 Task: Add validation rule in applicant object.
Action: Mouse moved to (647, 56)
Screenshot: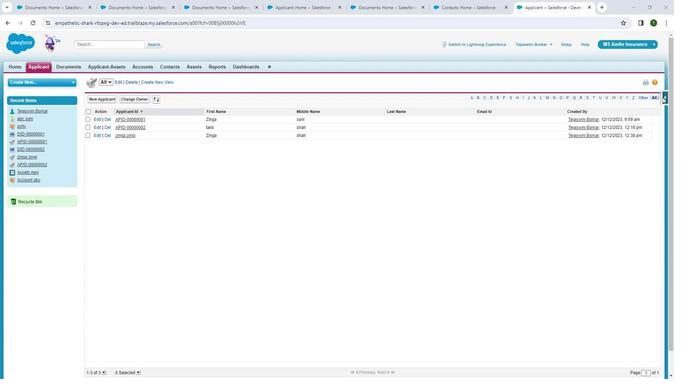 
Action: Mouse pressed left at (647, 56)
Screenshot: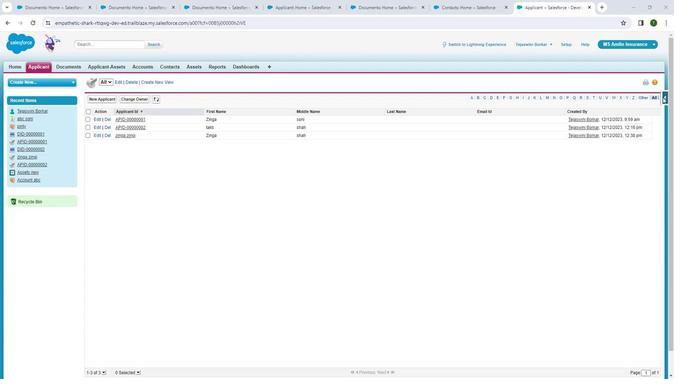 
Action: Mouse moved to (586, 75)
Screenshot: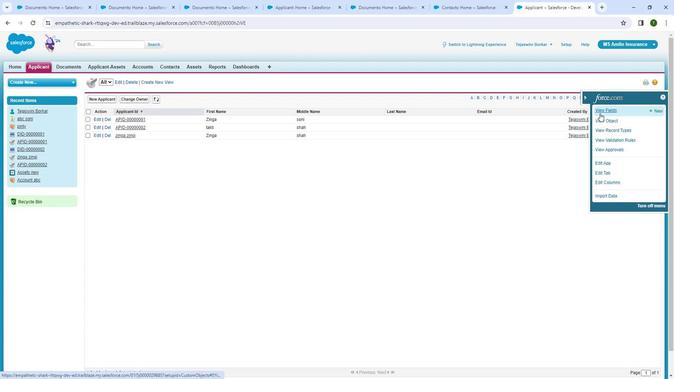 
Action: Mouse pressed left at (586, 75)
Screenshot: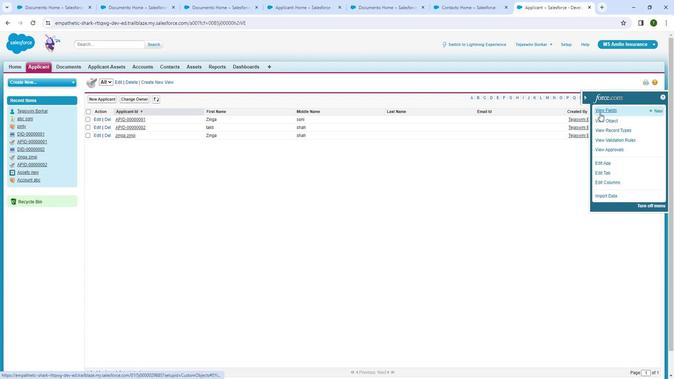 
Action: Mouse moved to (184, 216)
Screenshot: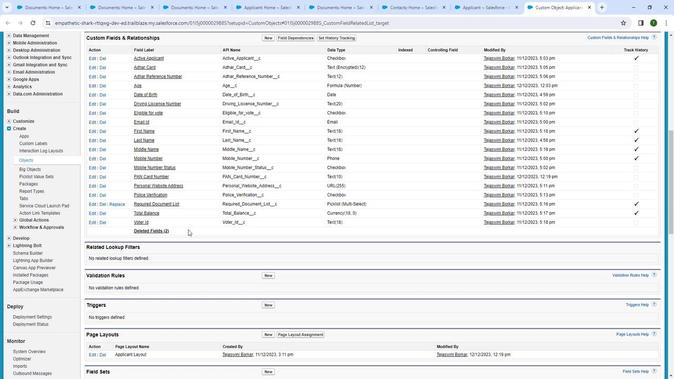 
Action: Mouse scrolled (184, 216) with delta (0, 0)
Screenshot: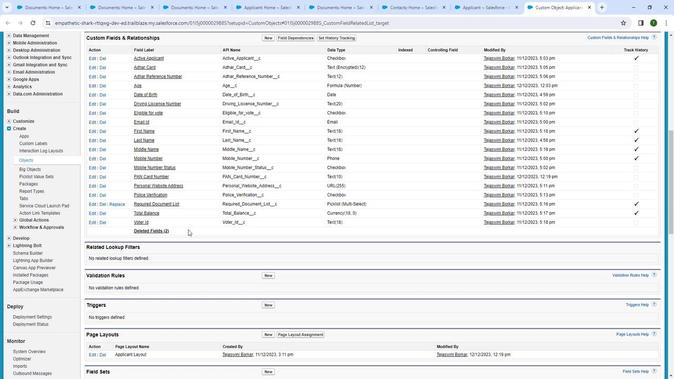 
Action: Mouse moved to (266, 230)
Screenshot: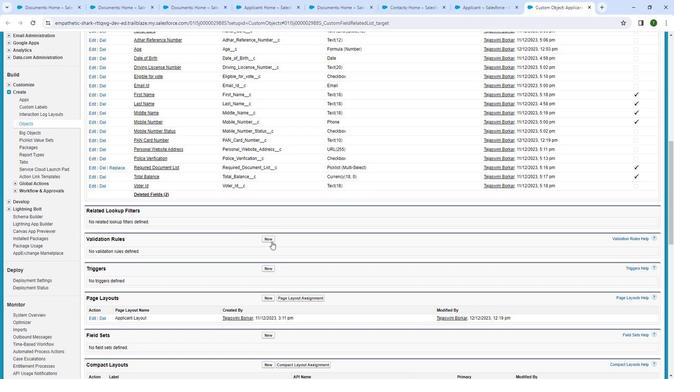 
Action: Mouse pressed left at (266, 230)
Screenshot: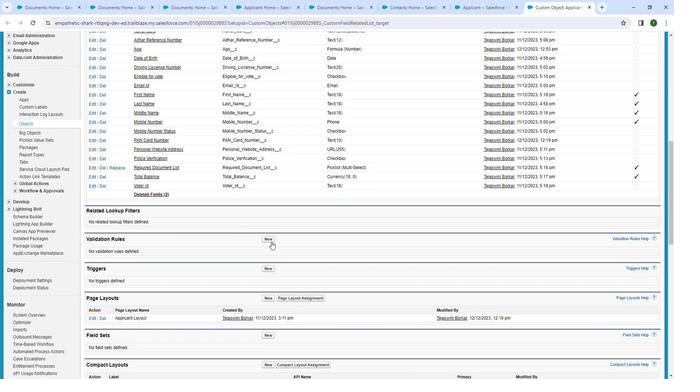 
Action: Mouse moved to (215, 153)
Screenshot: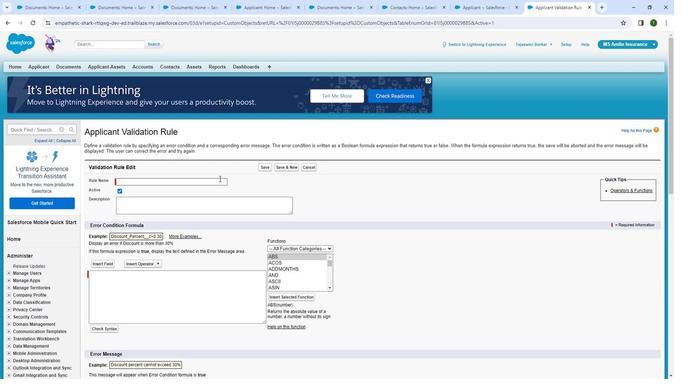 
Action: Mouse pressed left at (215, 153)
Screenshot: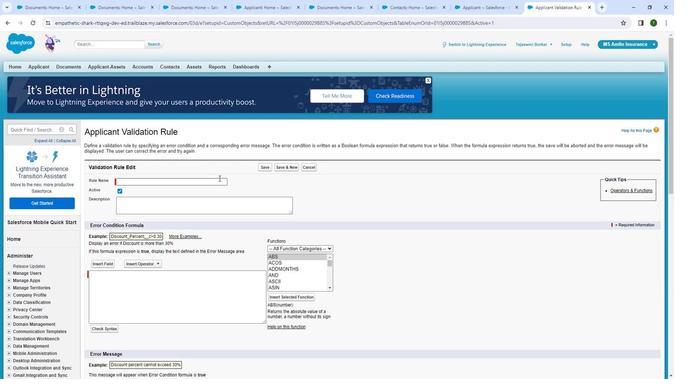 
Action: Mouse moved to (235, 145)
Screenshot: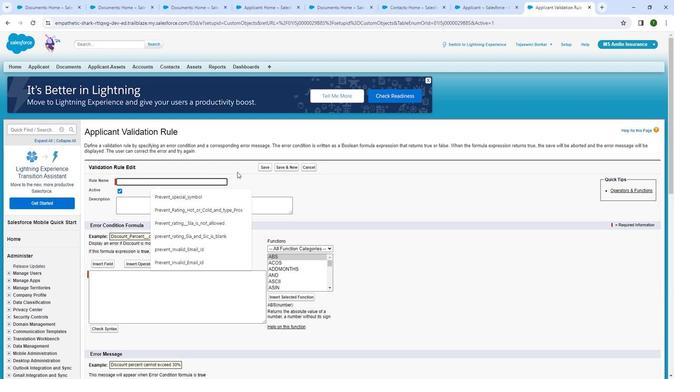 
Action: Key pressed <Key.shift>First
Screenshot: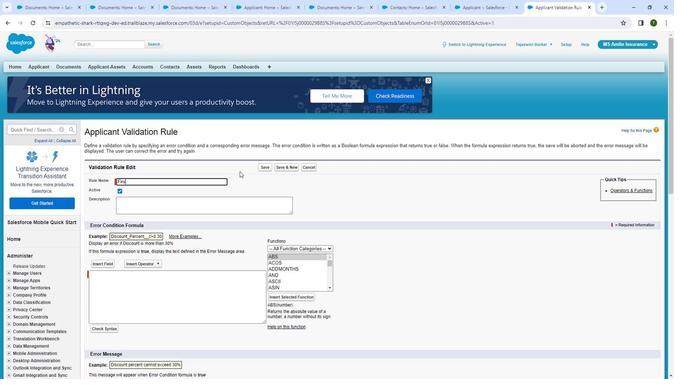 
Action: Mouse moved to (235, 145)
Screenshot: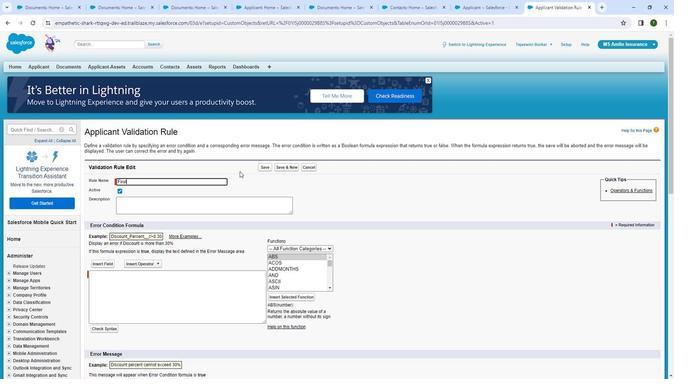 
Action: Key pressed <Key.shift>
Screenshot: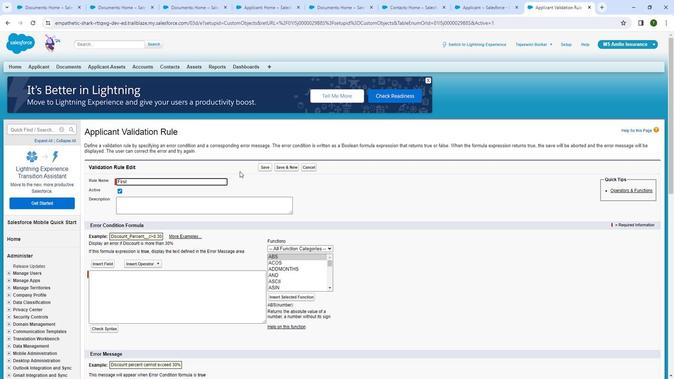 
Action: Mouse moved to (235, 146)
Screenshot: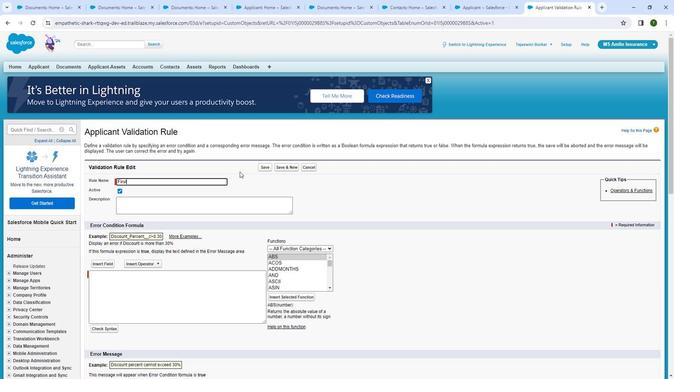 
Action: Key pressed <Key.shift><Key.shift><Key.shift><Key.shift><Key.shift><Key.shift><Key.shift><Key.shift><Key.shift><Key.shift><Key.shift><Key.shift><Key.shift><Key.shift>N
Screenshot: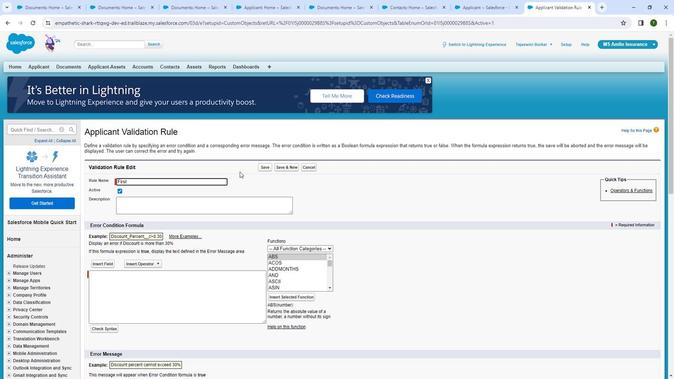 
Action: Mouse moved to (234, 150)
Screenshot: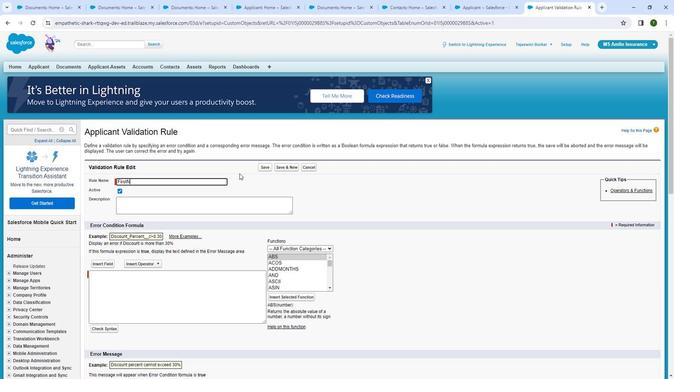 
Action: Key pressed <Key.backspace><Key.space><Key.space>n<Key.backspace><Key.backspace><Key.backspace>
Screenshot: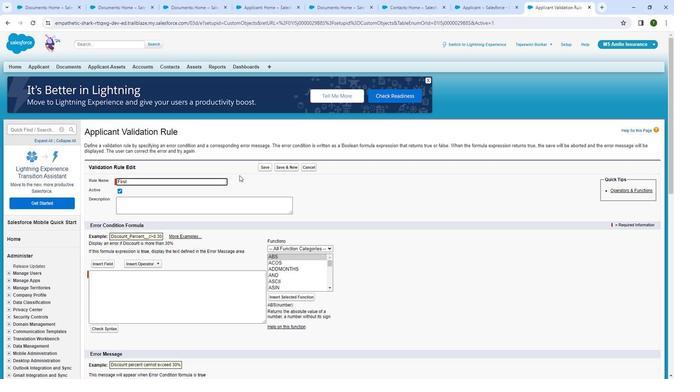 
Action: Mouse moved to (234, 150)
Screenshot: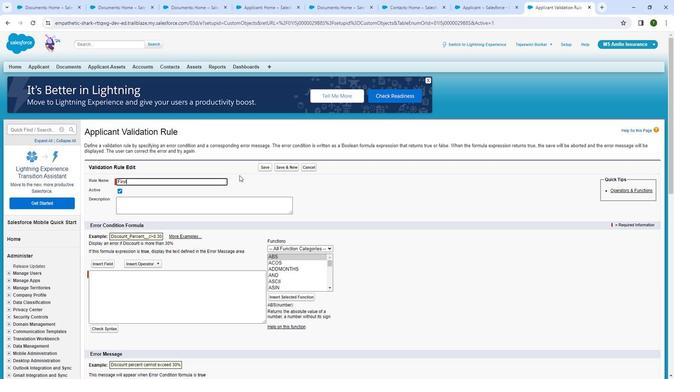
Action: Key pressed <Key.shift><Key.shift><Key.shift><Key.shift><Key.shift><Key.shift><Key.shift><Key.shift><Key.shift><Key.shift><Key.shift><Key.shift><Key.shift><Key.shift><Key.shift><Key.shift><Key.shift><Key.shift><Key.shift><Key.shift><Key.shift><Key.shift><Key.shift><Key.shift><Key.shift><Key.shift><Key.shift><Key.shift><Key.shift><Key.shift><Key.shift><Key.shift><Key.shift><Key.shift><Key.shift><Key.shift><Key.shift><Key.shift><Key.shift><Key.shift><Key.shift><Key.shift>Name<Key.space>a
Screenshot: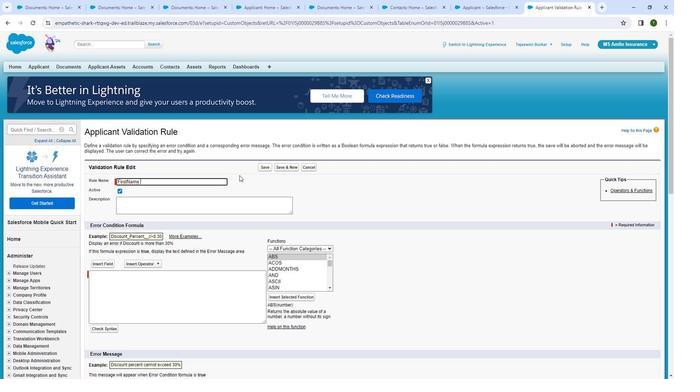 
Action: Mouse moved to (238, 144)
Screenshot: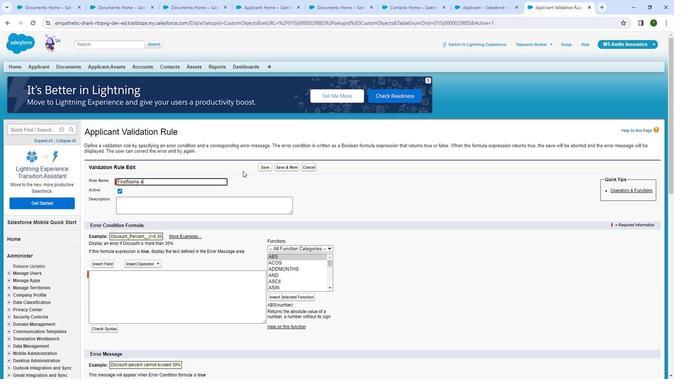 
Action: Key pressed nd<Key.space>
Screenshot: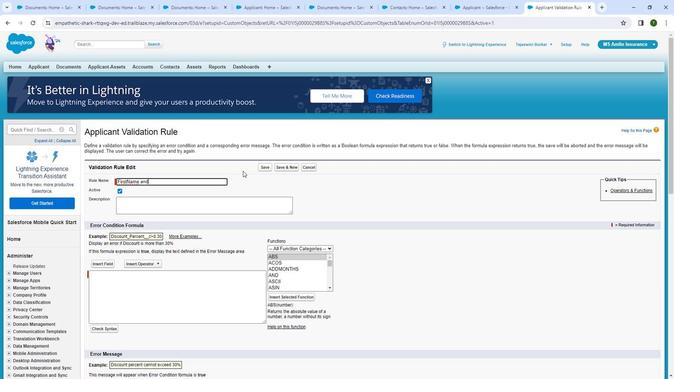 
Action: Mouse moved to (240, 140)
Screenshot: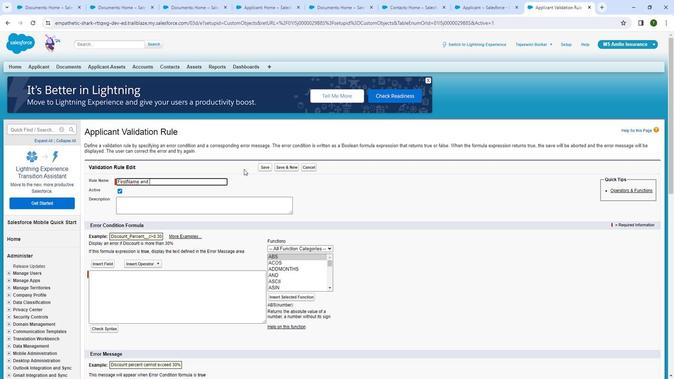 
Action: Key pressed <Key.shift_r>
Screenshot: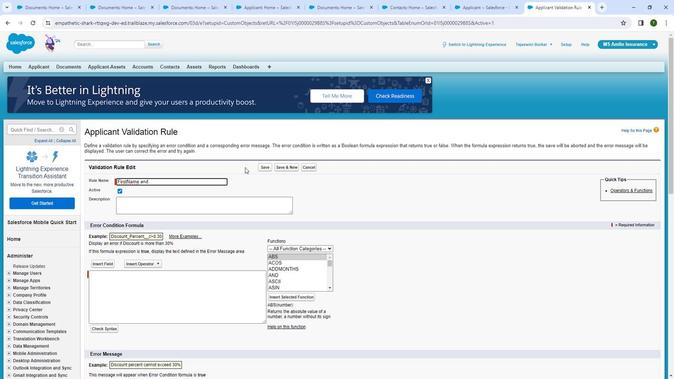 
Action: Mouse moved to (241, 139)
Screenshot: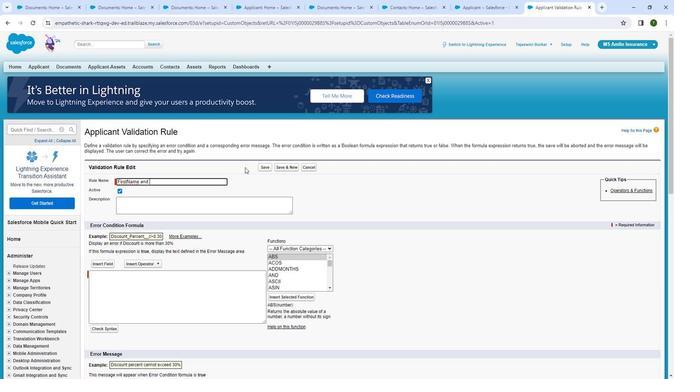 
Action: Key pressed <Key.shift_r><Key.shift_r><Key.shift_r><Key.shift_r><Key.shift_r><Key.shift_r><Key.shift_r><Key.shift_r><Key.shift_r><Key.shift_r><Key.shift_r><Key.shift_r><Key.shift_r><Key.shift_r><Key.shift_r><Key.shift_r><Key.shift_r><Key.shift_r><Key.shift_r><Key.shift_r><Key.shift_r><Key.shift_r><Key.shift_r>
Screenshot: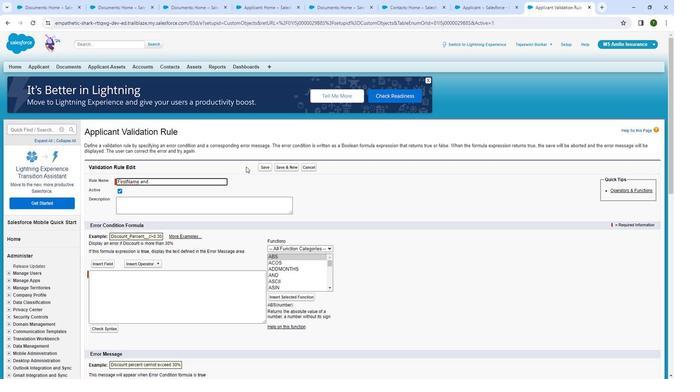 
Action: Mouse moved to (241, 139)
Screenshot: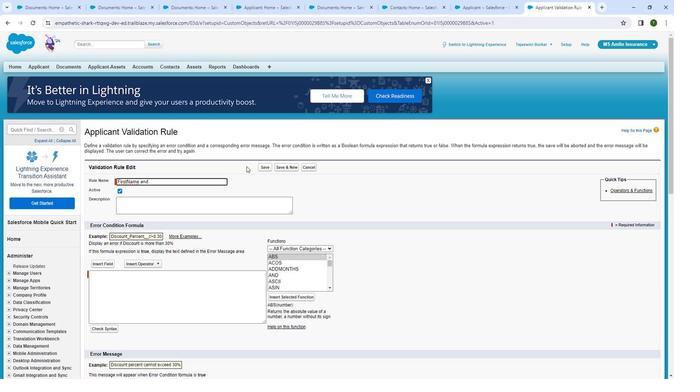 
Action: Key pressed <Key.shift_r>
Screenshot: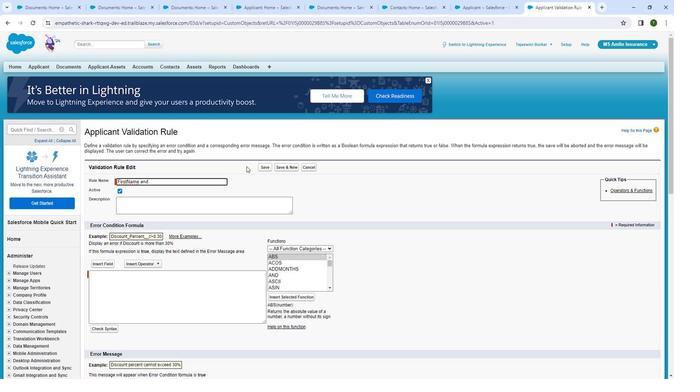 
Action: Mouse moved to (241, 139)
Screenshot: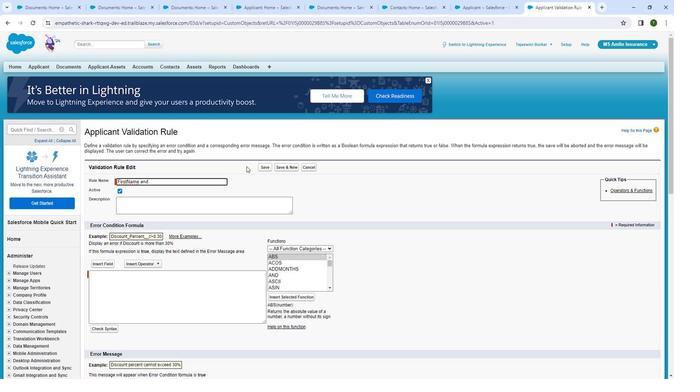 
Action: Key pressed <Key.shift_r>
Screenshot: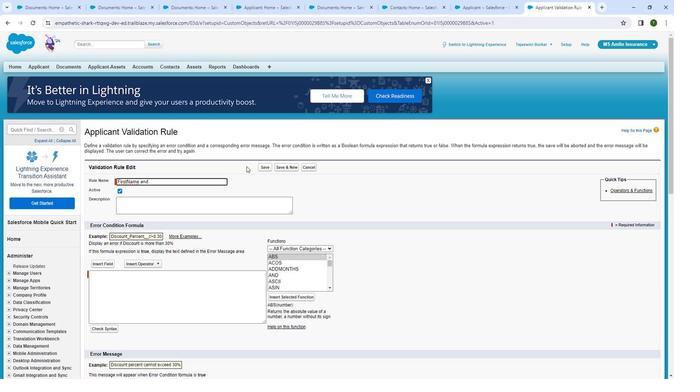 
Action: Mouse moved to (241, 139)
Screenshot: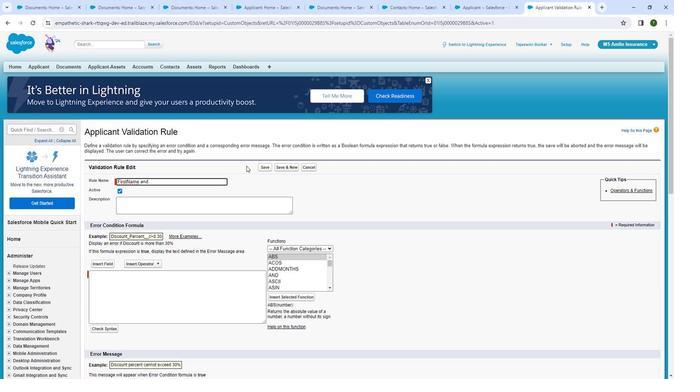 
Action: Key pressed <Key.shift_r><Key.shift_r><Key.shift_r><Key.shift_r>La
Screenshot: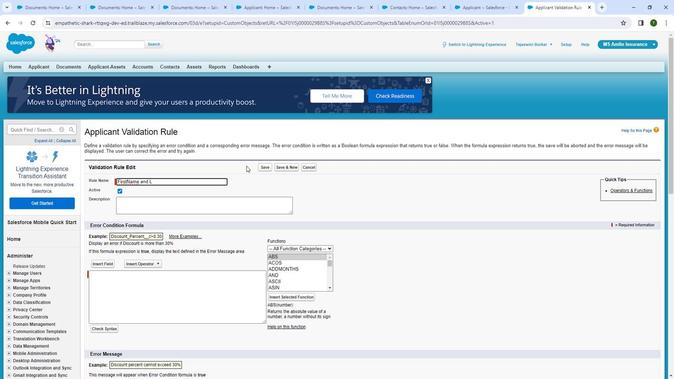 
Action: Mouse moved to (241, 138)
Screenshot: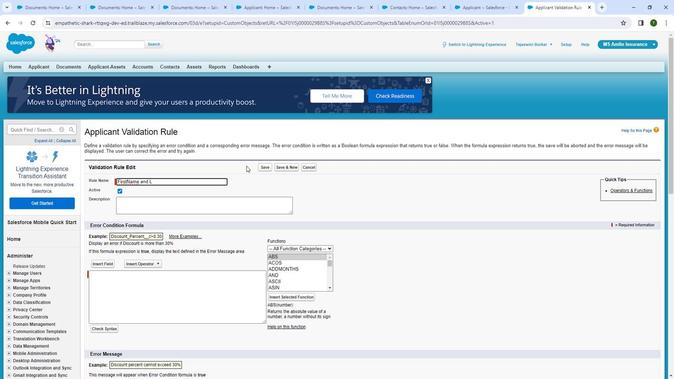 
Action: Key pressed s
Screenshot: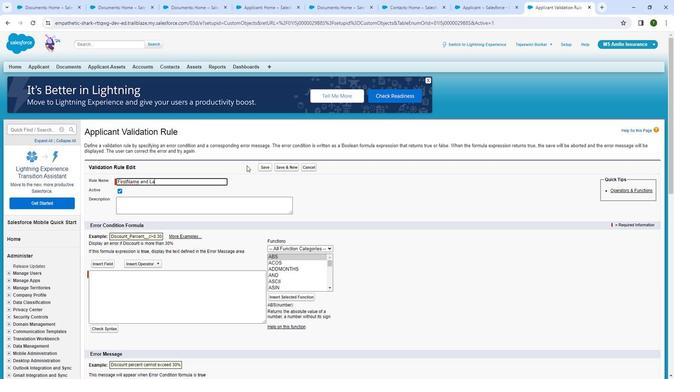 
Action: Mouse moved to (243, 137)
Screenshot: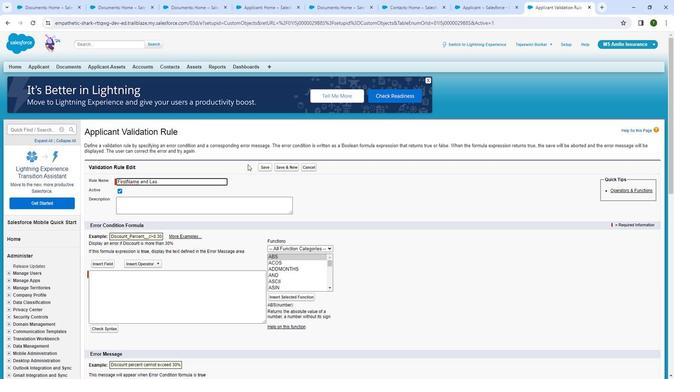 
Action: Key pressed t<Key.shift><Key.shift><Key.shift><Key.shift>N
Screenshot: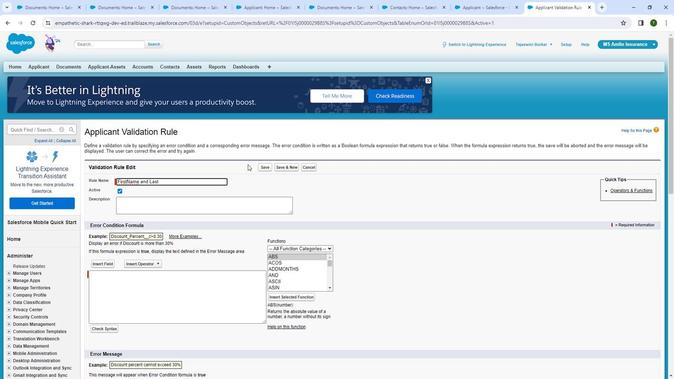 
Action: Mouse moved to (242, 137)
Screenshot: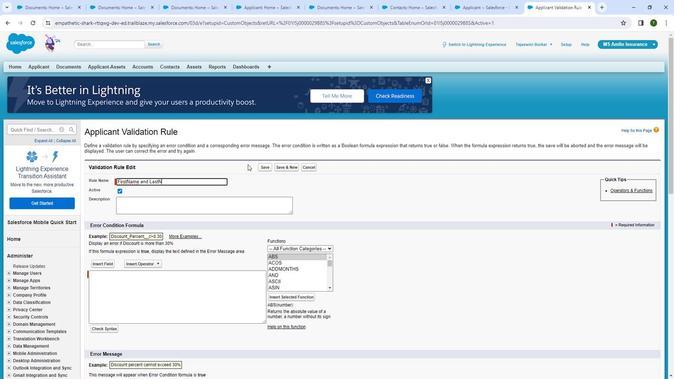 
Action: Key pressed ame
Screenshot: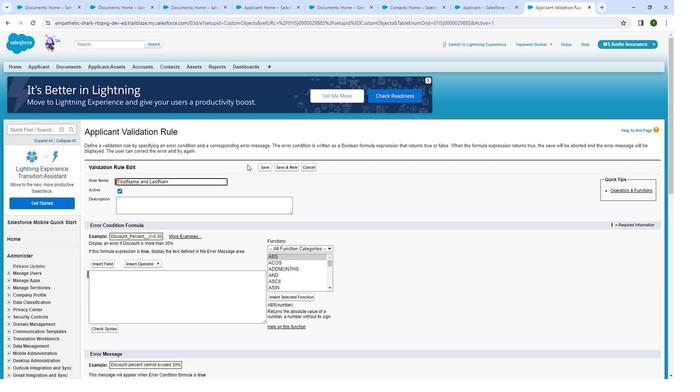 
Action: Mouse moved to (305, 134)
Screenshot: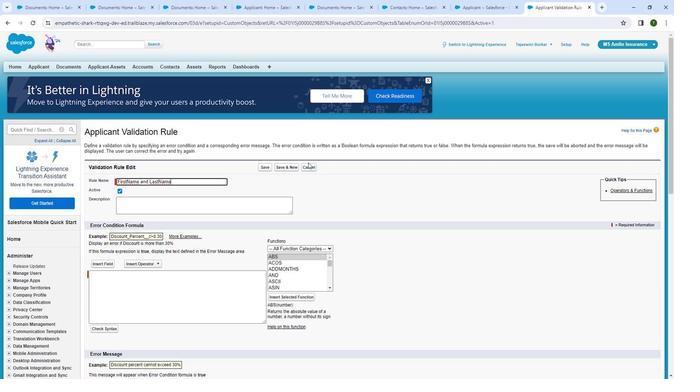 
Action: Key pressed <Key.space>
Screenshot: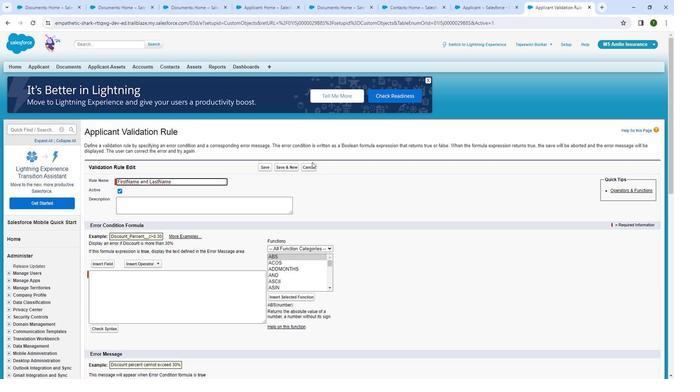 
Action: Mouse moved to (312, 134)
Screenshot: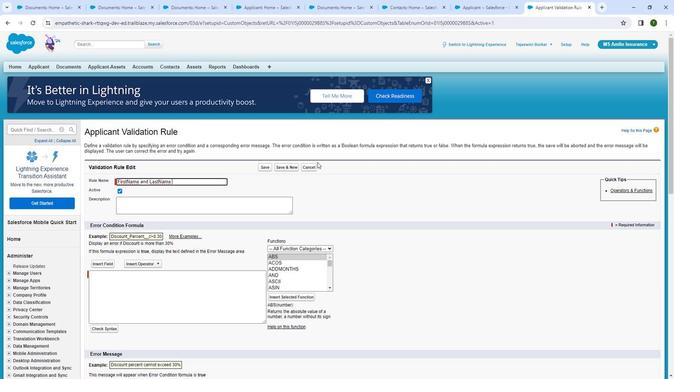 
Action: Key pressed s
Screenshot: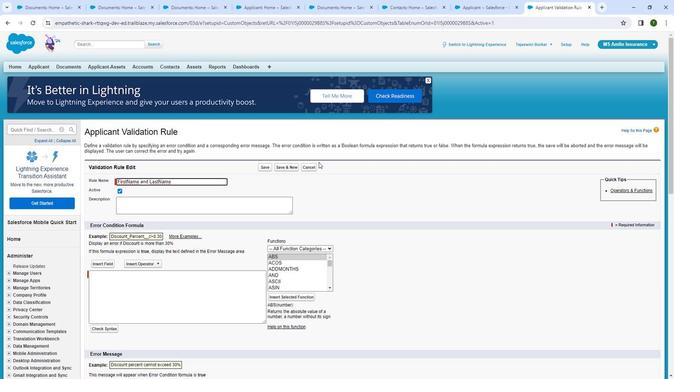 
Action: Mouse moved to (321, 134)
Screenshot: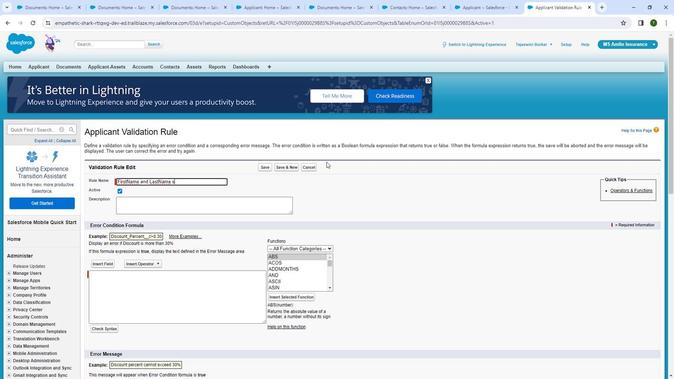 
Action: Key pressed h
Screenshot: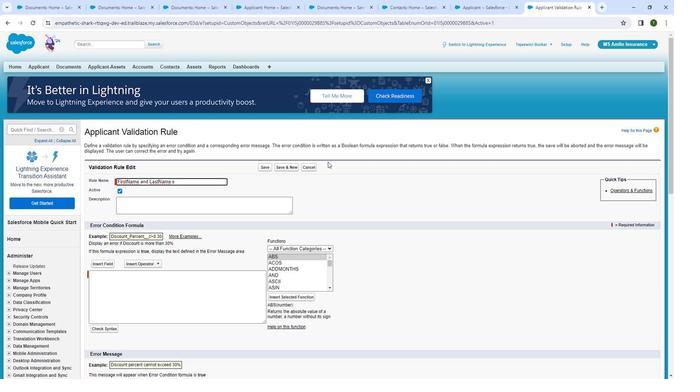 
Action: Mouse moved to (328, 133)
Screenshot: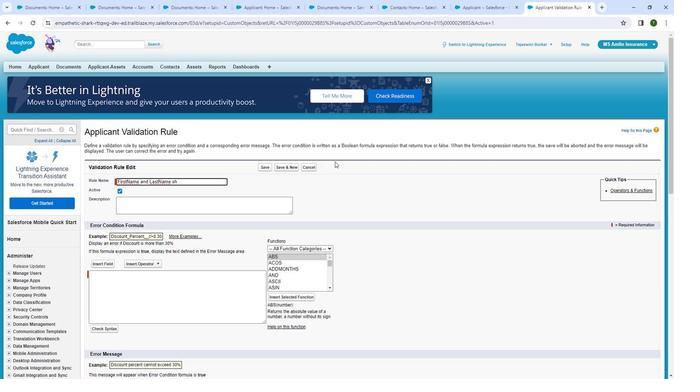 
Action: Key pressed oul
Screenshot: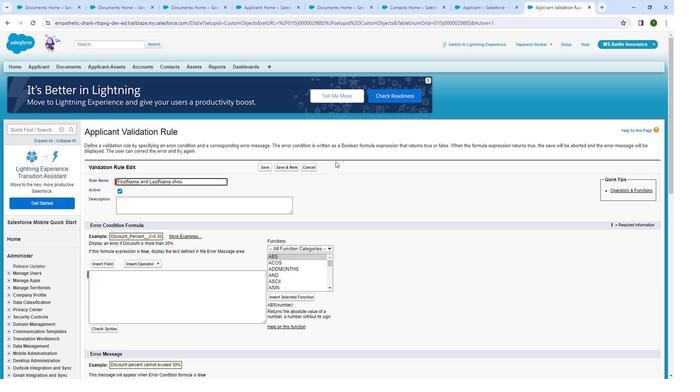 
Action: Mouse moved to (332, 131)
Screenshot: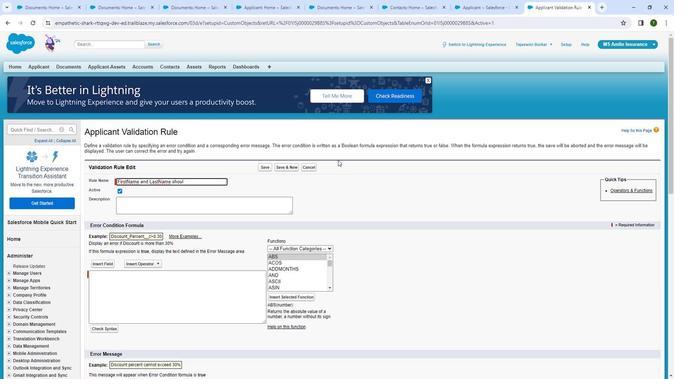 
Action: Key pressed d
Screenshot: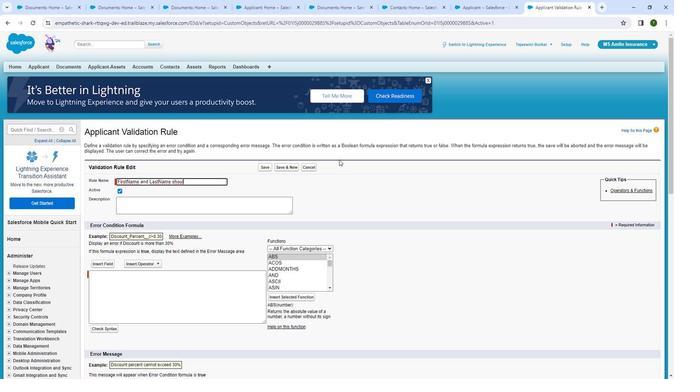 
Action: Mouse moved to (332, 130)
Screenshot: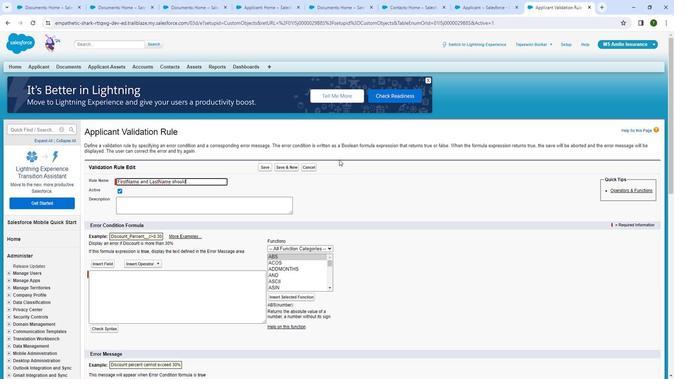 
Action: Key pressed <Key.space>
Screenshot: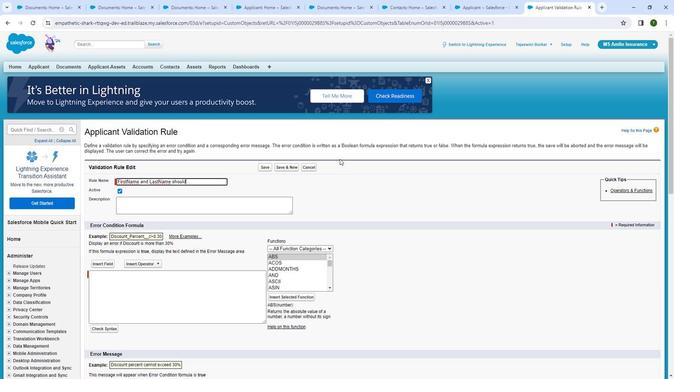 
Action: Mouse moved to (347, 127)
Screenshot: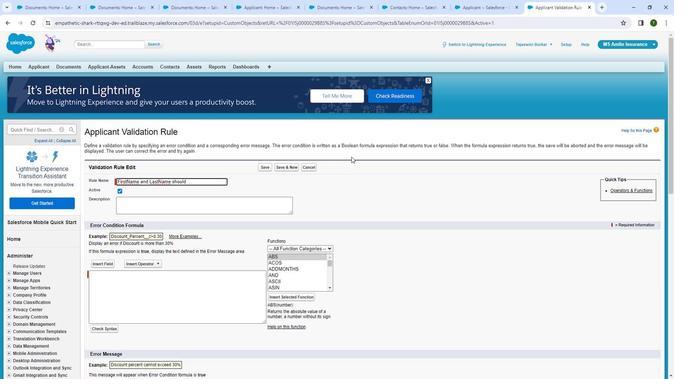 
Action: Key pressed n
Screenshot: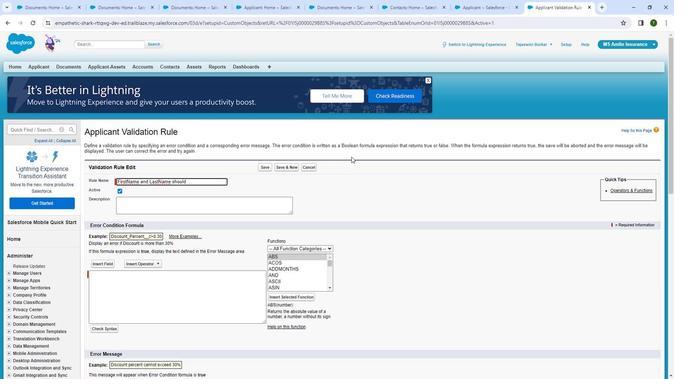 
Action: Mouse moved to (373, 123)
Screenshot: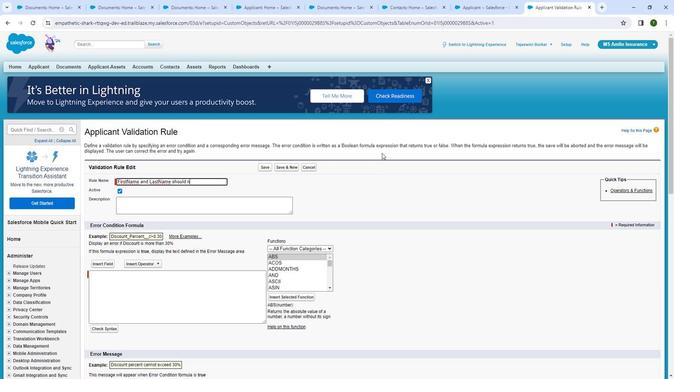
Action: Key pressed o
Screenshot: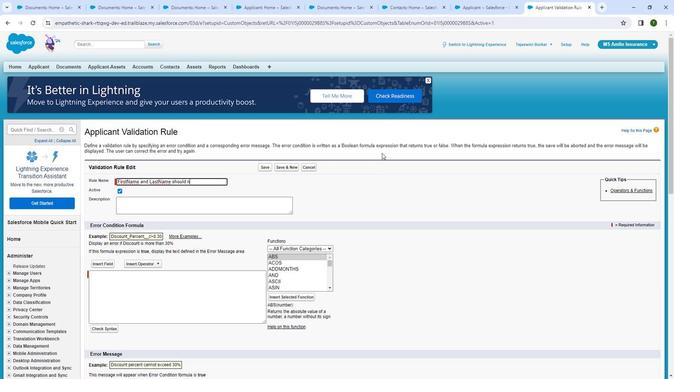
Action: Mouse moved to (383, 123)
Screenshot: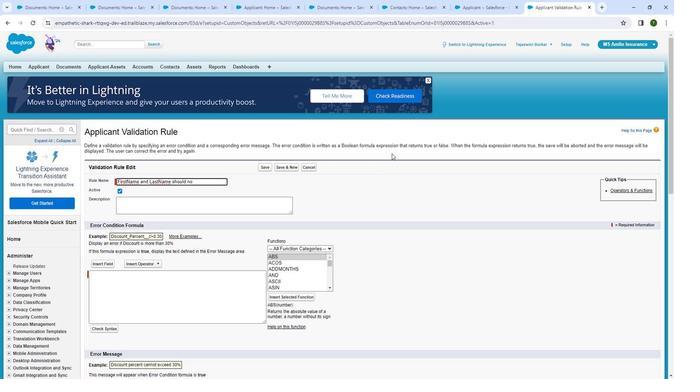 
Action: Key pressed t<Key.space>same
Screenshot: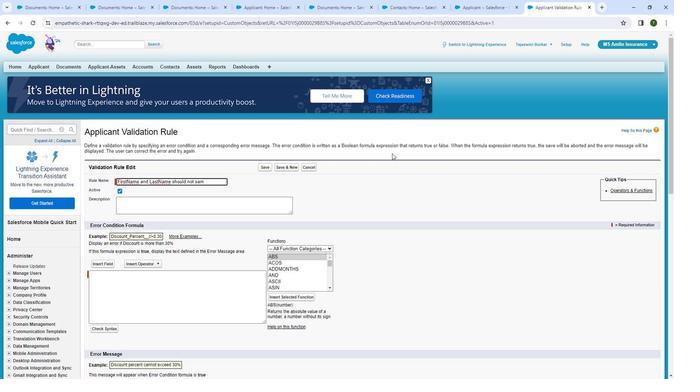 
Action: Mouse moved to (185, 195)
Screenshot: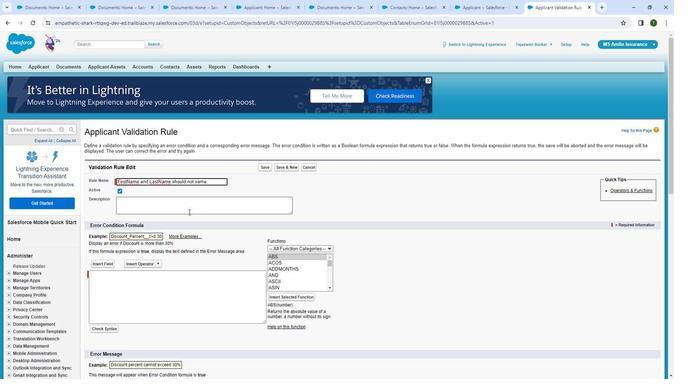 
Action: Mouse scrolled (185, 195) with delta (0, 0)
Screenshot: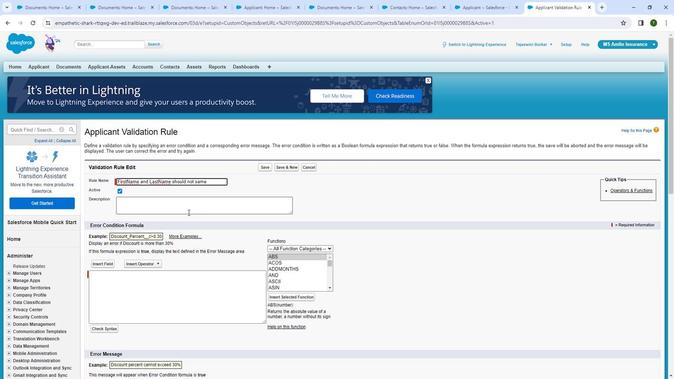
Action: Mouse moved to (130, 237)
Screenshot: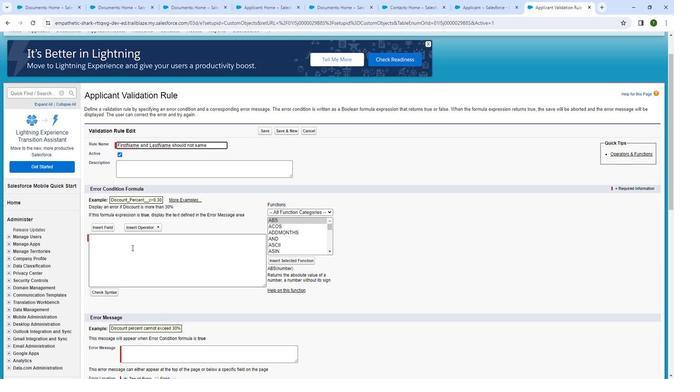 
Action: Mouse pressed left at (130, 237)
Screenshot: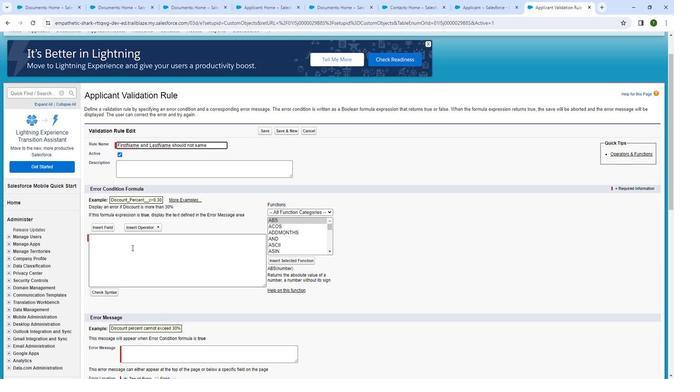 
Action: Mouse moved to (282, 219)
Screenshot: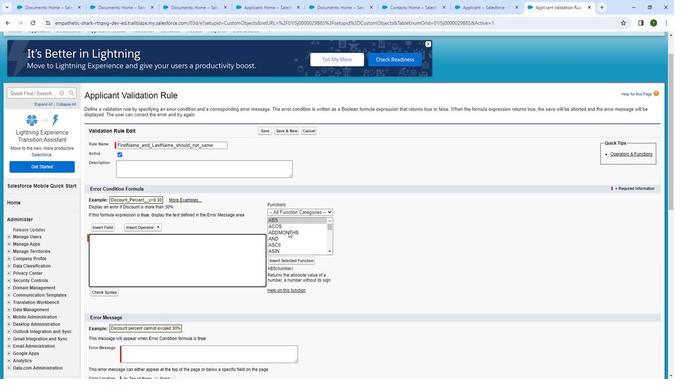 
Action: Mouse scrolled (282, 218) with delta (0, 0)
Screenshot: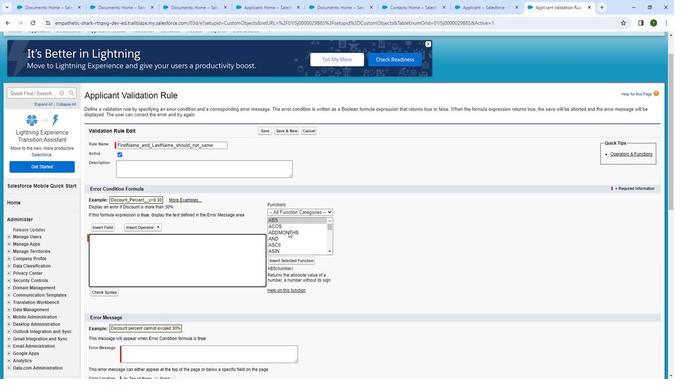 
Action: Mouse moved to (281, 222)
Screenshot: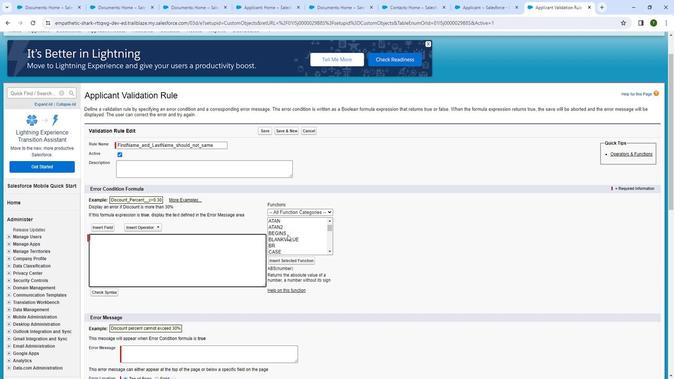 
Action: Mouse scrolled (281, 221) with delta (0, 0)
Screenshot: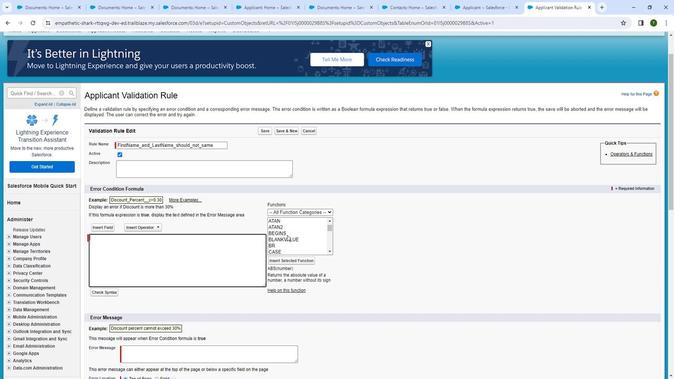 
Action: Mouse scrolled (281, 221) with delta (0, 0)
Screenshot: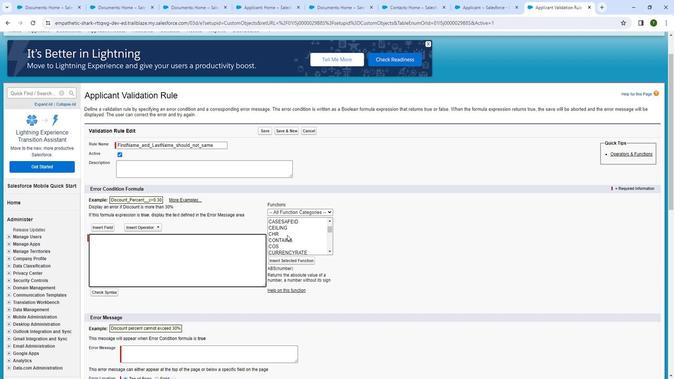 
Action: Mouse moved to (281, 223)
Screenshot: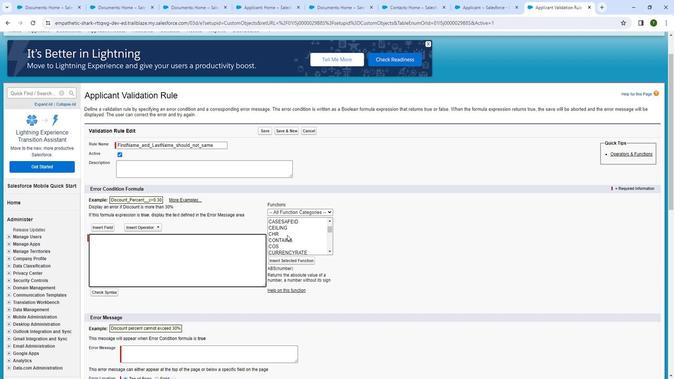 
Action: Mouse scrolled (281, 222) with delta (0, 0)
Screenshot: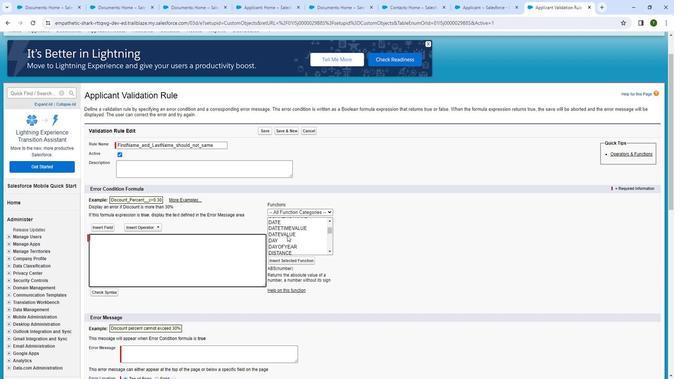 
Action: Mouse moved to (283, 219)
Screenshot: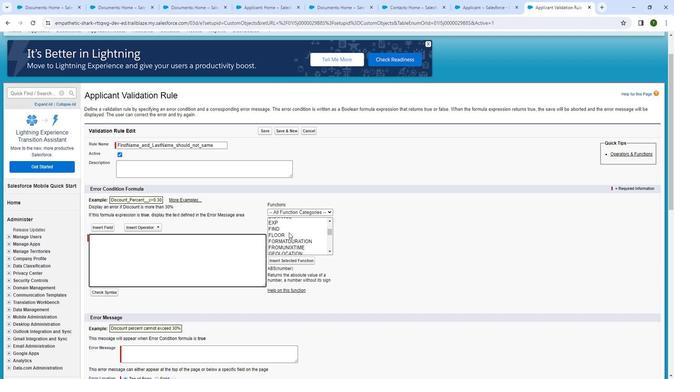 
Action: Mouse scrolled (283, 219) with delta (0, 0)
Screenshot: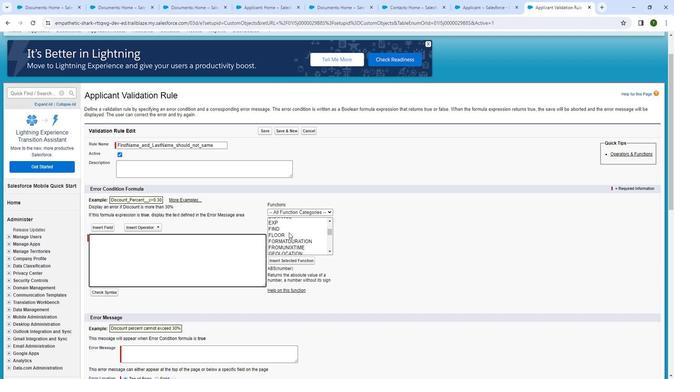 
Action: Mouse moved to (282, 220)
Screenshot: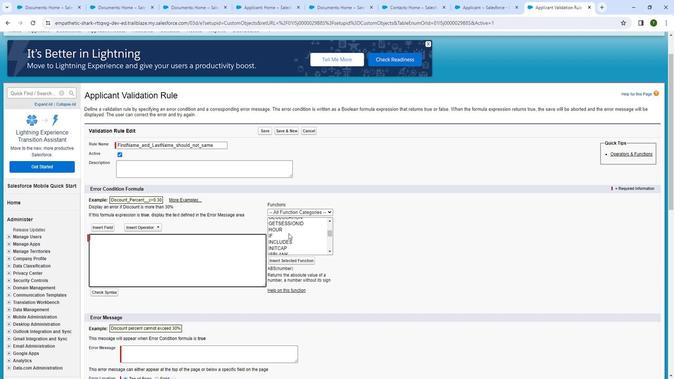 
Action: Mouse scrolled (282, 220) with delta (0, 0)
Screenshot: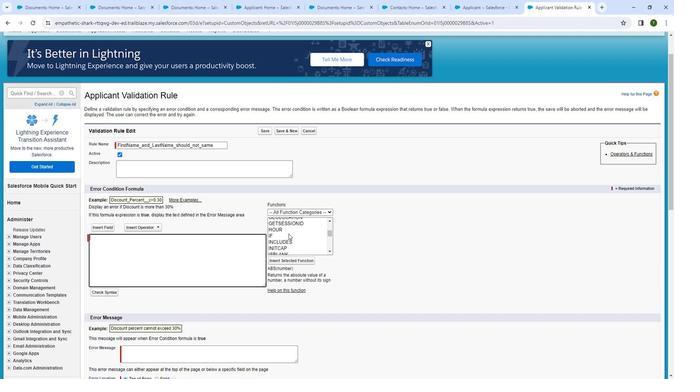 
Action: Mouse moved to (284, 221)
Screenshot: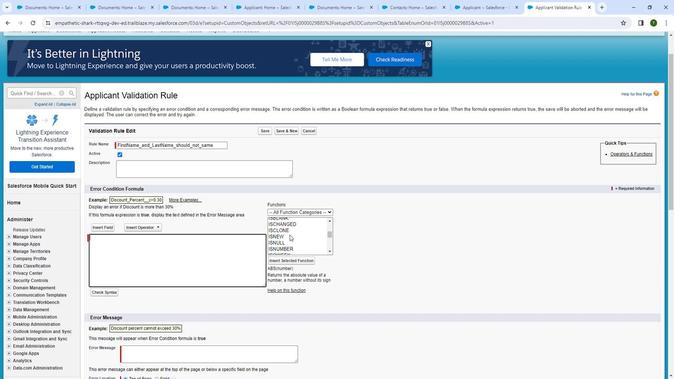 
Action: Mouse scrolled (284, 221) with delta (0, 0)
Screenshot: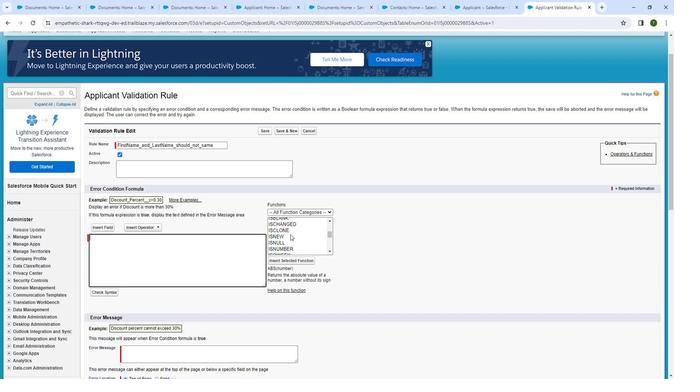 
Action: Mouse moved to (286, 220)
Screenshot: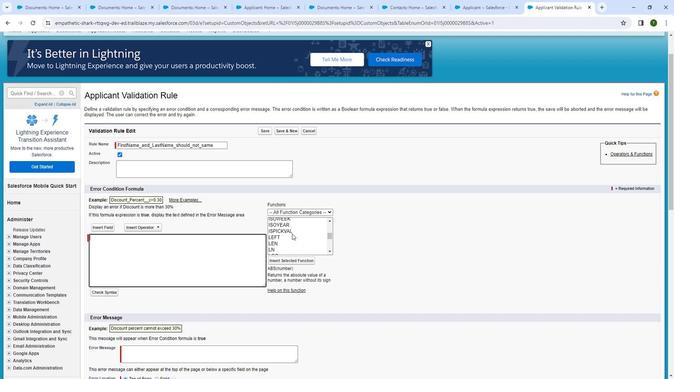 
Action: Mouse scrolled (286, 219) with delta (0, 0)
Screenshot: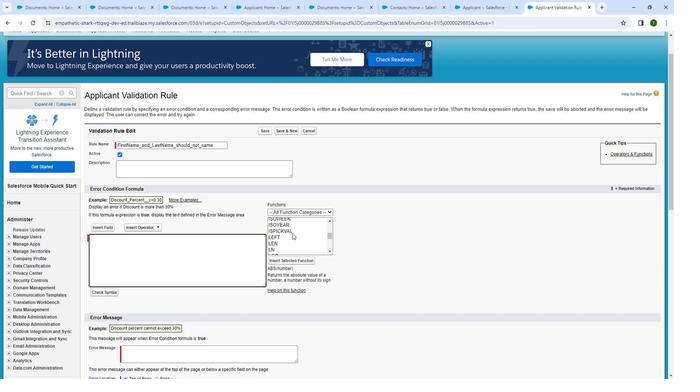 
Action: Mouse moved to (286, 219)
Screenshot: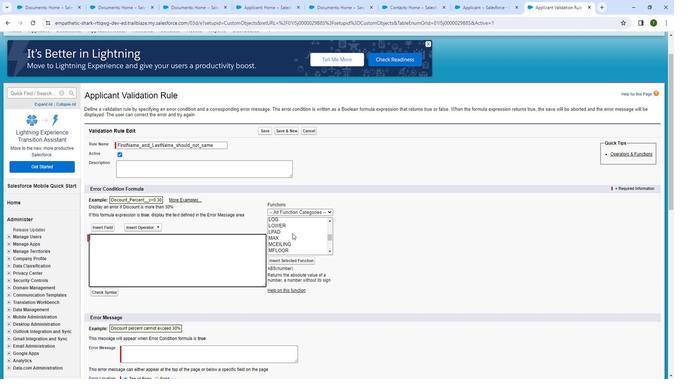 
Action: Mouse scrolled (286, 219) with delta (0, 0)
Screenshot: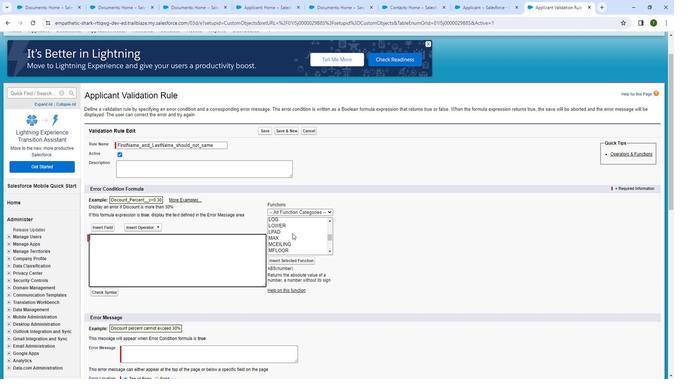 
Action: Mouse scrolled (286, 219) with delta (0, 0)
Screenshot: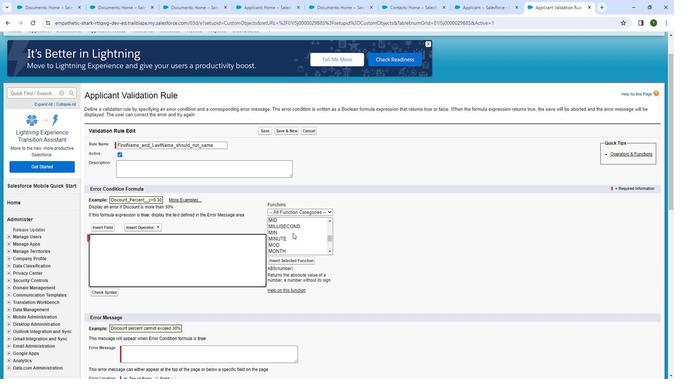 
Action: Mouse moved to (286, 221)
Screenshot: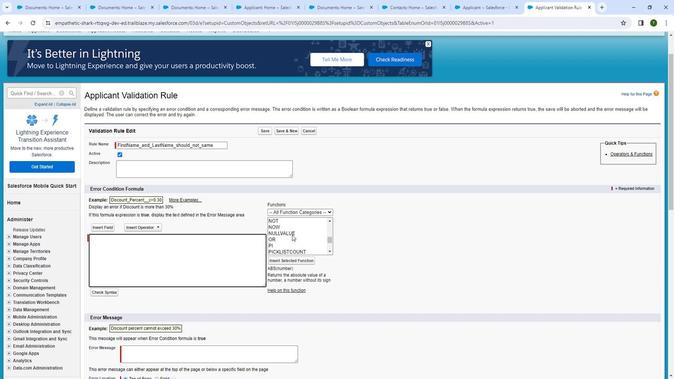 
Action: Mouse scrolled (286, 221) with delta (0, 0)
Screenshot: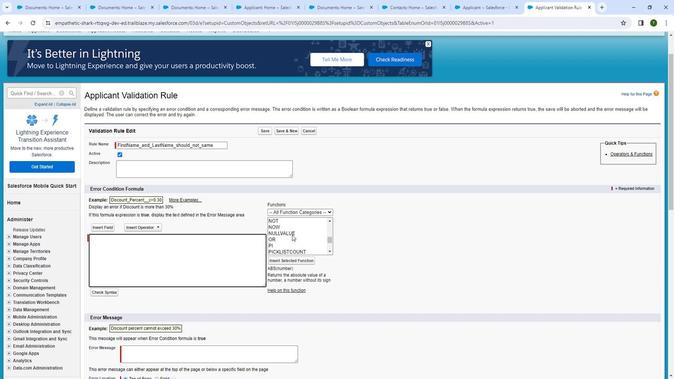 
Action: Mouse moved to (286, 222)
Screenshot: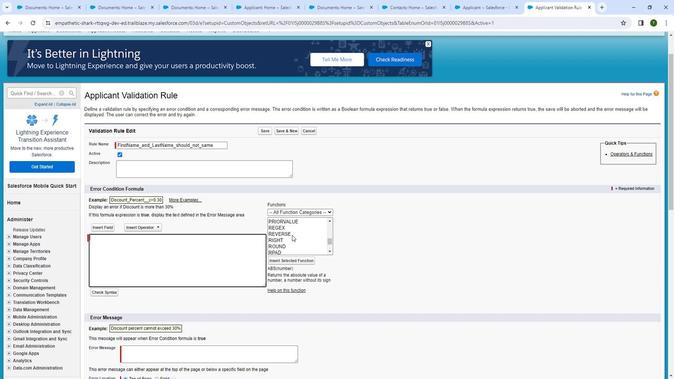 
Action: Mouse scrolled (286, 221) with delta (0, 0)
Screenshot: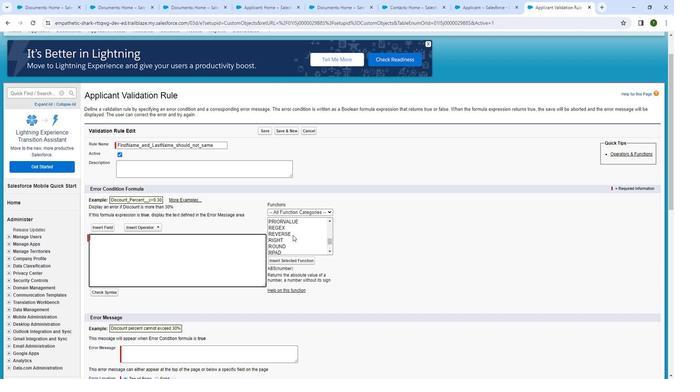 
Action: Mouse scrolled (286, 221) with delta (0, 0)
Screenshot: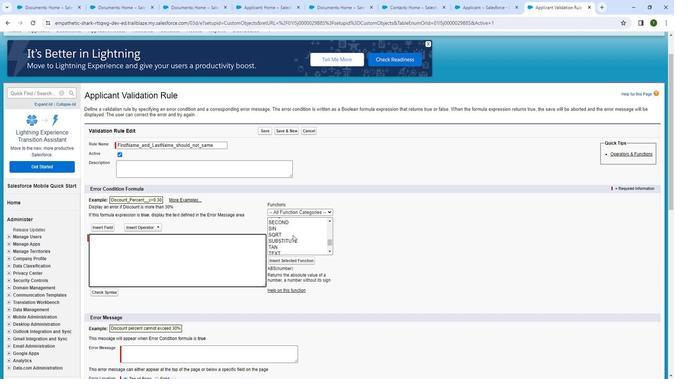 
Action: Mouse scrolled (286, 221) with delta (0, 0)
Screenshot: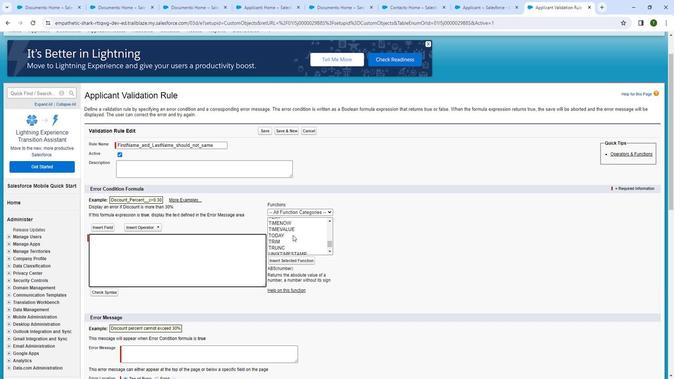 
Action: Mouse moved to (286, 222)
Screenshot: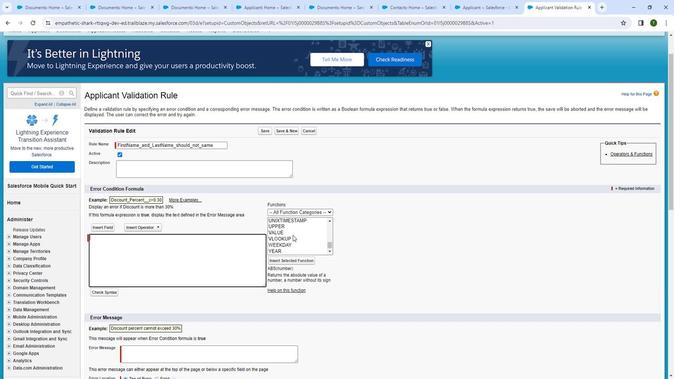 
Action: Mouse scrolled (286, 221) with delta (0, 0)
Screenshot: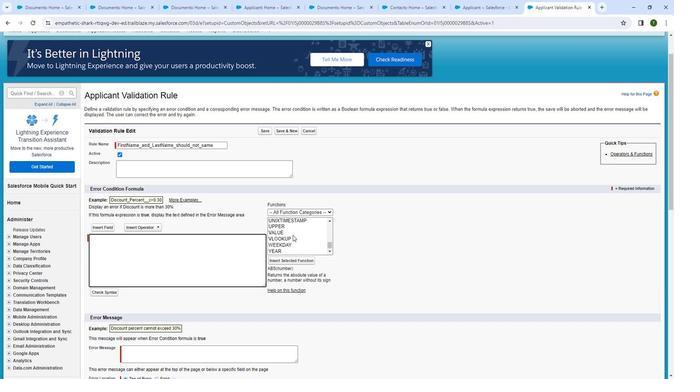 
Action: Mouse moved to (284, 194)
Screenshot: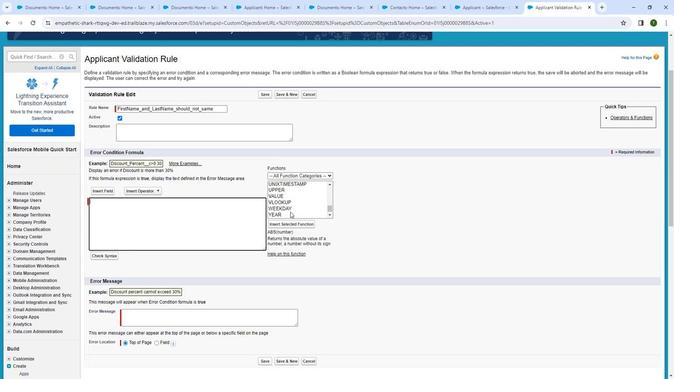
Action: Mouse scrolled (284, 194) with delta (0, 0)
Screenshot: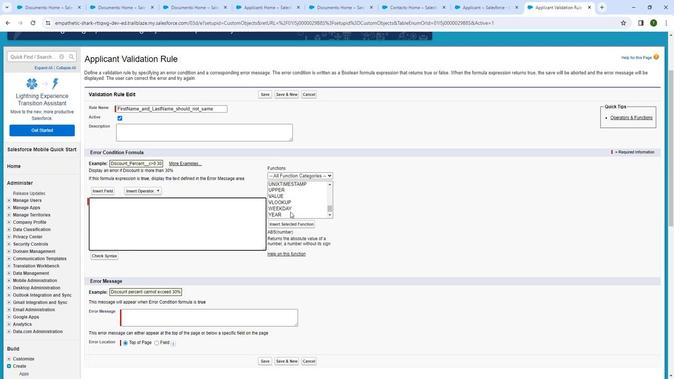 
Action: Mouse moved to (279, 149)
Screenshot: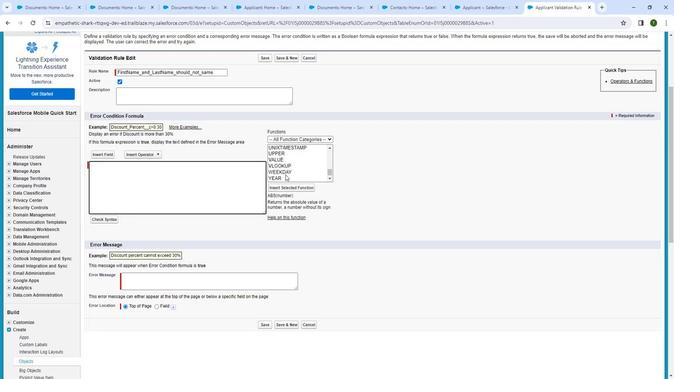 
Action: Mouse scrolled (279, 149) with delta (0, 0)
Screenshot: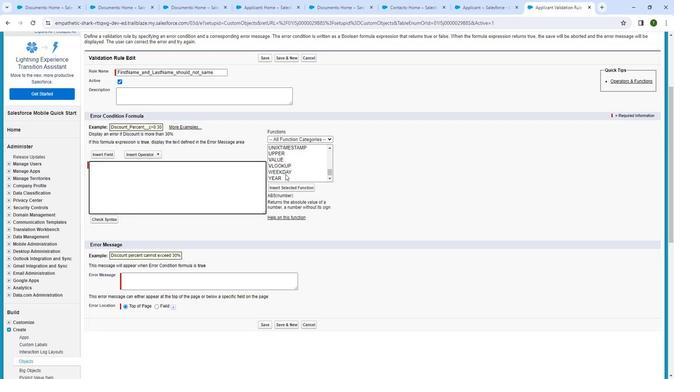 
Action: Mouse moved to (278, 150)
Screenshot: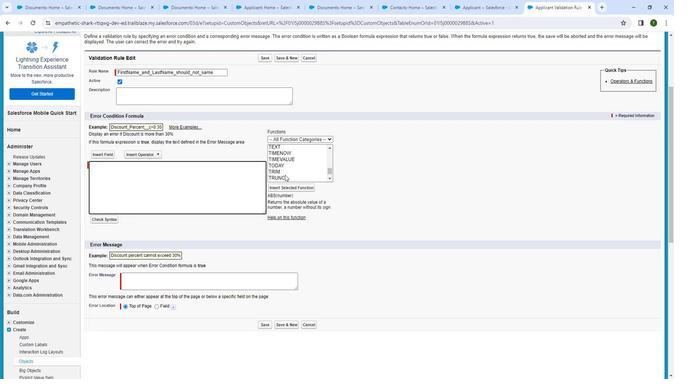 
Action: Mouse scrolled (278, 150) with delta (0, 0)
Screenshot: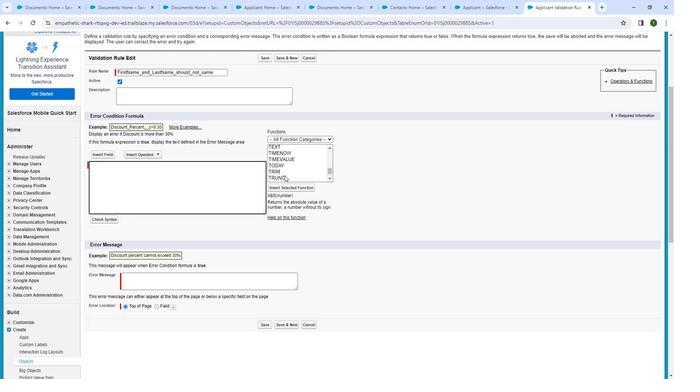 
Action: Mouse moved to (273, 139)
Screenshot: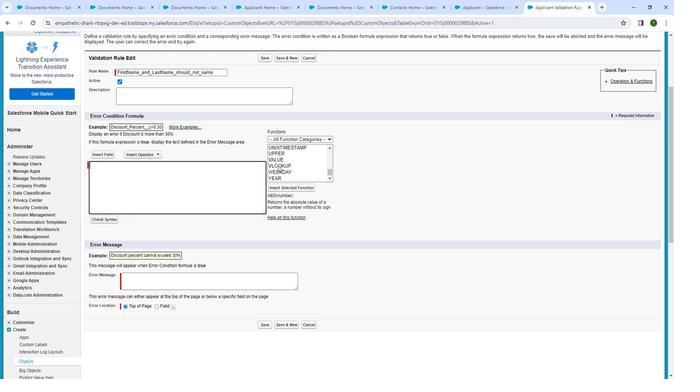 
Action: Mouse scrolled (273, 138) with delta (0, 0)
Screenshot: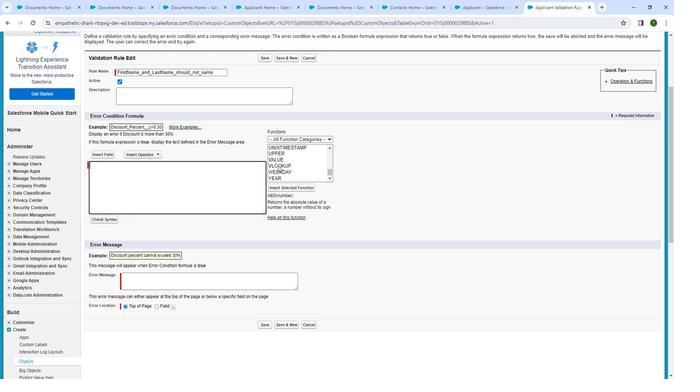 
Action: Mouse moved to (273, 139)
Screenshot: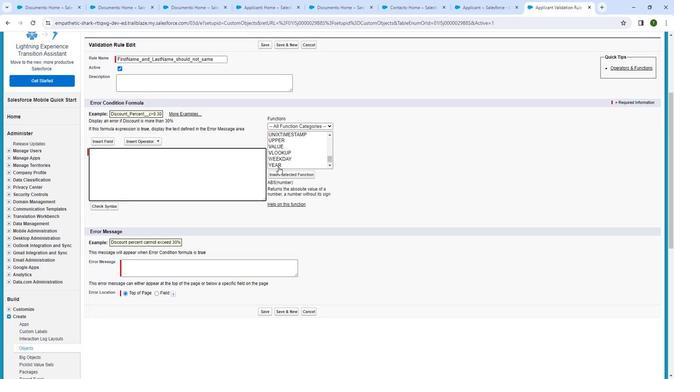 
Action: Mouse scrolled (273, 140) with delta (0, 0)
Screenshot: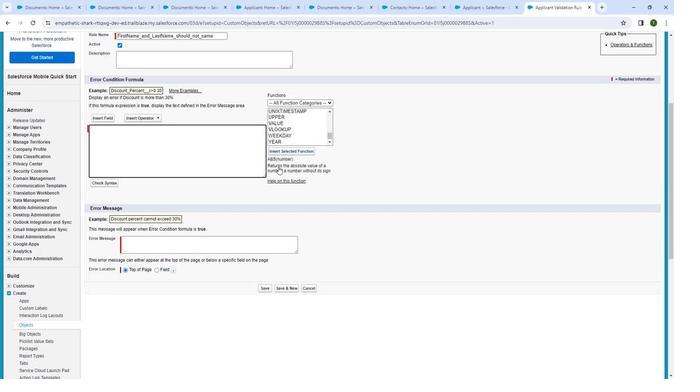 
Action: Mouse scrolled (273, 140) with delta (0, 0)
Screenshot: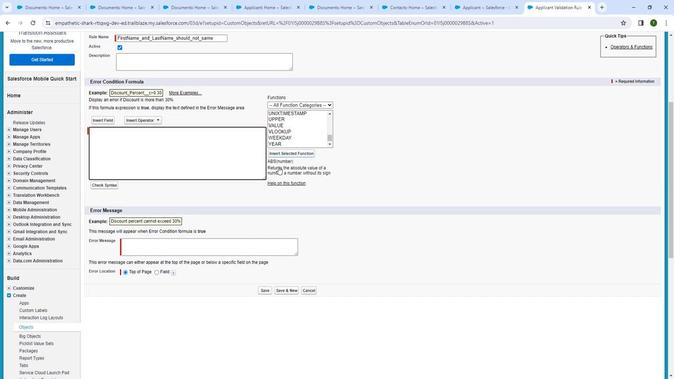 
Action: Mouse moved to (273, 186)
Screenshot: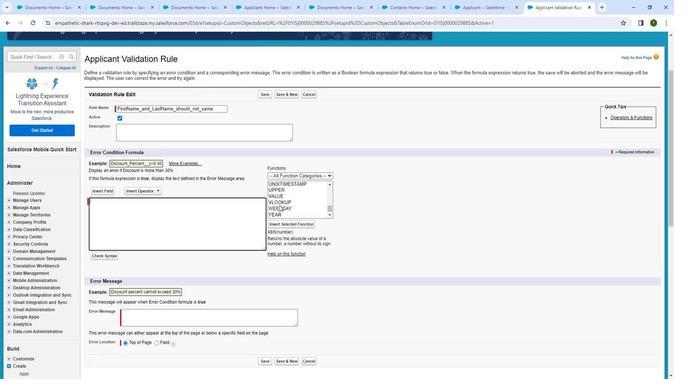 
Action: Mouse scrolled (273, 187) with delta (0, 0)
Screenshot: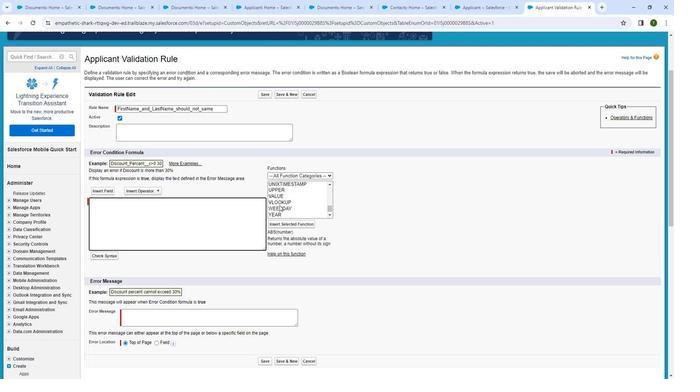 
Action: Mouse moved to (273, 185)
Screenshot: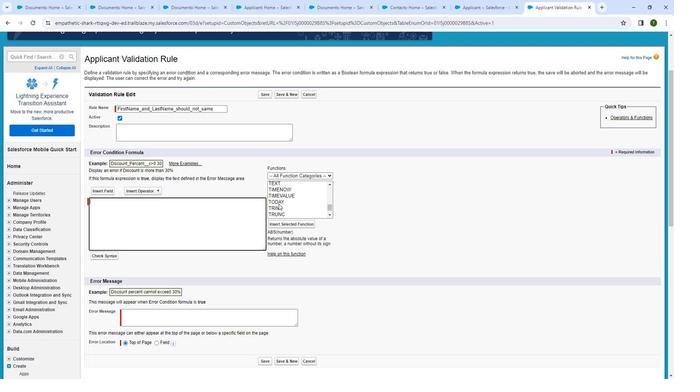 
Action: Mouse scrolled (273, 185) with delta (0, 0)
Screenshot: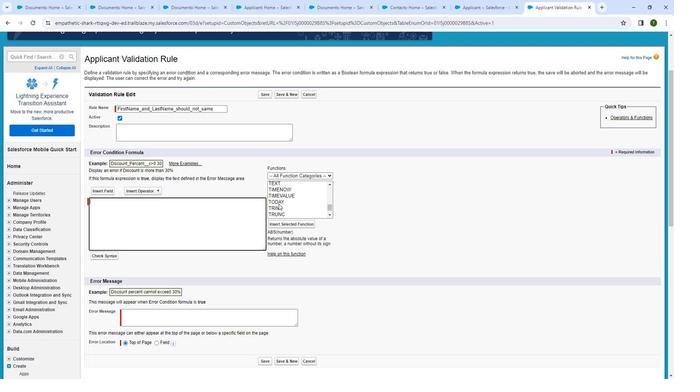 
Action: Mouse scrolled (273, 185) with delta (0, 0)
Screenshot: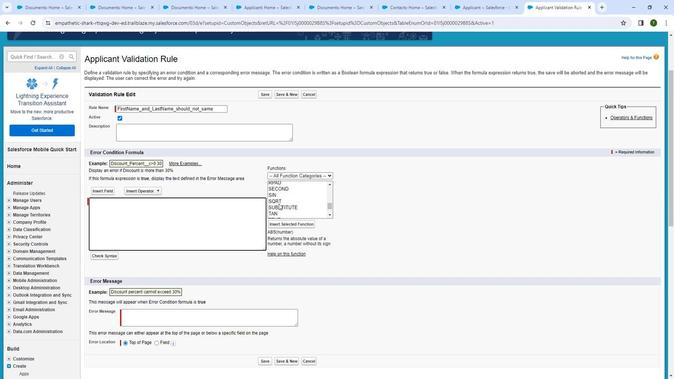
Action: Mouse scrolled (273, 185) with delta (0, 0)
Screenshot: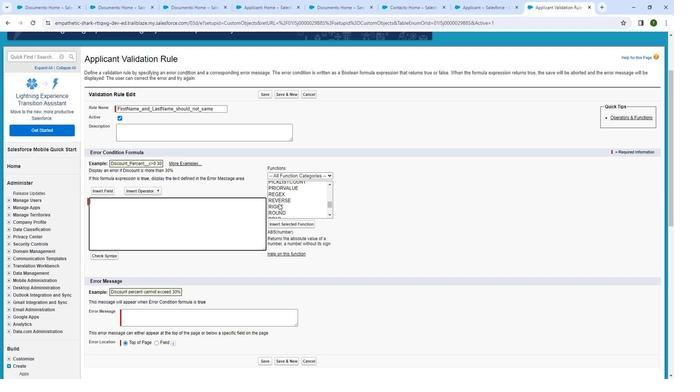
Action: Mouse moved to (273, 184)
Screenshot: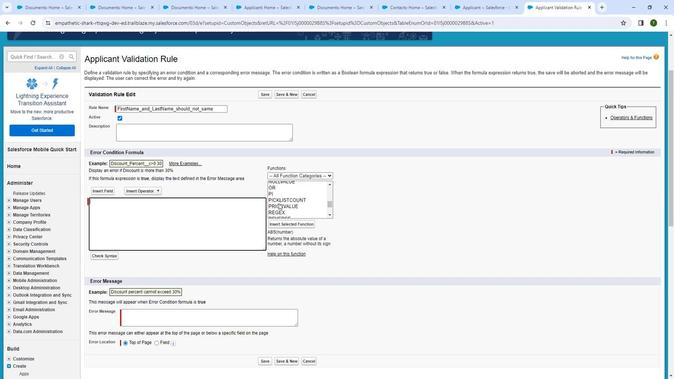 
Action: Mouse scrolled (273, 185) with delta (0, 0)
Screenshot: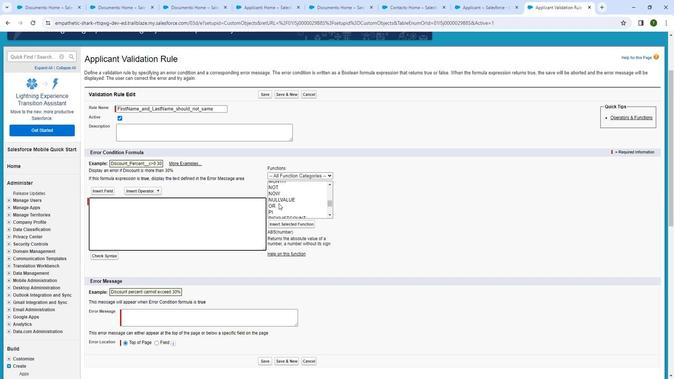 
Action: Mouse scrolled (273, 185) with delta (0, 0)
Screenshot: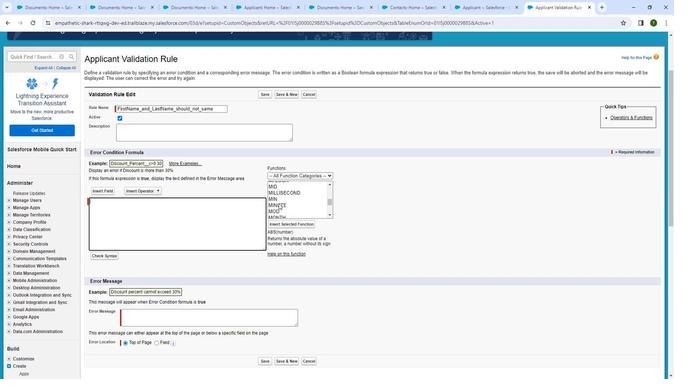 
Action: Mouse moved to (275, 172)
Screenshot: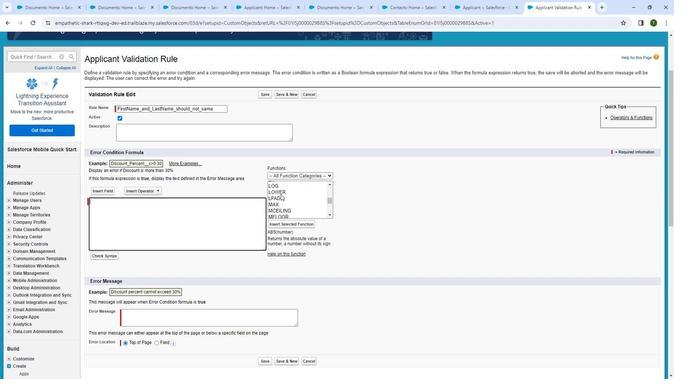 
Action: Mouse pressed left at (275, 172)
Screenshot: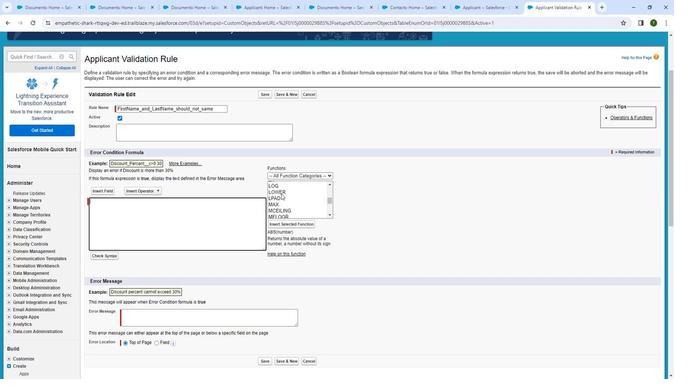 
Action: Mouse moved to (277, 207)
Screenshot: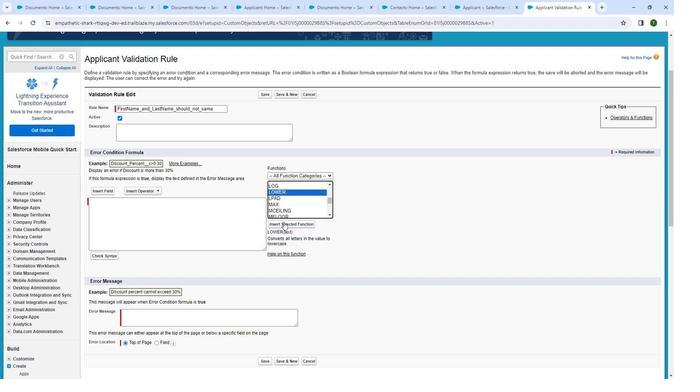 
Action: Mouse pressed left at (277, 207)
Screenshot: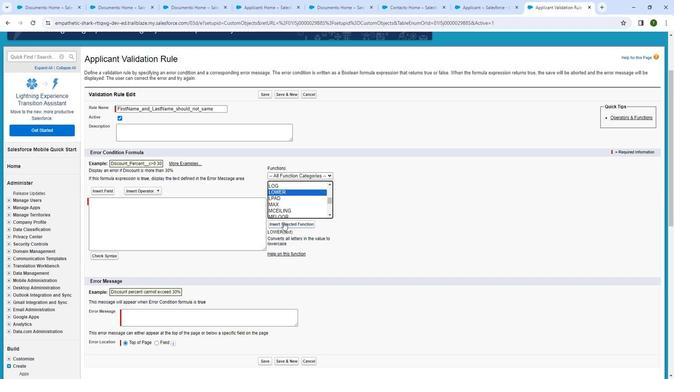 
Action: Mouse moved to (116, 183)
Screenshot: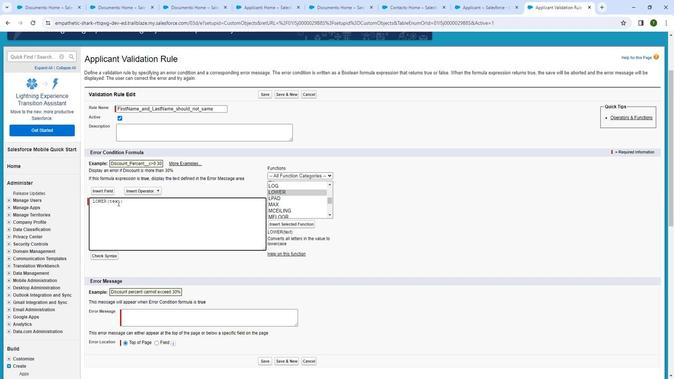 
Action: Mouse pressed left at (116, 183)
Screenshot: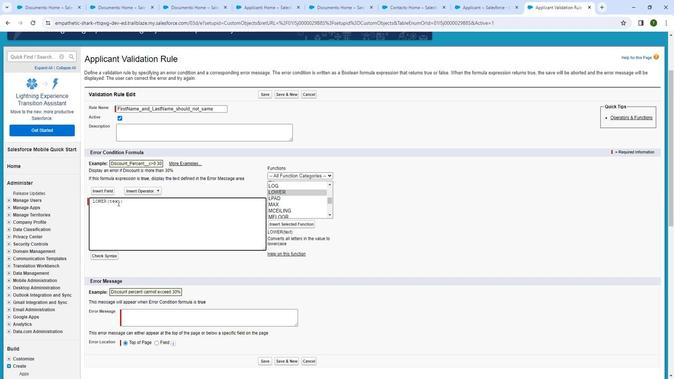 
Action: Mouse pressed left at (116, 183)
Screenshot: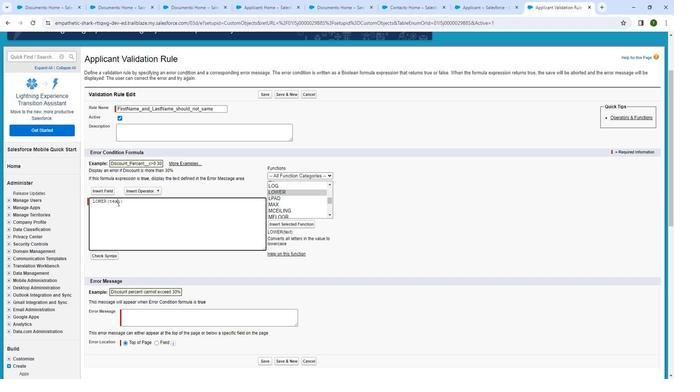 
Action: Mouse moved to (105, 171)
Screenshot: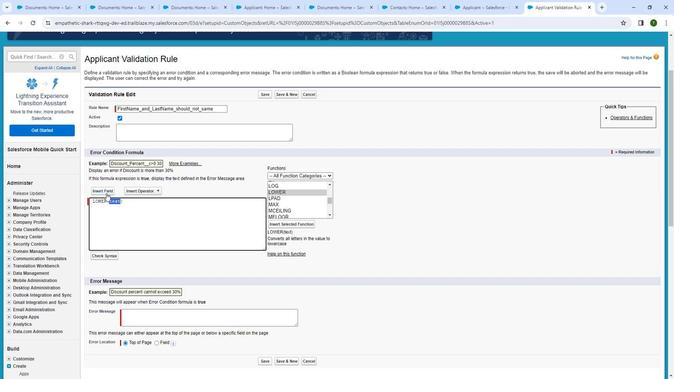 
Action: Mouse pressed left at (105, 171)
Screenshot: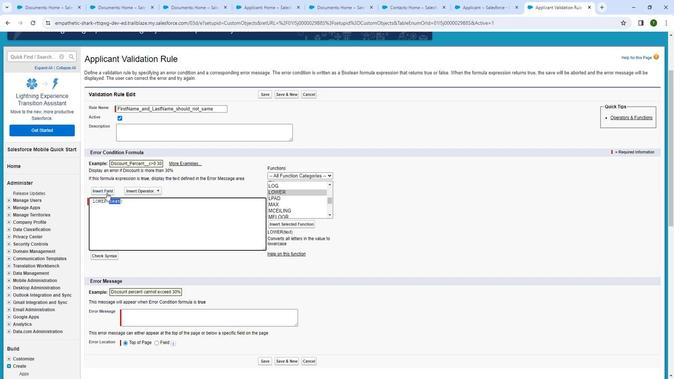
Action: Mouse moved to (264, 176)
Screenshot: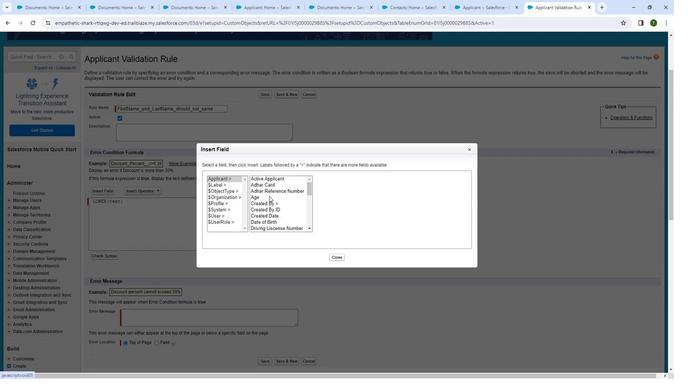 
Action: Mouse scrolled (264, 175) with delta (0, 0)
Screenshot: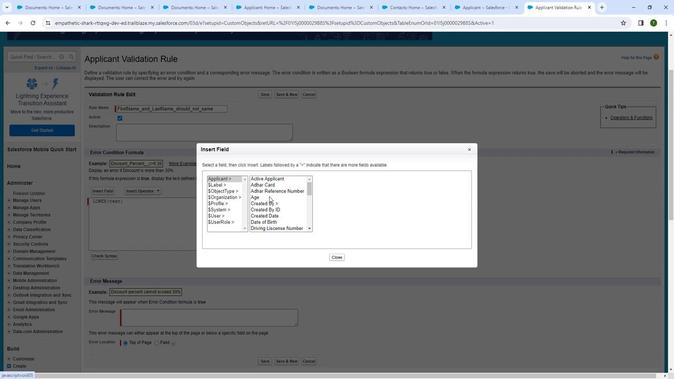 
Action: Mouse moved to (259, 190)
Screenshot: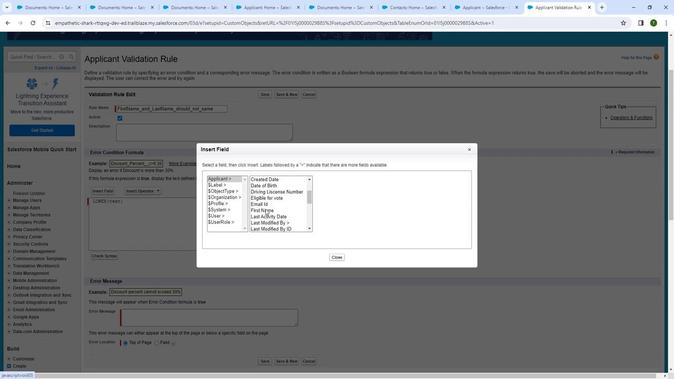 
Action: Mouse pressed left at (259, 190)
Screenshot: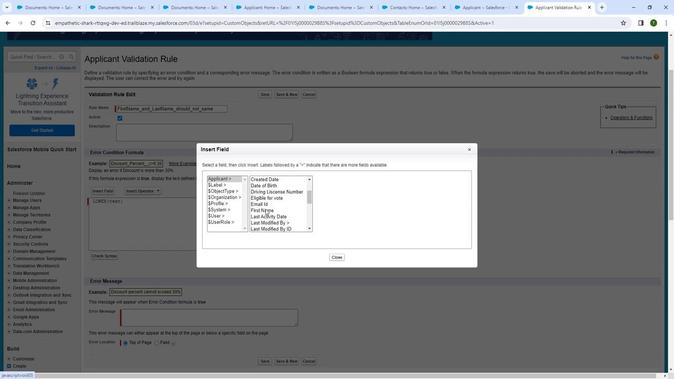 
Action: Mouse moved to (328, 202)
Screenshot: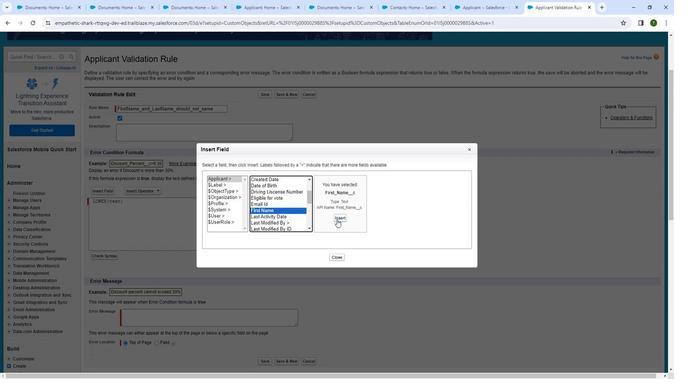 
Action: Mouse pressed left at (328, 202)
Screenshot: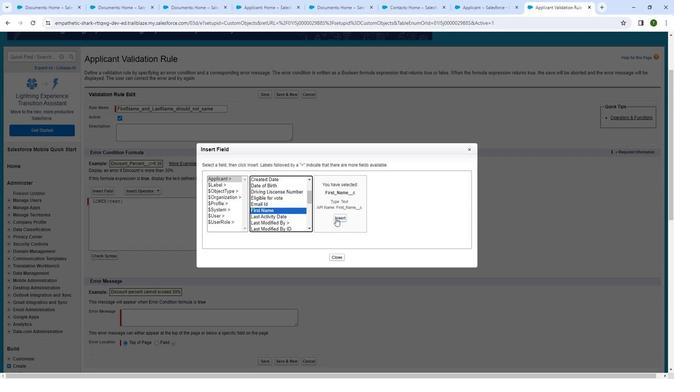 
Action: Mouse moved to (183, 185)
Screenshot: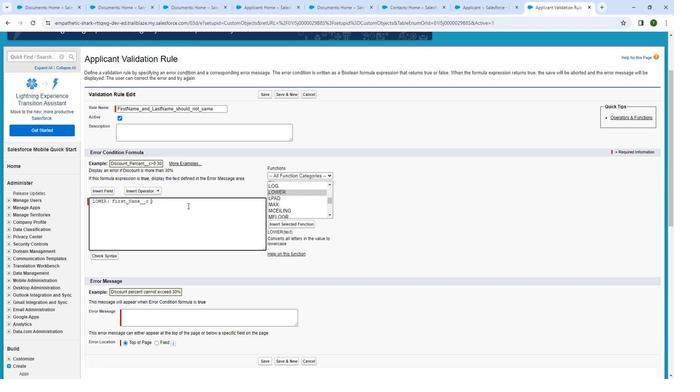 
Action: Mouse pressed left at (183, 185)
Screenshot: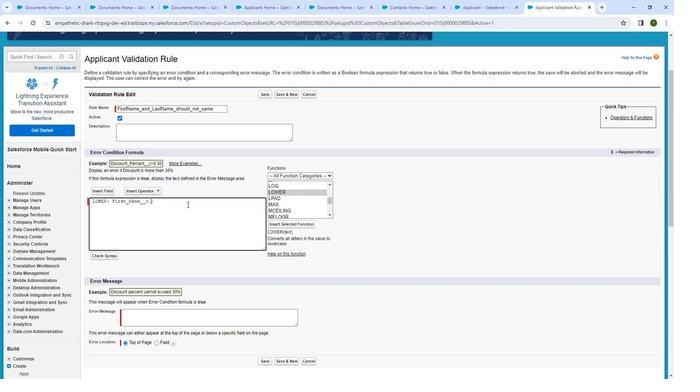 
Action: Mouse moved to (185, 182)
Screenshot: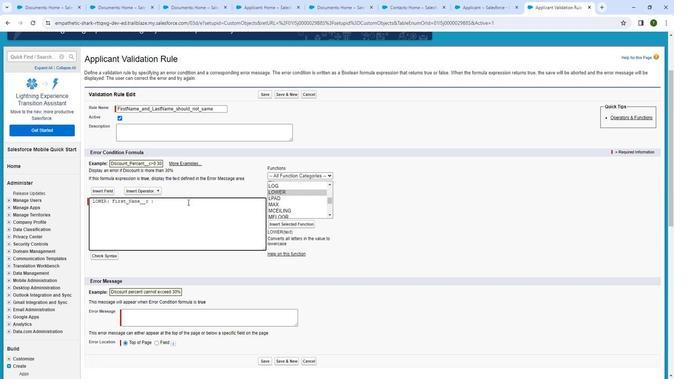 
Action: Key pressed =
Screenshot: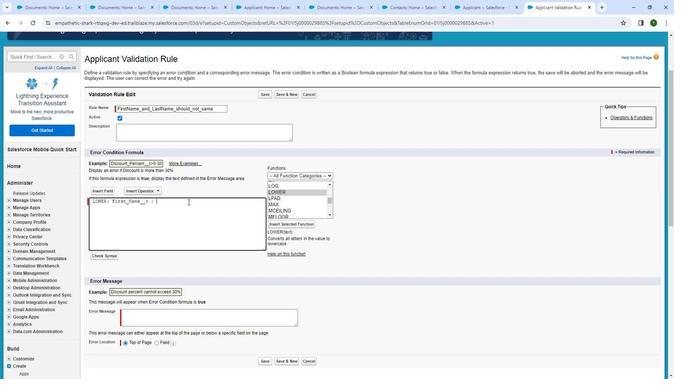 
Action: Mouse moved to (183, 187)
Screenshot: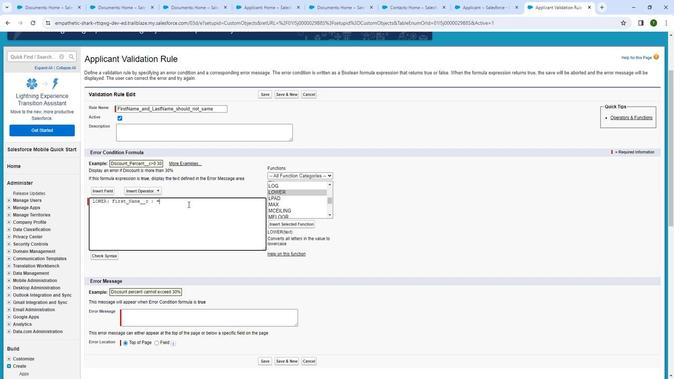 
Action: Key pressed <Key.space>
Screenshot: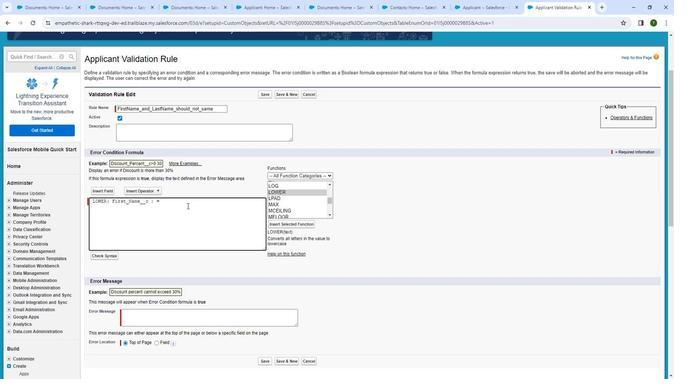 
Action: Mouse moved to (266, 183)
Screenshot: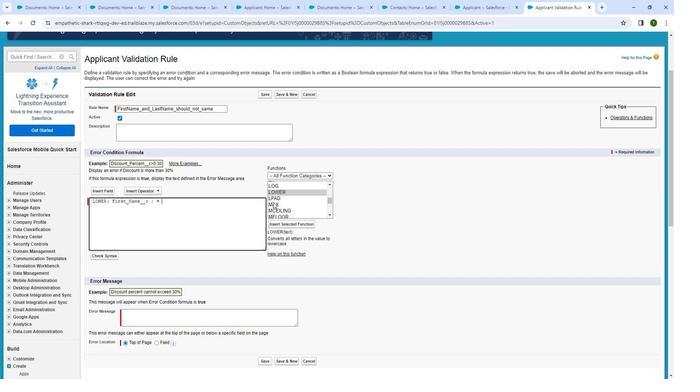 
Action: Mouse scrolled (266, 183) with delta (0, 0)
Screenshot: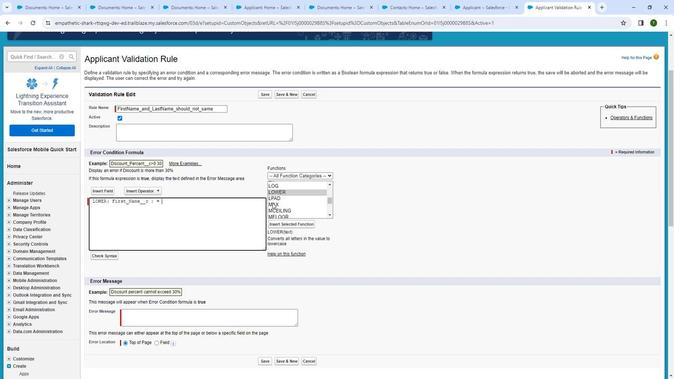 
Action: Mouse scrolled (266, 183) with delta (0, 0)
Screenshot: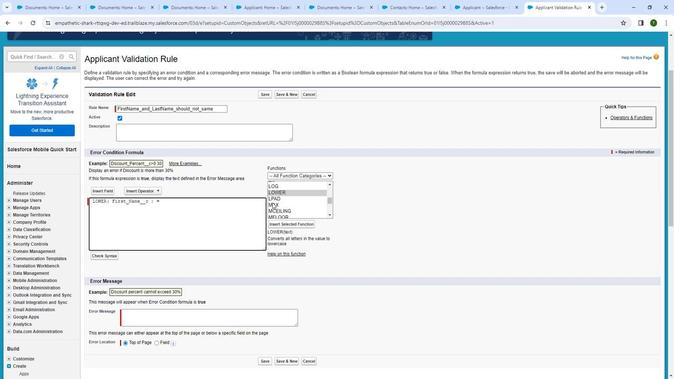 
Action: Mouse moved to (268, 182)
Screenshot: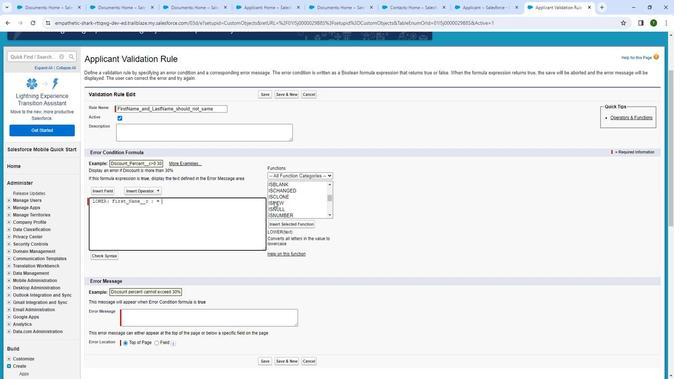 
Action: Mouse scrolled (268, 182) with delta (0, 0)
Screenshot: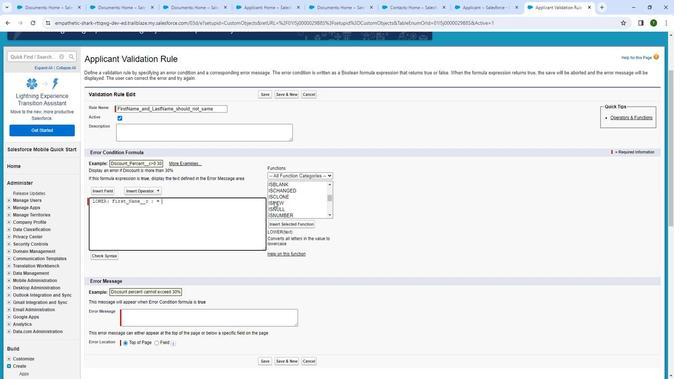 
Action: Mouse moved to (269, 181)
Screenshot: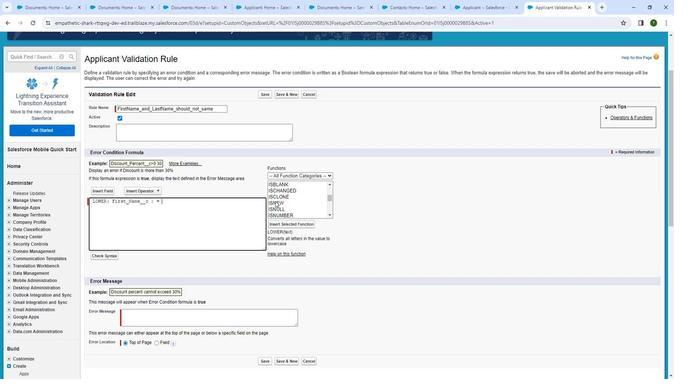 
Action: Mouse scrolled (269, 181) with delta (0, 0)
Screenshot: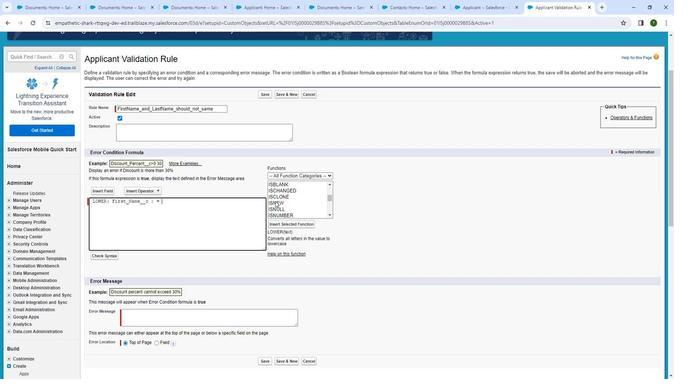 
Action: Mouse moved to (270, 180)
Screenshot: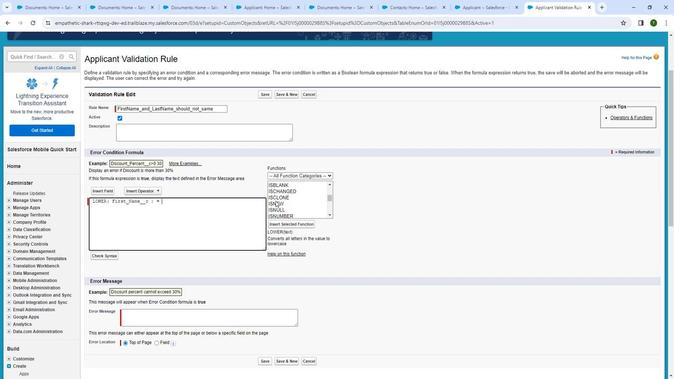 
Action: Mouse scrolled (270, 181) with delta (0, 0)
Screenshot: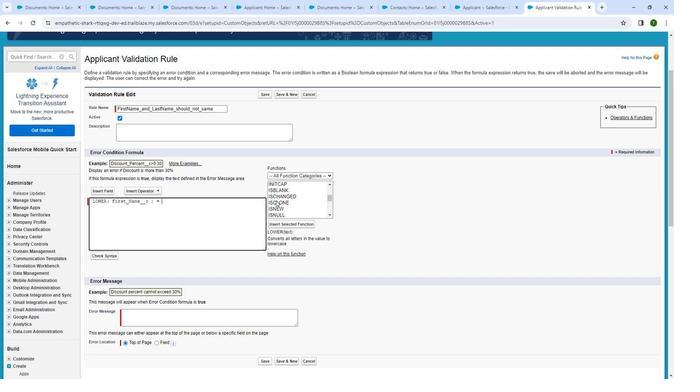 
Action: Mouse scrolled (270, 181) with delta (0, 0)
Screenshot: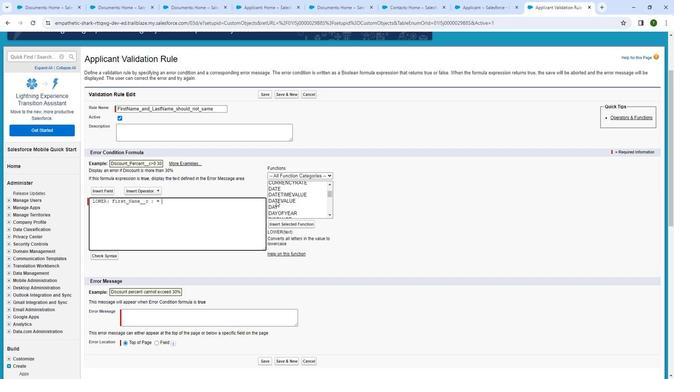 
Action: Mouse scrolled (270, 181) with delta (0, 0)
Screenshot: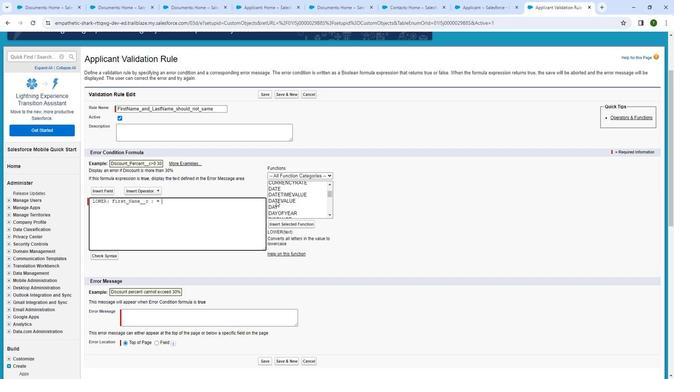 
Action: Mouse moved to (270, 180)
Screenshot: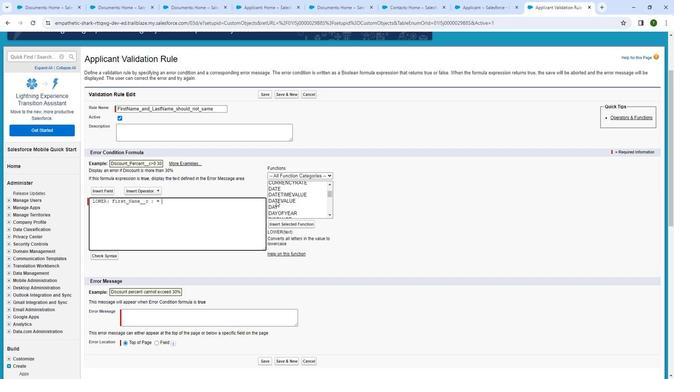 
Action: Mouse scrolled (270, 181) with delta (0, 0)
Screenshot: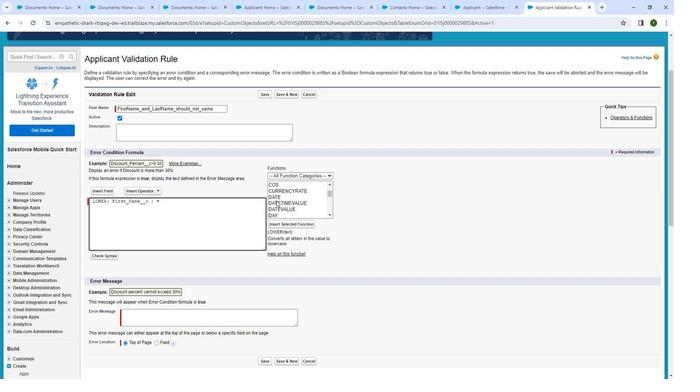 
Action: Mouse moved to (273, 179)
Screenshot: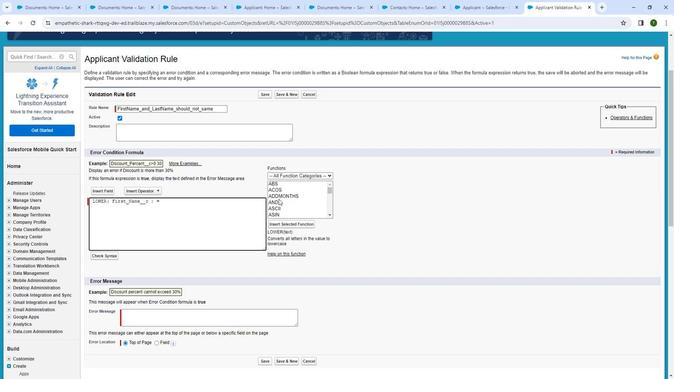 
Action: Mouse scrolled (273, 179) with delta (0, 0)
Screenshot: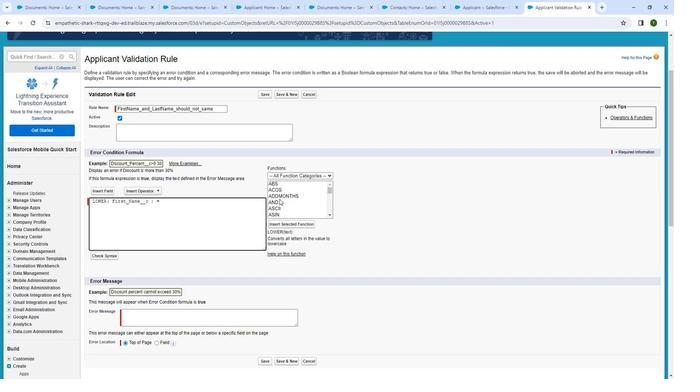 
Action: Mouse moved to (274, 178)
Screenshot: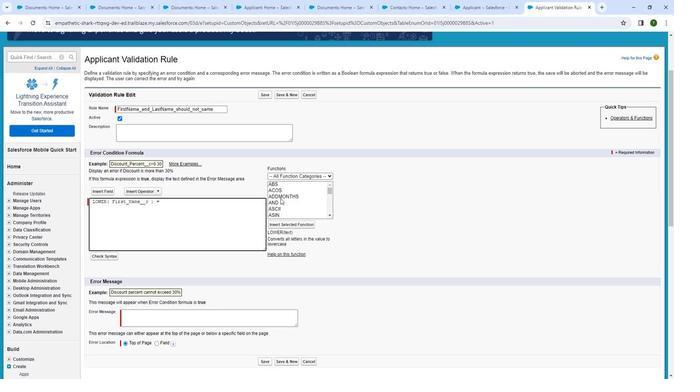 
Action: Mouse scrolled (274, 178) with delta (0, 0)
Screenshot: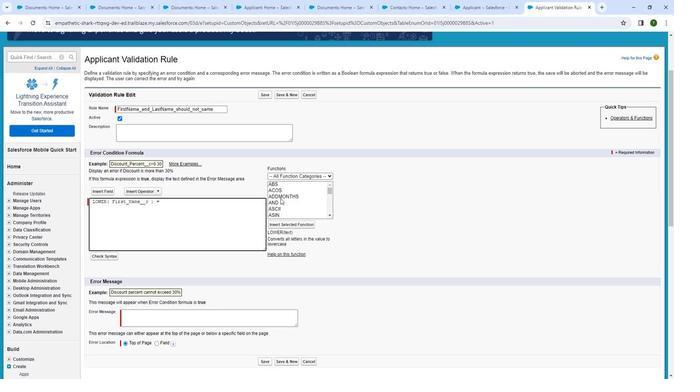 
Action: Mouse moved to (274, 256)
Screenshot: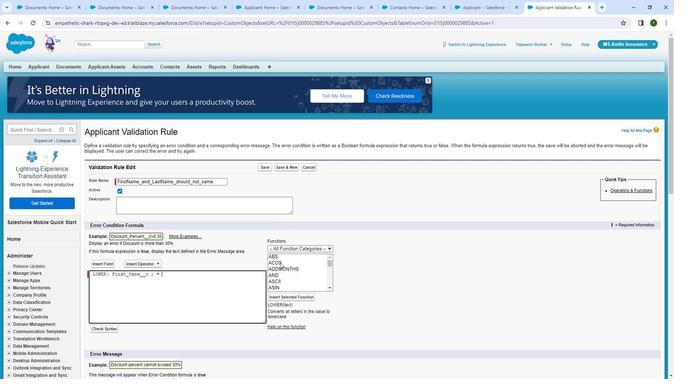 
Action: Mouse scrolled (274, 256) with delta (0, 0)
Screenshot: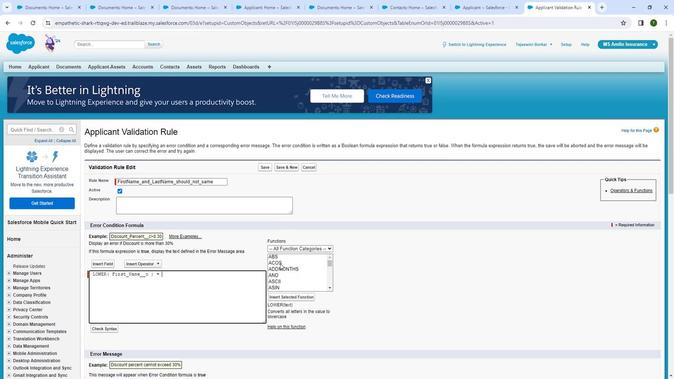 
Action: Mouse scrolled (274, 256) with delta (0, 0)
Screenshot: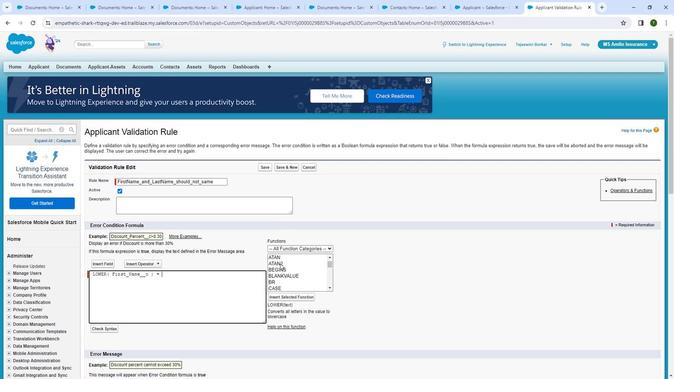 
Action: Mouse moved to (278, 249)
Screenshot: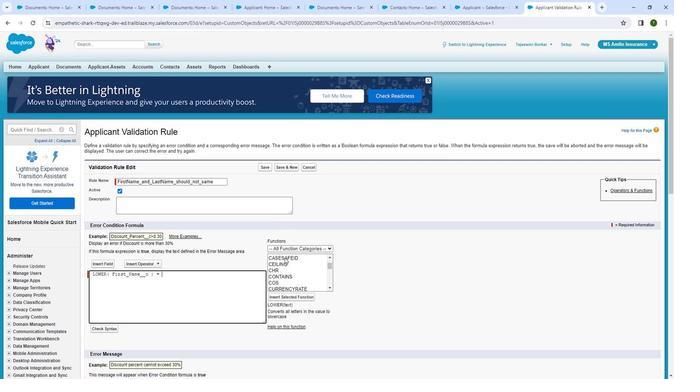 
Action: Mouse scrolled (278, 248) with delta (0, 0)
Screenshot: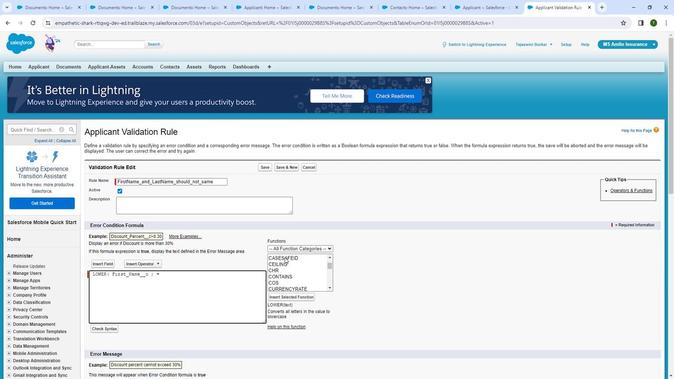 
Action: Mouse moved to (288, 243)
Screenshot: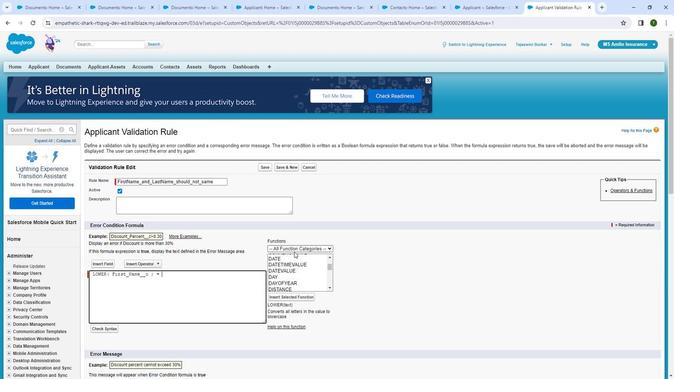 
Action: Mouse scrolled (288, 242) with delta (0, 0)
Screenshot: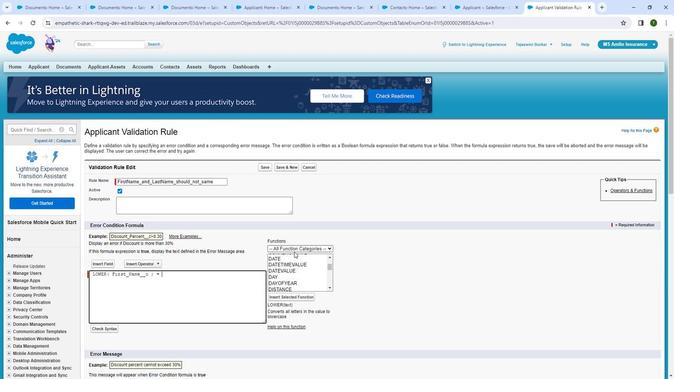 
Action: Mouse moved to (305, 221)
Screenshot: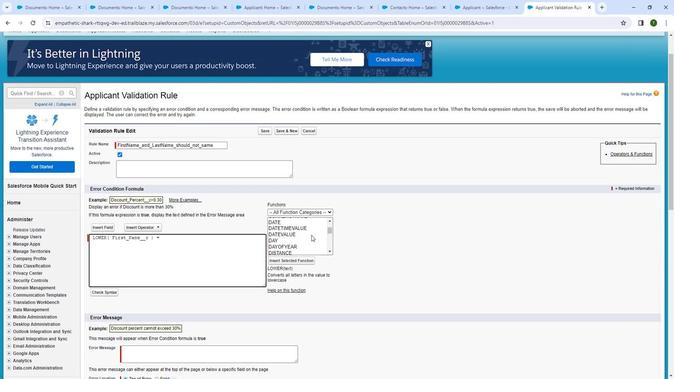 
Action: Mouse scrolled (305, 221) with delta (0, 0)
Screenshot: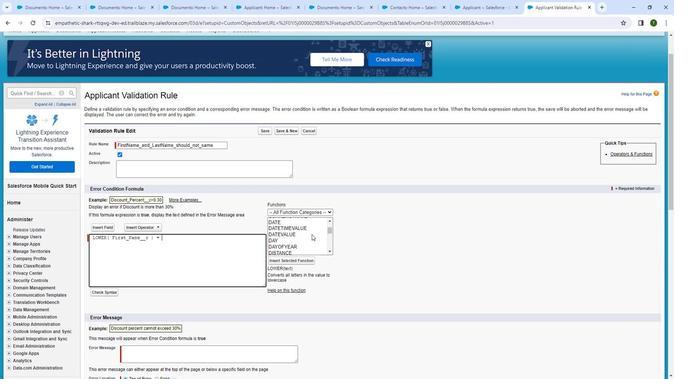 
Action: Mouse moved to (304, 223)
Screenshot: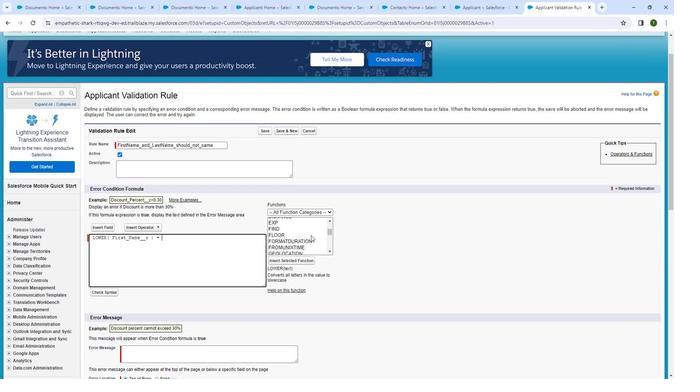 
Action: Mouse scrolled (304, 222) with delta (0, 0)
Screenshot: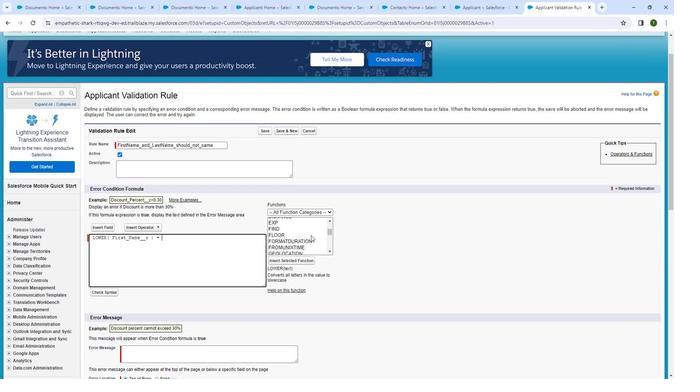 
Action: Mouse moved to (303, 224)
Screenshot: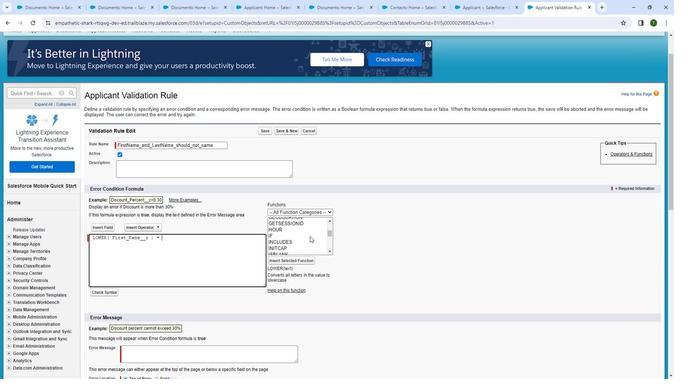 
Action: Mouse scrolled (303, 224) with delta (0, 0)
Screenshot: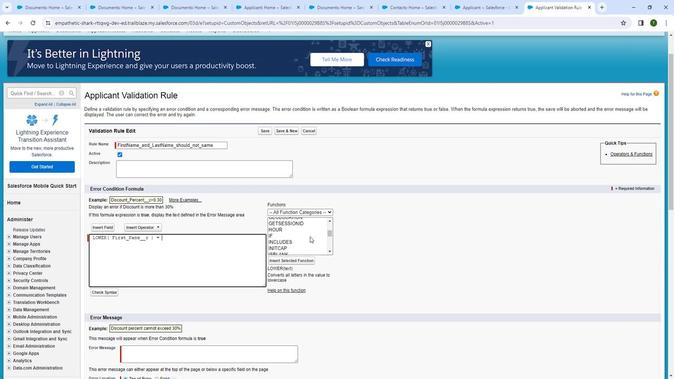 
Action: Mouse moved to (301, 225)
Screenshot: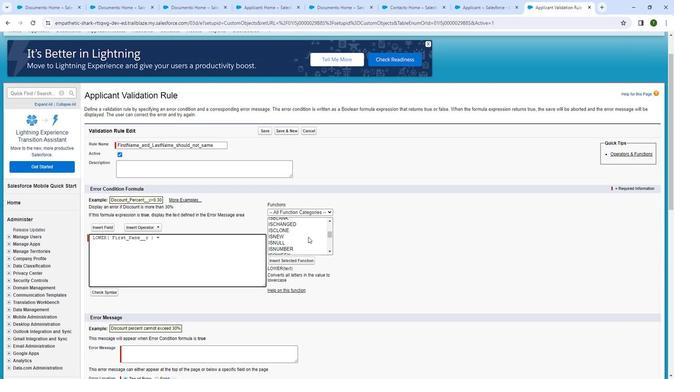 
Action: Mouse scrolled (301, 224) with delta (0, 0)
Screenshot: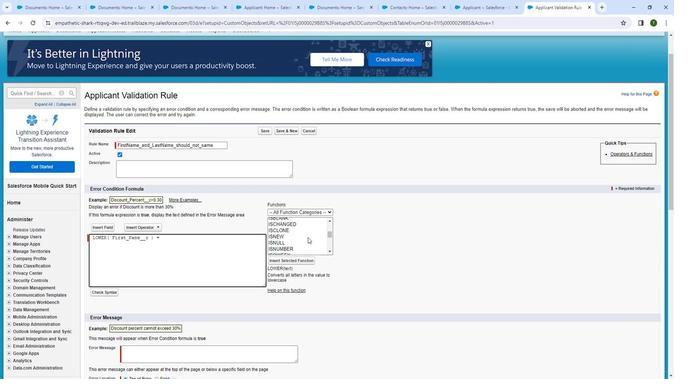 
Action: Mouse moved to (299, 226)
Screenshot: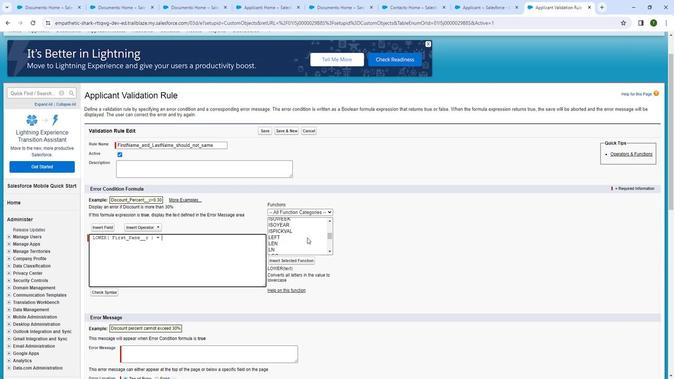 
Action: Mouse scrolled (299, 225) with delta (0, 0)
Screenshot: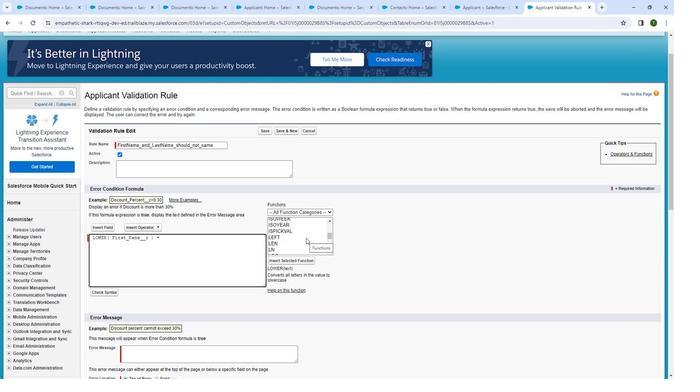 
Action: Mouse moved to (284, 211)
Screenshot: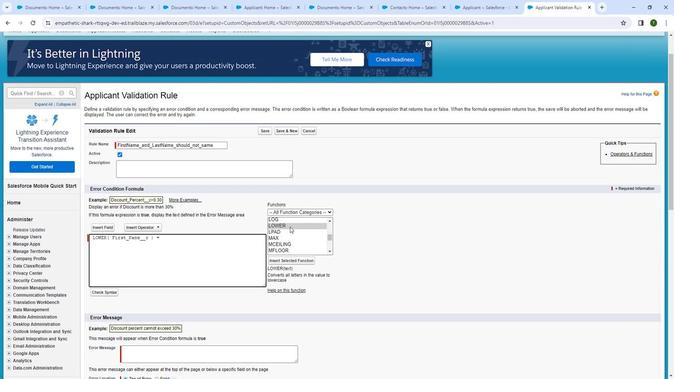 
Action: Mouse pressed left at (284, 211)
Screenshot: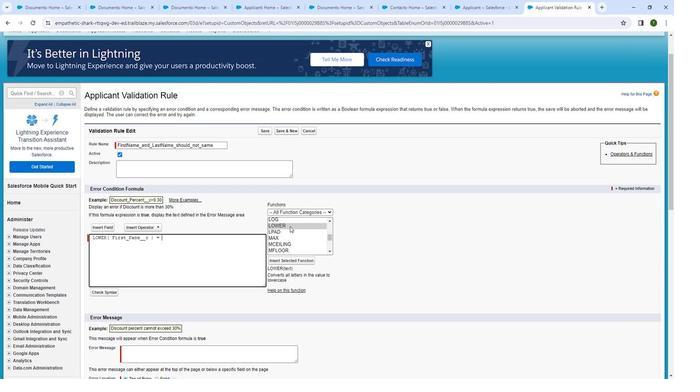
Action: Mouse moved to (274, 251)
Screenshot: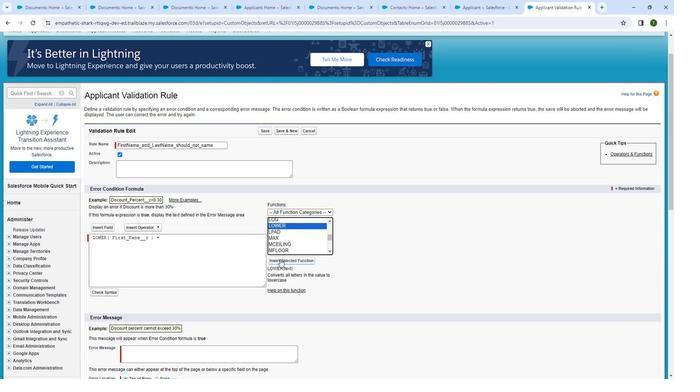 
Action: Mouse pressed left at (274, 251)
Screenshot: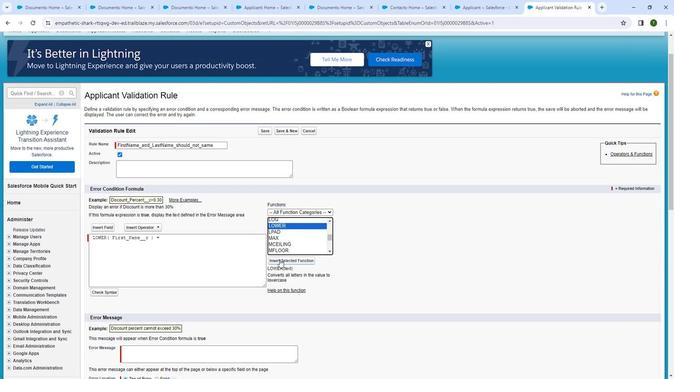 
Action: Mouse moved to (183, 226)
Screenshot: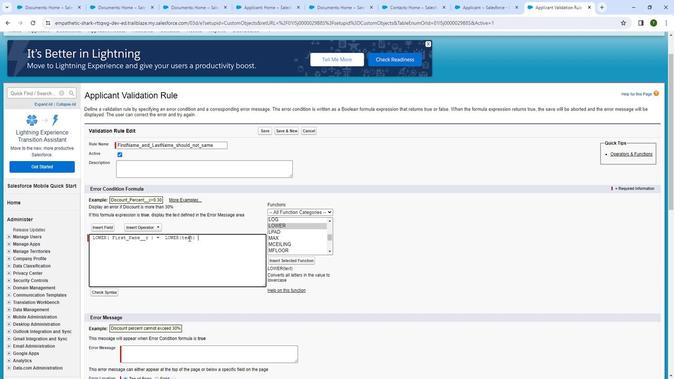 
Action: Mouse pressed left at (183, 226)
Screenshot: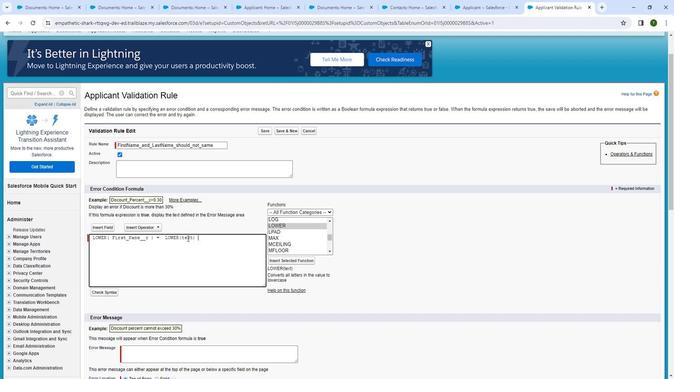
Action: Mouse pressed left at (183, 226)
Screenshot: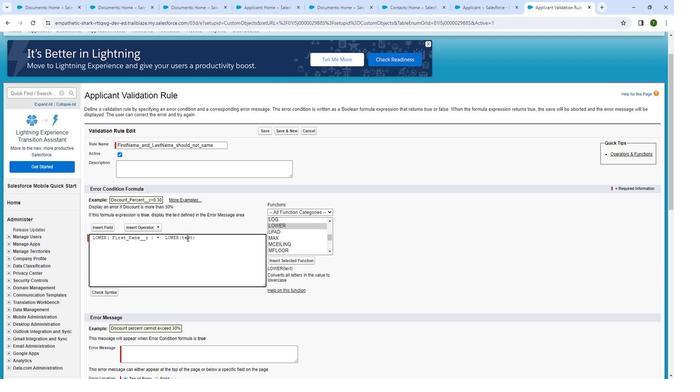 
Action: Mouse moved to (97, 215)
Screenshot: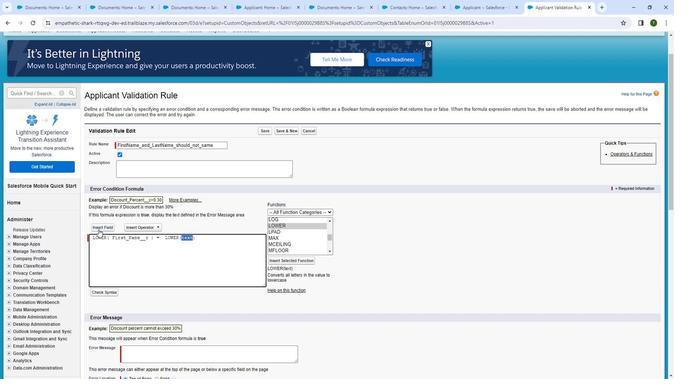 
Action: Mouse pressed left at (97, 215)
Screenshot: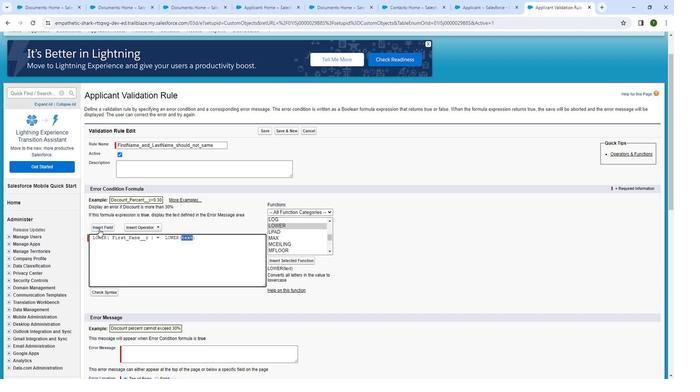
Action: Mouse moved to (270, 192)
Screenshot: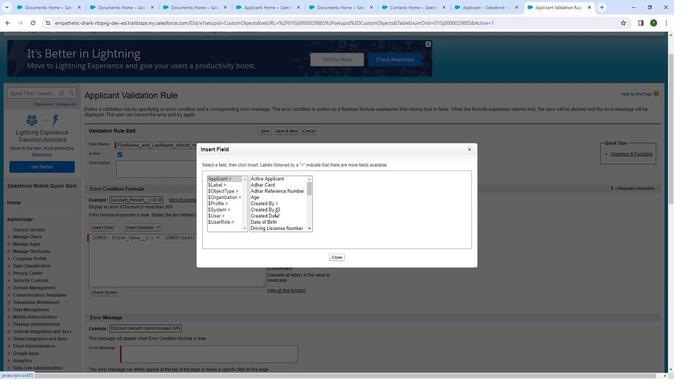 
Action: Mouse scrolled (270, 192) with delta (0, 0)
Screenshot: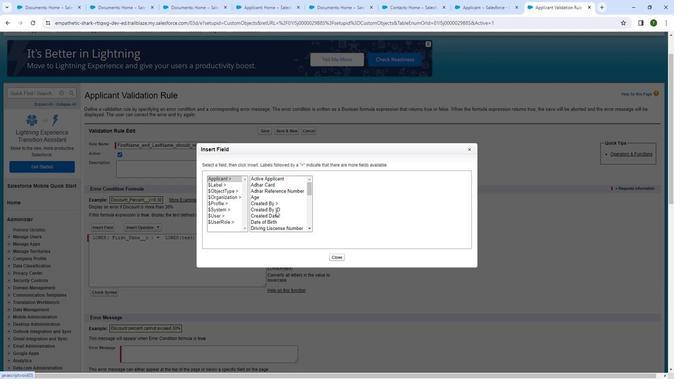 
Action: Mouse moved to (259, 192)
Screenshot: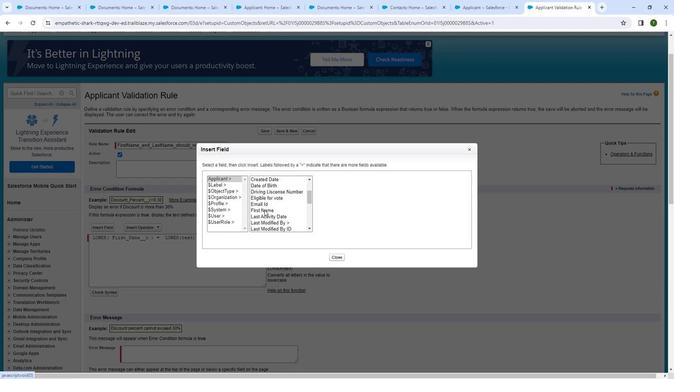 
Action: Mouse scrolled (259, 191) with delta (0, 0)
Screenshot: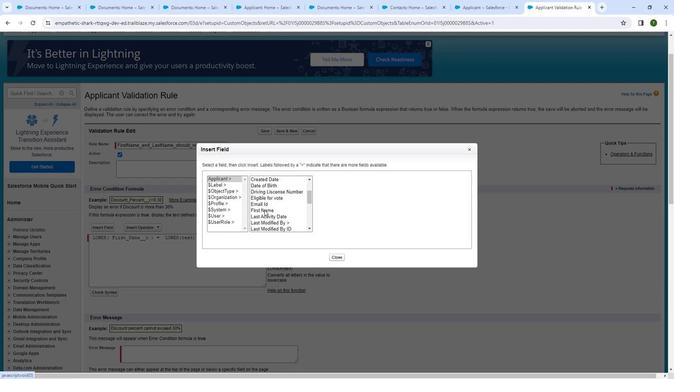 
Action: Mouse moved to (267, 187)
Screenshot: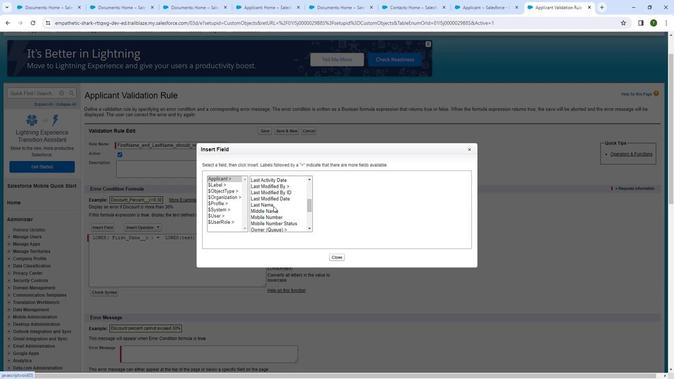 
Action: Mouse pressed left at (267, 187)
Screenshot: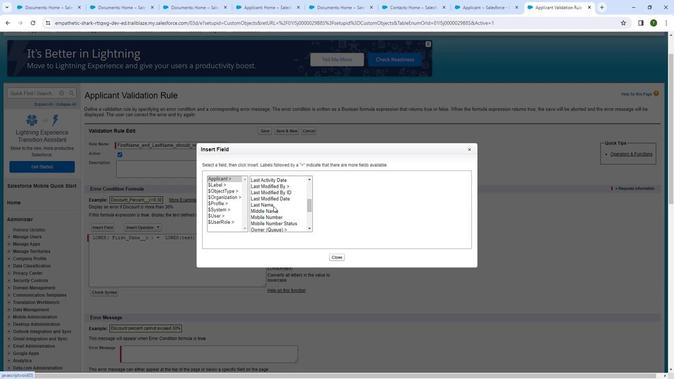 
Action: Mouse moved to (334, 200)
Screenshot: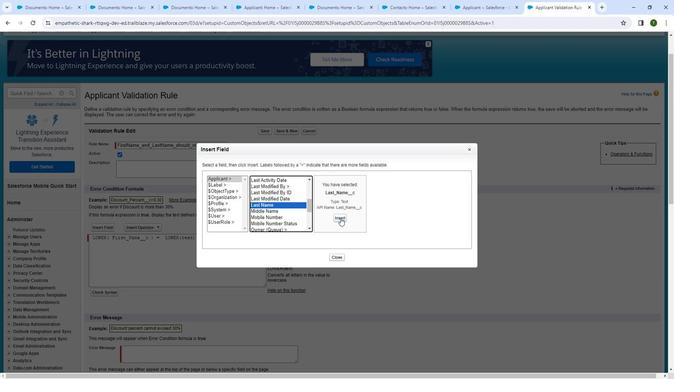 
Action: Mouse pressed left at (334, 200)
Screenshot: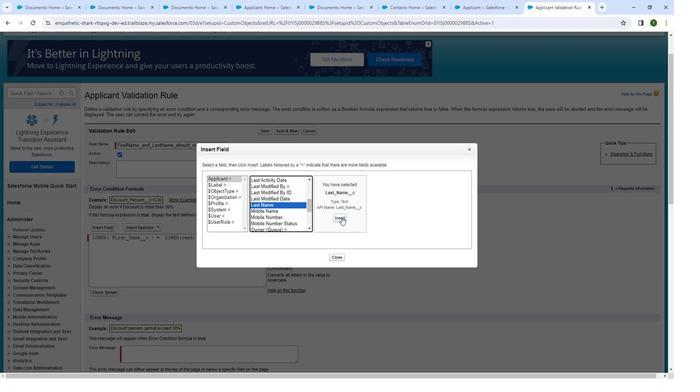 
Action: Mouse moved to (216, 244)
Screenshot: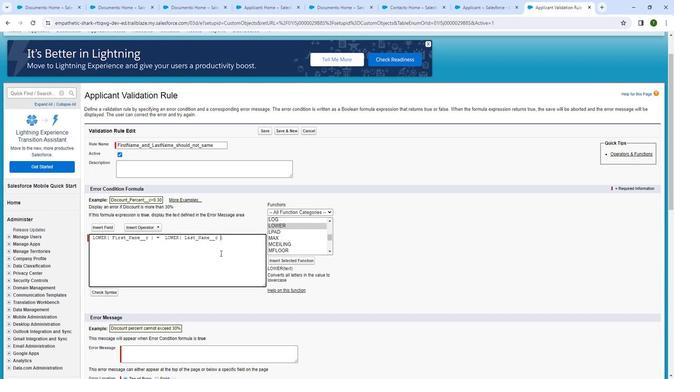
Action: Mouse pressed left at (216, 244)
Screenshot: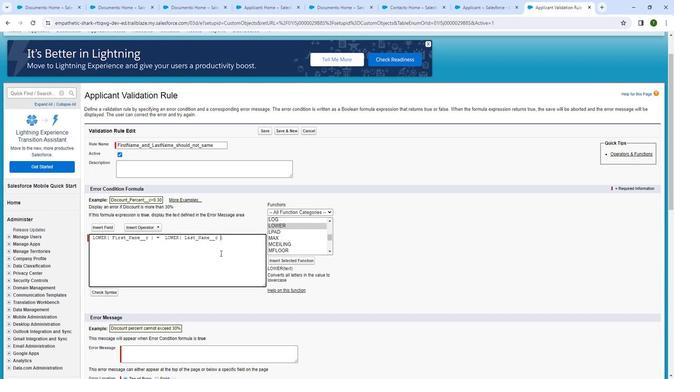 
Action: Mouse moved to (218, 238)
Screenshot: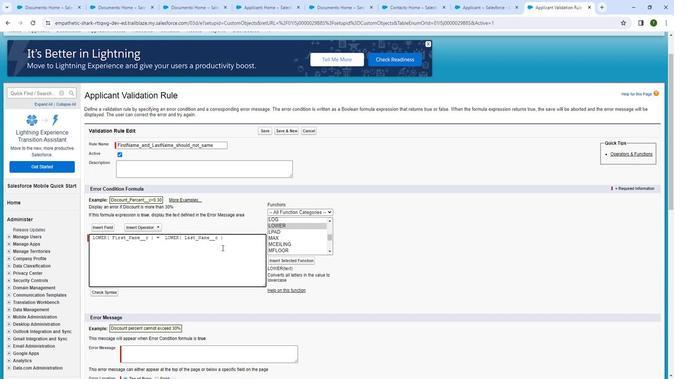 
Action: Mouse scrolled (218, 237) with delta (0, 0)
Screenshot: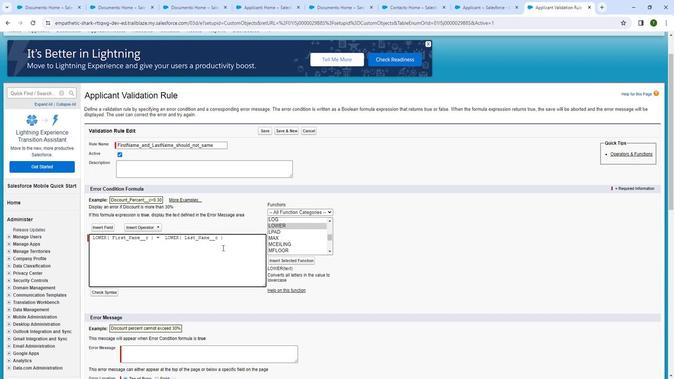 
Action: Mouse moved to (102, 248)
Screenshot: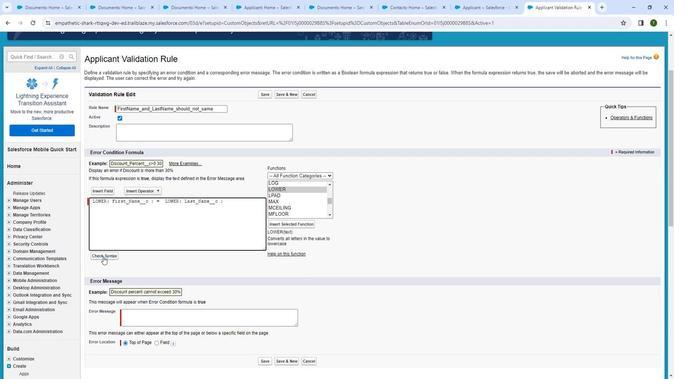 
Action: Mouse pressed left at (102, 248)
Screenshot: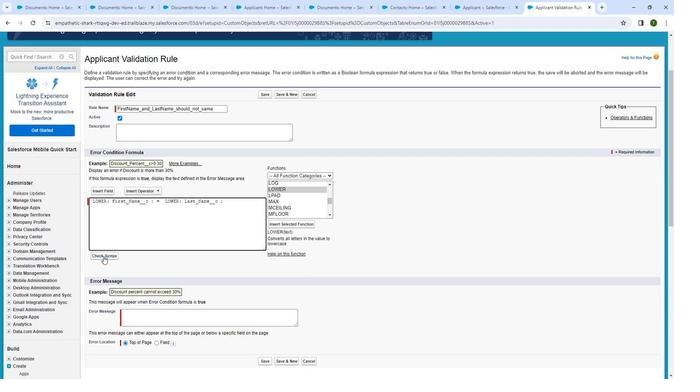 
Action: Mouse moved to (205, 207)
Screenshot: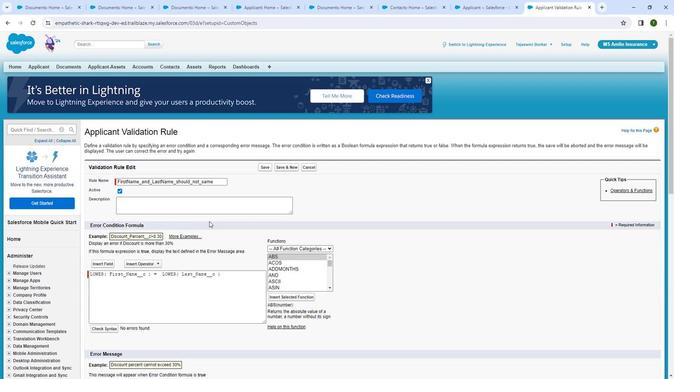 
Action: Mouse scrolled (205, 206) with delta (0, 0)
Screenshot: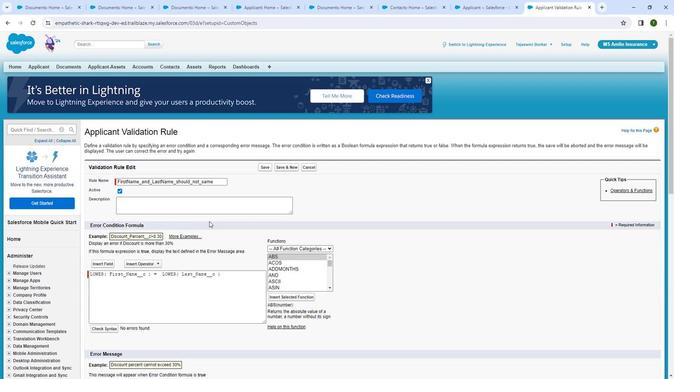 
Action: Mouse moved to (206, 208)
Screenshot: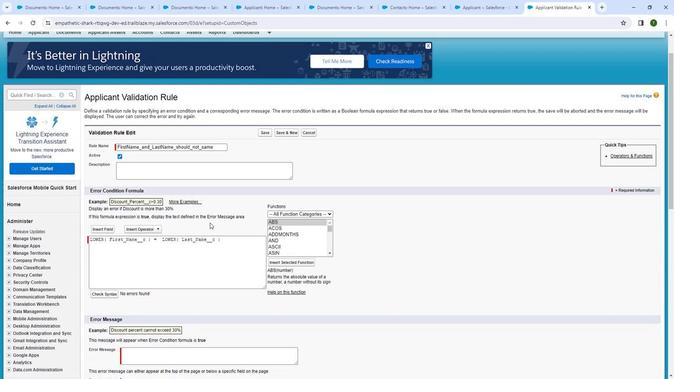 
Action: Mouse scrolled (206, 208) with delta (0, 0)
Screenshot: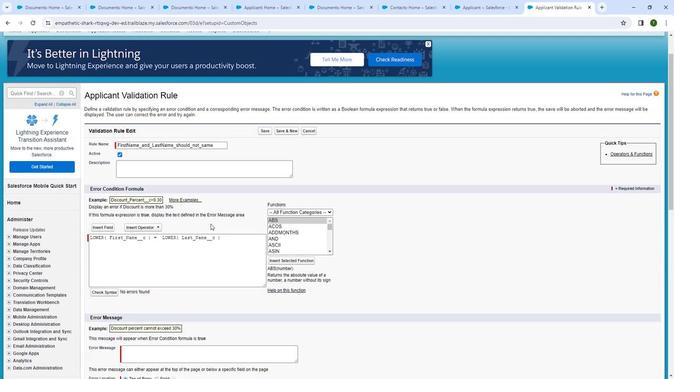 
Action: Mouse moved to (212, 212)
Screenshot: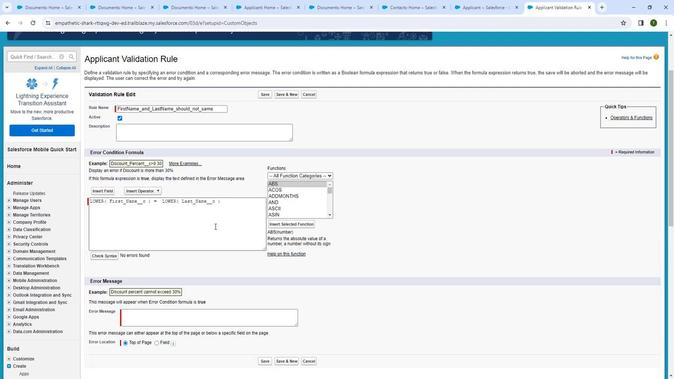 
Action: Mouse scrolled (212, 212) with delta (0, 0)
Screenshot: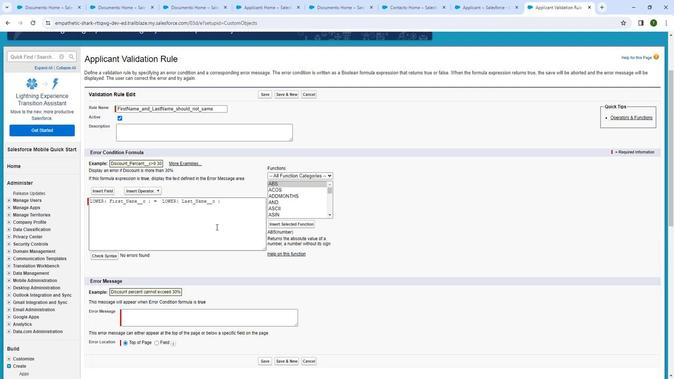 
Action: Mouse moved to (144, 282)
Screenshot: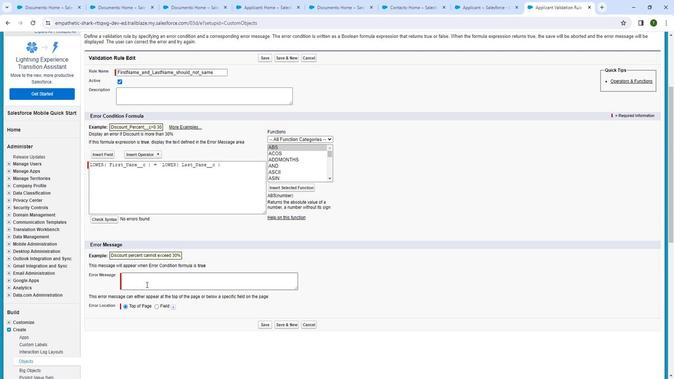 
Action: Mouse pressed left at (144, 282)
Screenshot: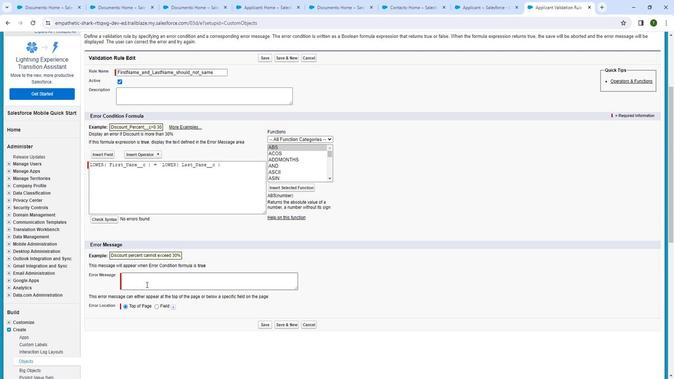 
Action: Mouse moved to (181, 240)
Screenshot: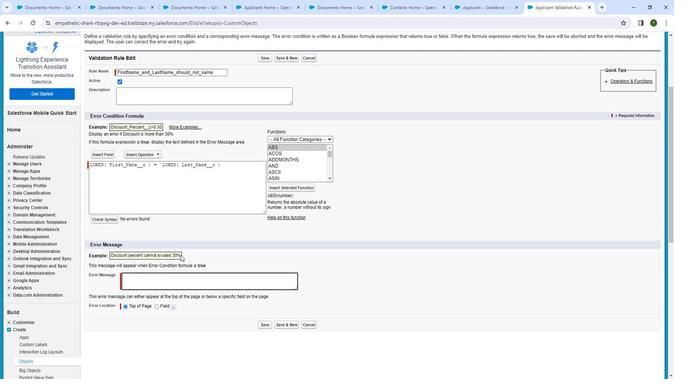 
Action: Key pressed <Key.shift><Key.shift><Key.shift><Key.shift><Key.shift><Key.shift><Key.shift><Key.shift><Key.shift><Key.shift><Key.shift><Key.shift><Key.shift><Key.shift>
Screenshot: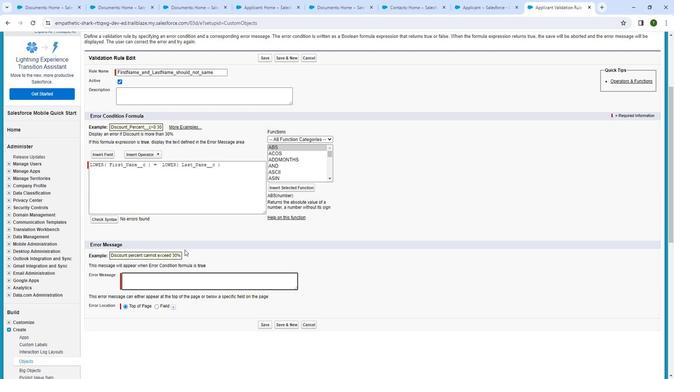 
Action: Mouse moved to (181, 239)
Screenshot: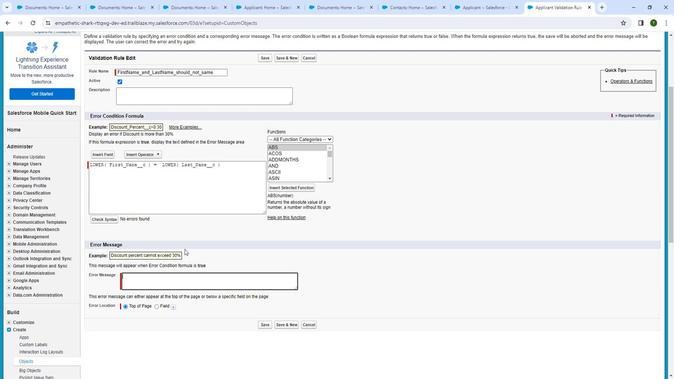 
Action: Key pressed <Key.shift>
Screenshot: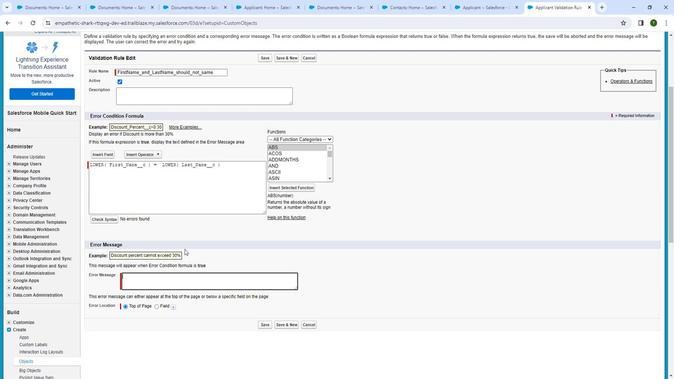 
Action: Mouse moved to (181, 238)
Screenshot: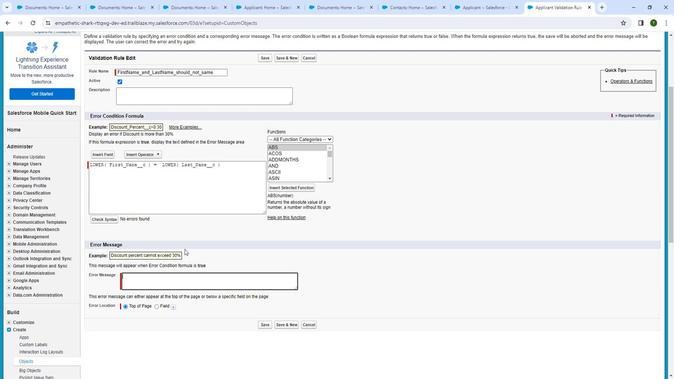 
Action: Key pressed <Key.shift>
Screenshot: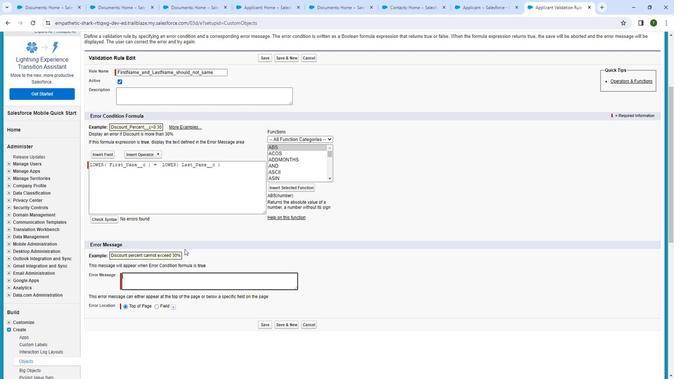 
Action: Mouse moved to (181, 238)
Screenshot: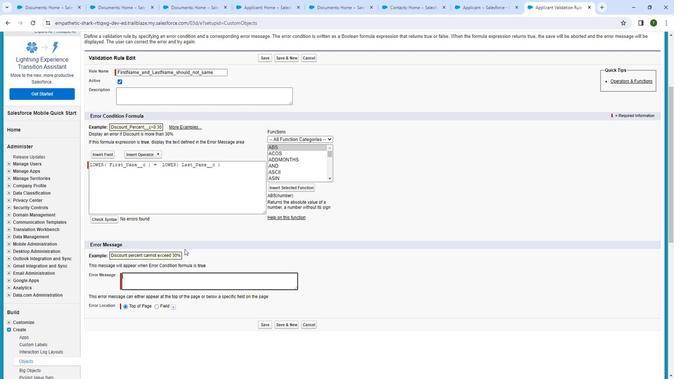 
Action: Key pressed <Key.shift><Key.shift><Key.shift><Key.shift><Key.shift><Key.shift><Key.shift><Key.shift><Key.shift><Key.shift><Key.shift><Key.shift><Key.shift><Key.shift><Key.shift><Key.shift><Key.shift><Key.shift><Key.shift><Key.shift><Key.shift><Key.shift><Key.shift><Key.shift><Key.shift><Key.shift><Key.shift><Key.shift><Key.shift>
Screenshot: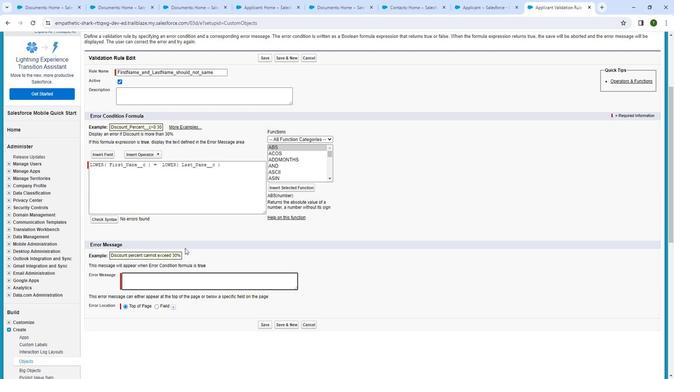 
Action: Mouse moved to (212, 26)
Screenshot: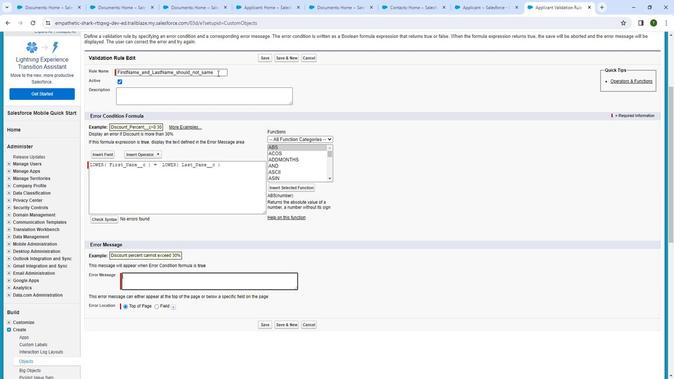 
Action: Mouse pressed left at (212, 26)
Screenshot: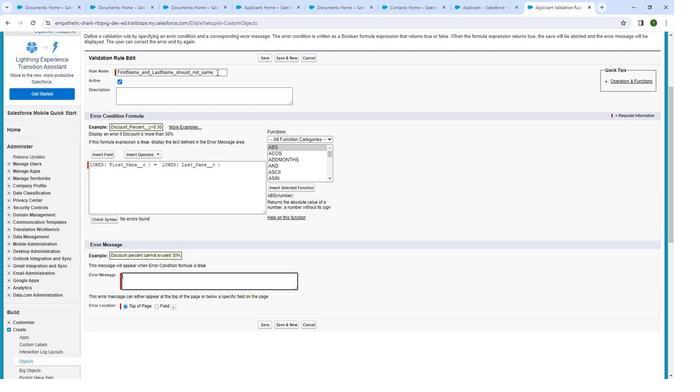 
Action: Mouse moved to (103, 52)
Screenshot: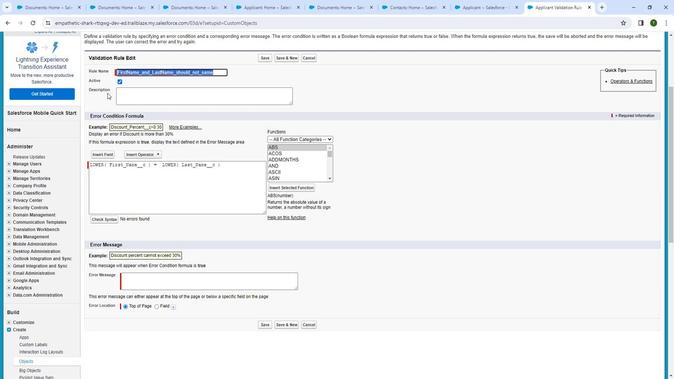 
Action: Key pressed <Key.backspace>
Screenshot: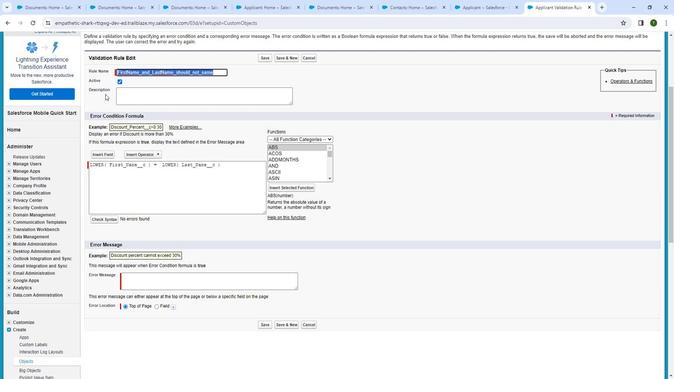 
Action: Mouse moved to (104, 64)
Screenshot: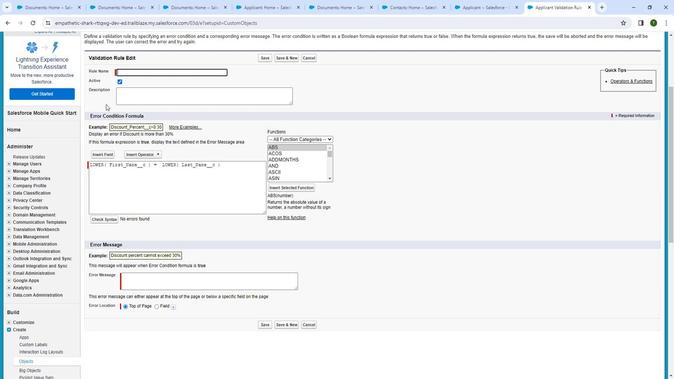 
Action: Key pressed p
Screenshot: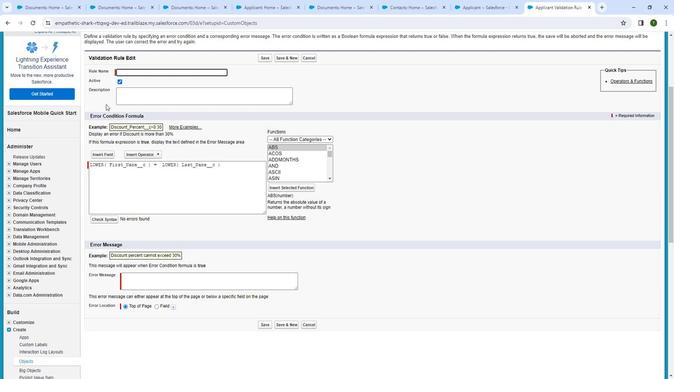 
Action: Mouse moved to (104, 68)
Screenshot: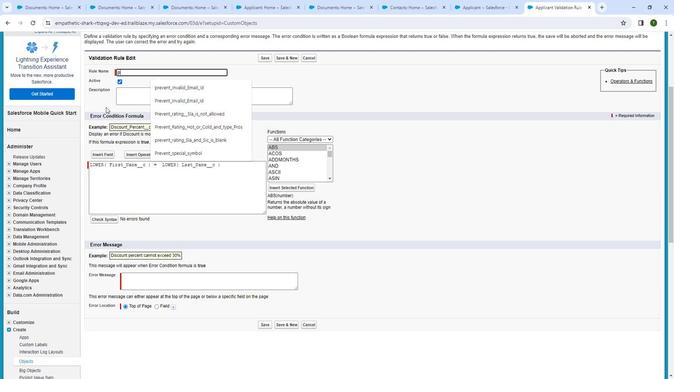 
Action: Key pressed r
Screenshot: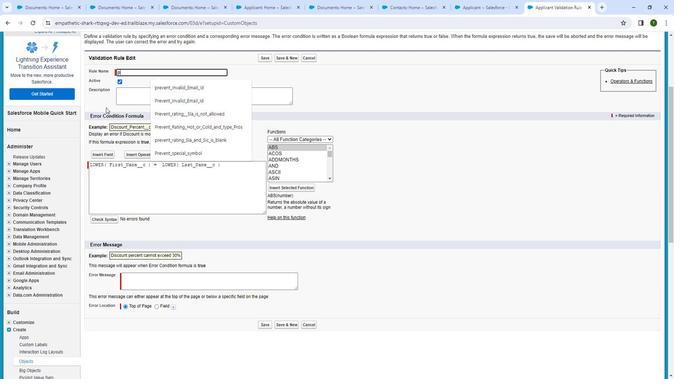 
Action: Mouse moved to (104, 71)
Screenshot: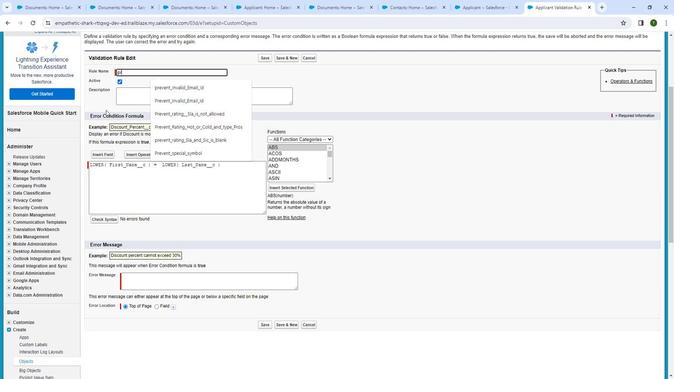 
Action: Key pressed ev
Screenshot: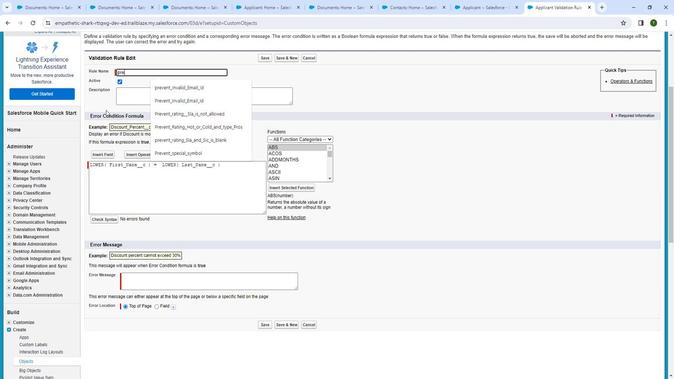 
Action: Mouse moved to (104, 71)
Screenshot: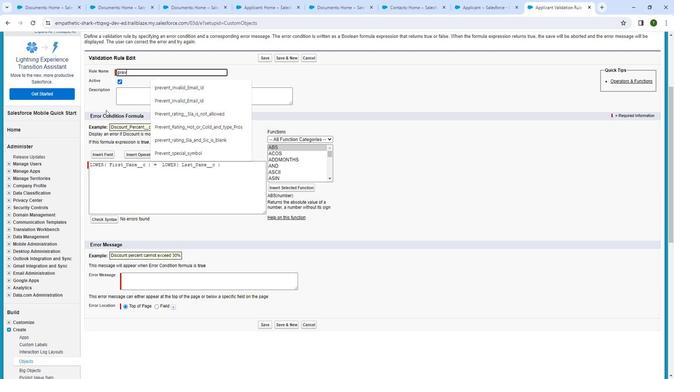 
Action: Key pressed ent<Key.space><Key.shift>
Screenshot: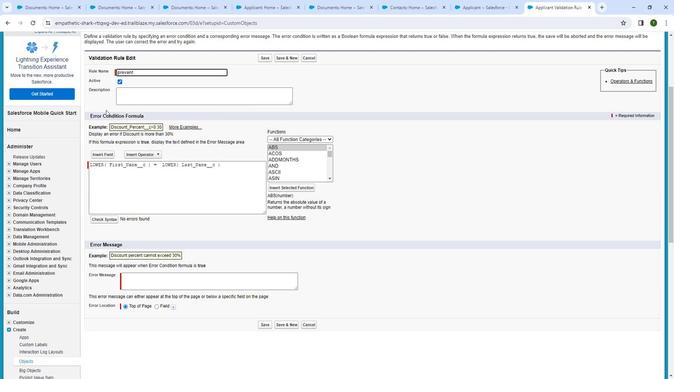 
Action: Mouse moved to (104, 72)
Screenshot: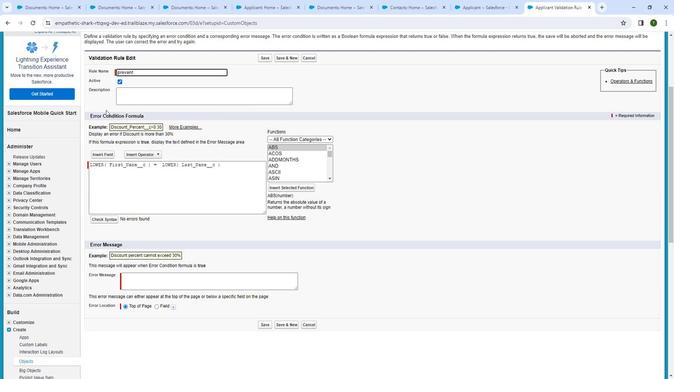 
Action: Key pressed First<Key.space><Key.shift><Key.shift><Key.shift><Key.shift><Key.shift>Name<Key.space>and<Key.space><Key.shift>
Screenshot: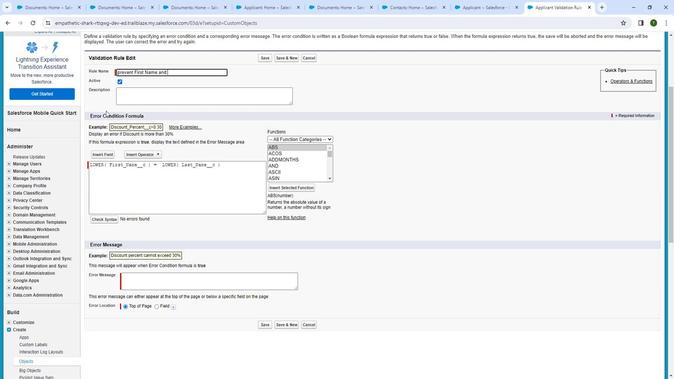 
Action: Mouse moved to (105, 71)
Screenshot: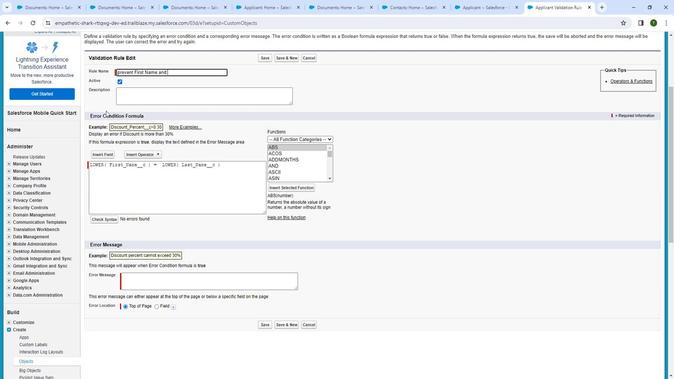 
Action: Key pressed <Key.shift><Key.shift><Key.shift_r><Key.shift_r>
Screenshot: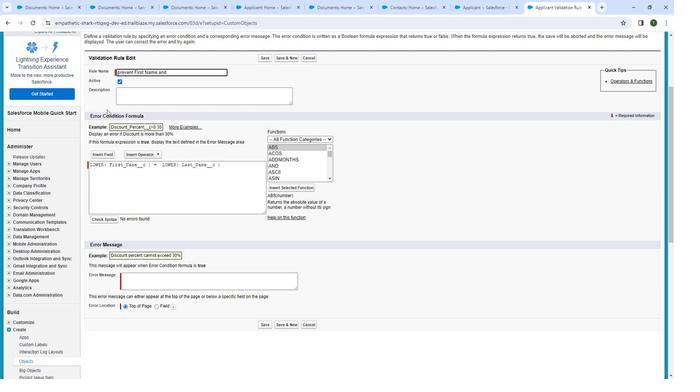 
Action: Mouse moved to (105, 71)
Screenshot: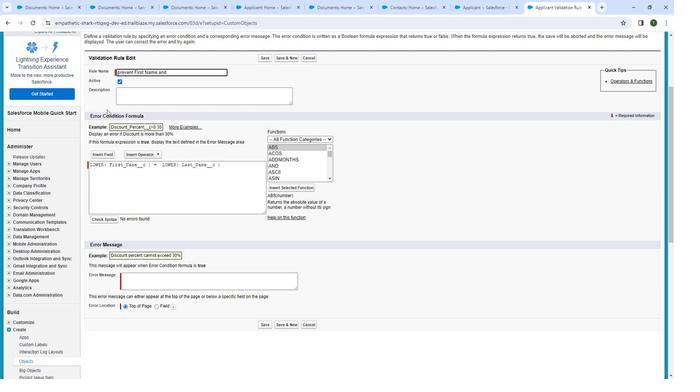 
Action: Key pressed L
Screenshot: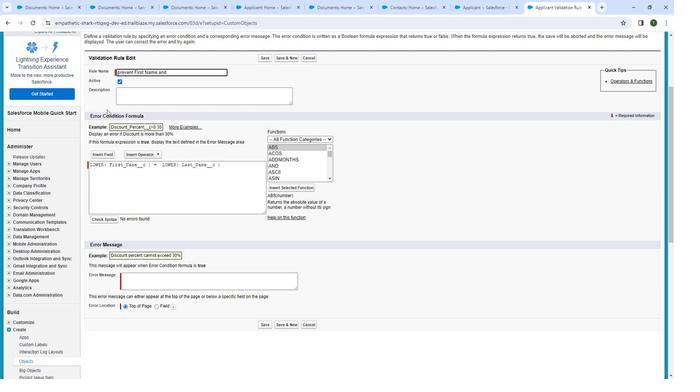 
Action: Mouse moved to (110, 70)
Screenshot: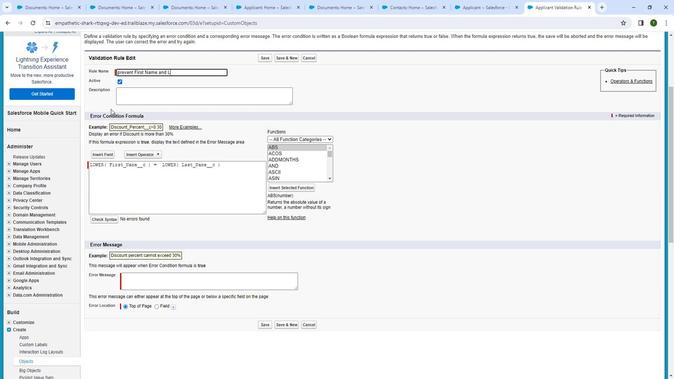 
Action: Key pressed ast<Key.space>
Screenshot: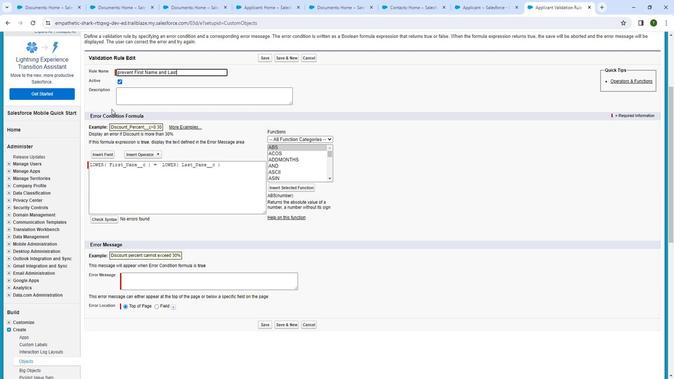 
Action: Mouse moved to (109, 73)
Screenshot: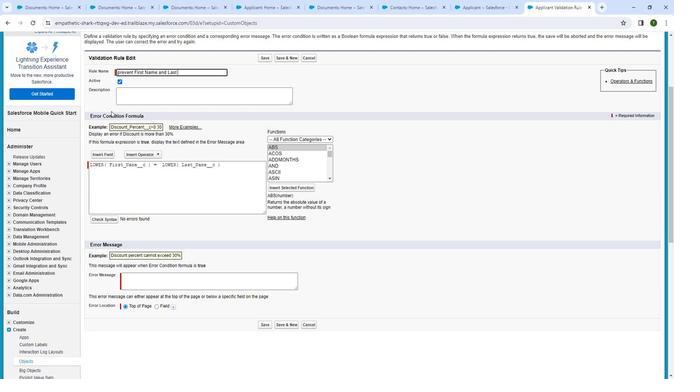 
Action: Key pressed <Key.shift>
Screenshot: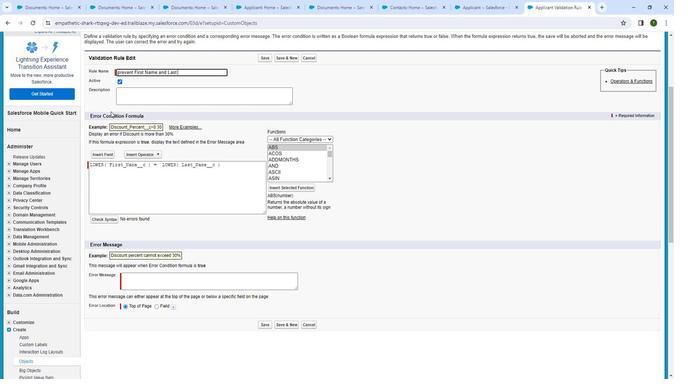 
Action: Mouse moved to (110, 73)
Screenshot: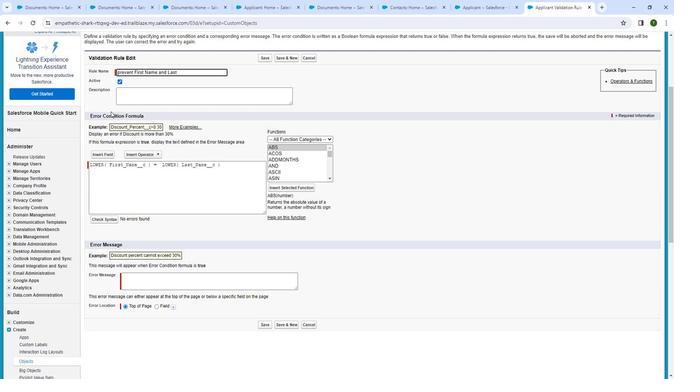 
Action: Key pressed <Key.shift><Key.shift><Key.shift><Key.shift><Key.shift><Key.shift><Key.shift><Key.shift>
Screenshot: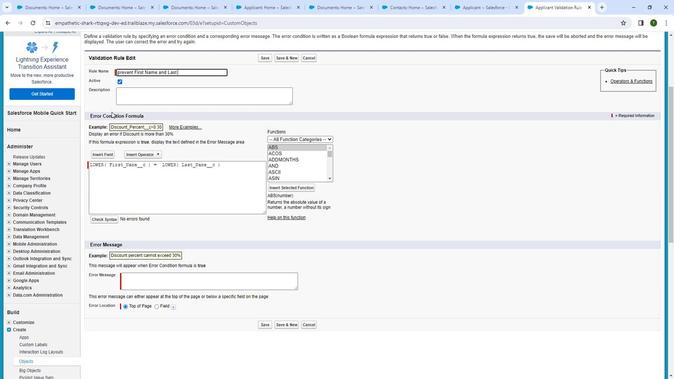
Action: Mouse moved to (110, 73)
Screenshot: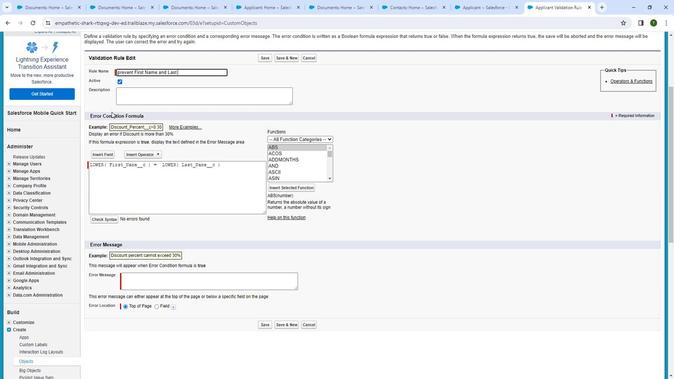 
Action: Key pressed <Key.shift><Key.shift><Key.shift><Key.shift>
Screenshot: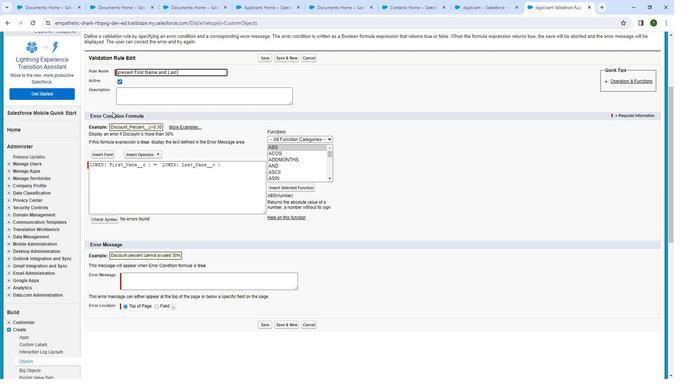 
Action: Mouse moved to (111, 73)
Screenshot: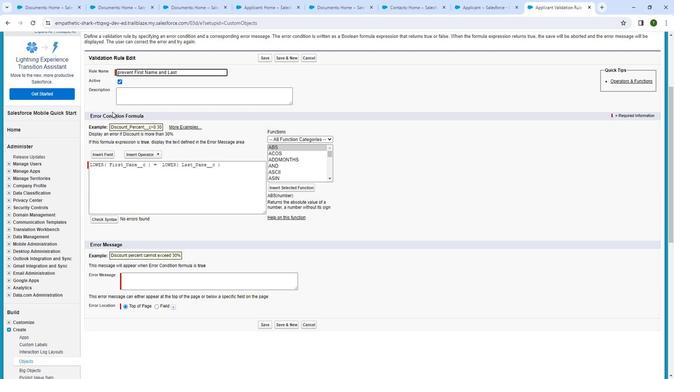 
Action: Key pressed <Key.shift>
Screenshot: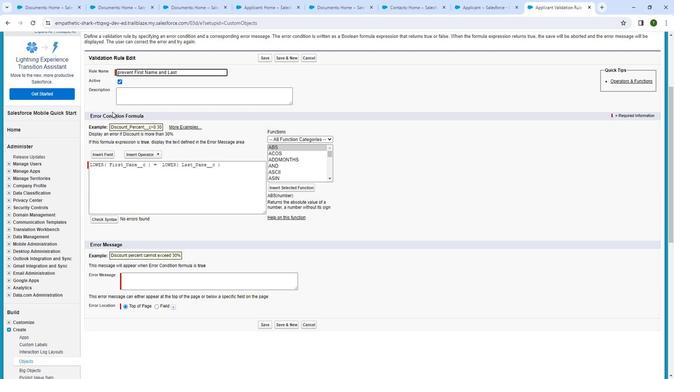 
Action: Mouse moved to (111, 73)
Screenshot: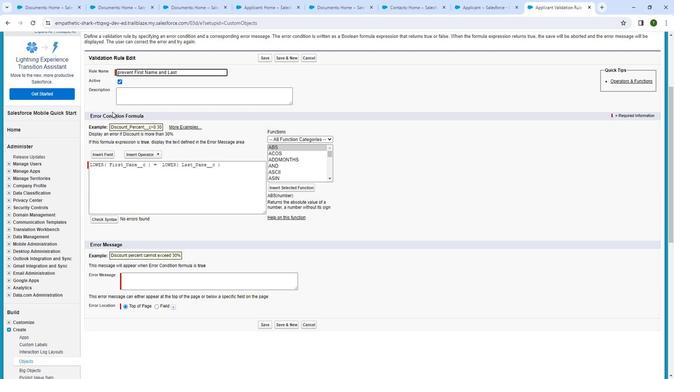 
Action: Key pressed N
Screenshot: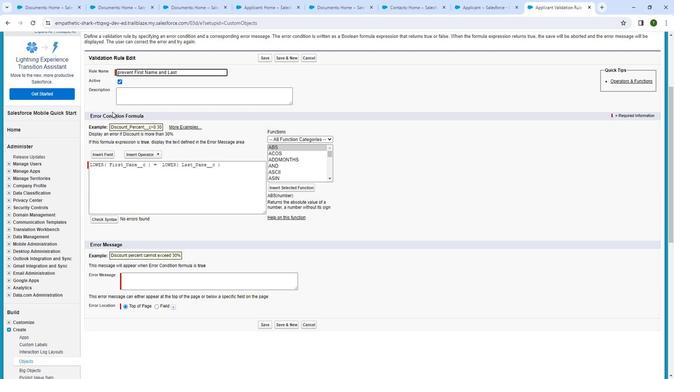 
Action: Mouse moved to (113, 73)
Screenshot: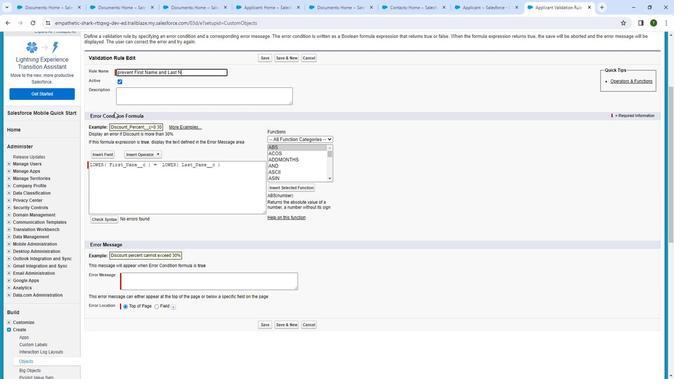 
Action: Key pressed a
Screenshot: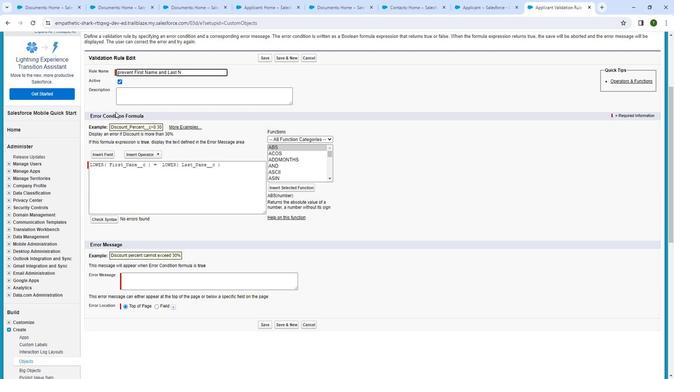 
Action: Mouse moved to (119, 72)
Screenshot: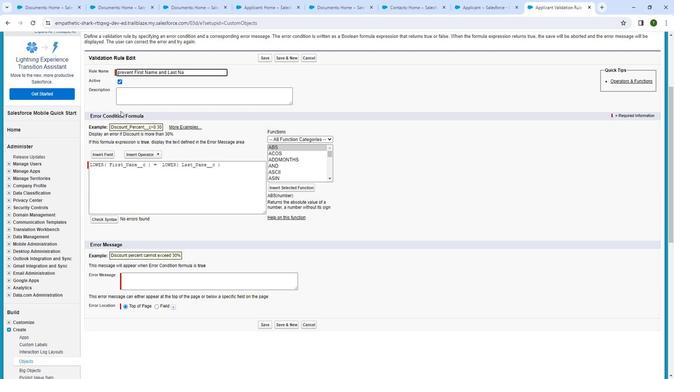 
Action: Key pressed m
Screenshot: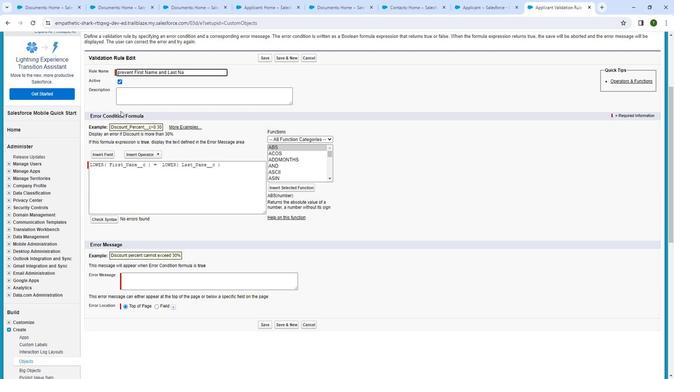 
Action: Mouse moved to (120, 71)
Screenshot: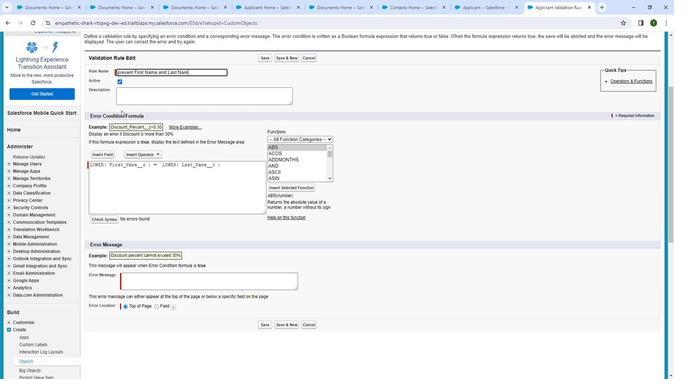 
Action: Key pressed e
Screenshot: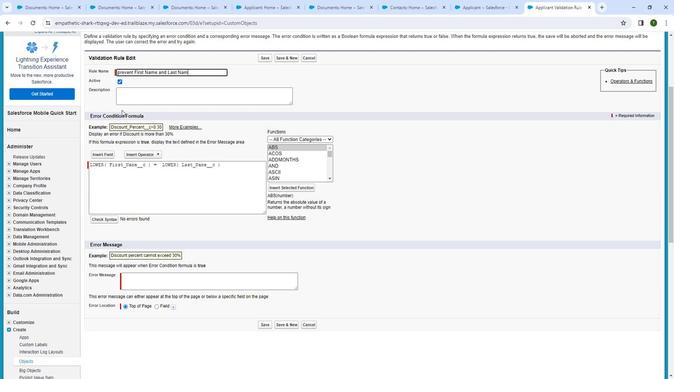 
Action: Mouse moved to (136, 280)
Screenshot: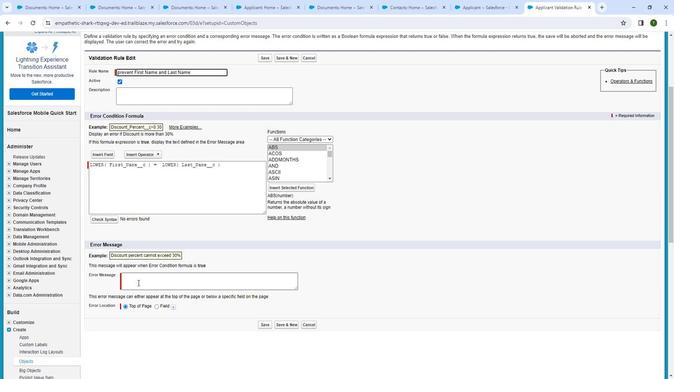 
Action: Mouse pressed left at (136, 280)
Screenshot: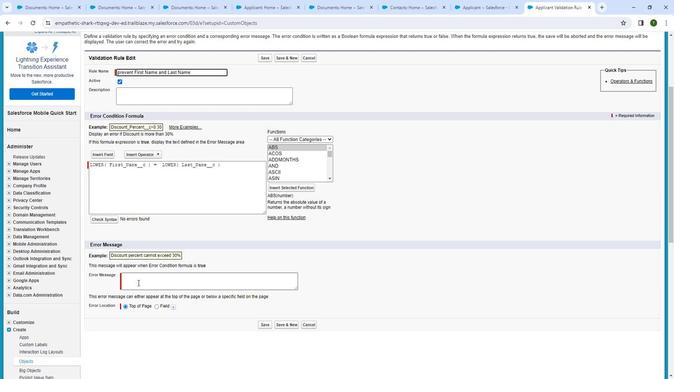 
Action: Mouse moved to (137, 262)
Screenshot: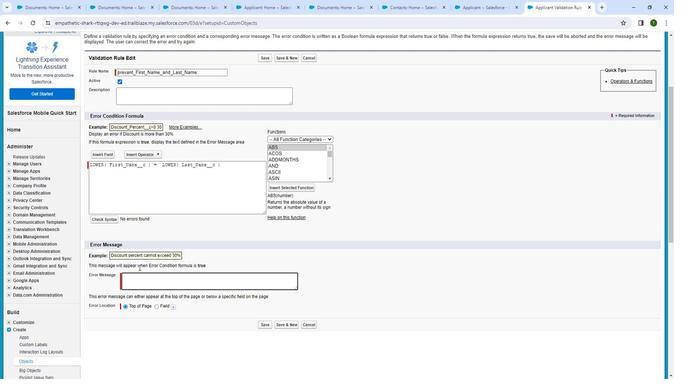 
Action: Key pressed <Key.shift_r>
Screenshot: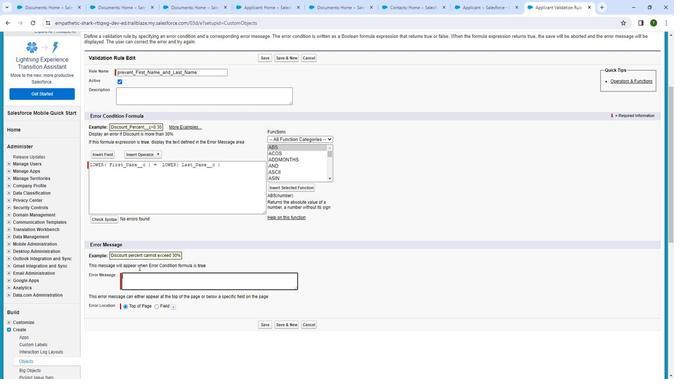 
Action: Mouse moved to (138, 259)
Screenshot: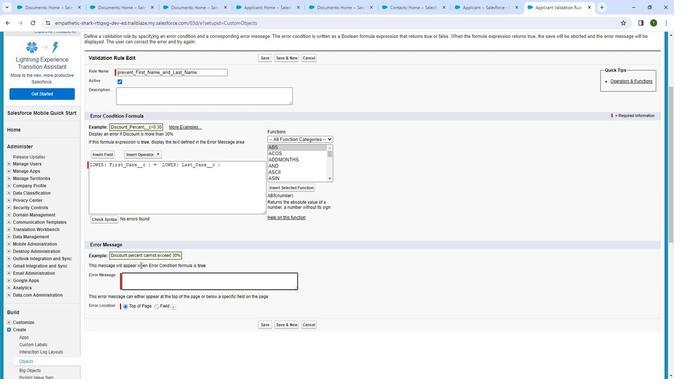 
Action: Key pressed <Key.shift_r><Key.shift_r><Key.shift_r><Key.shift_r><Key.shift_r><Key.shift_r><Key.shift_r><Key.shift_r><Key.shift_r><Key.shift_r><Key.shift_r><Key.shift_r><Key.shift_r><Key.shift_r><Key.shift_r><Key.shift_r><Key.shift_r><Key.shift_r><Key.shift_r><Key.shift_r><Key.shift_r><Key.shift_r><Key.shift_r><Key.shift_r><Key.shift_r><Key.shift_r><Key.shift_r><Key.shift_r><Key.shift_r><Key.shift_r>
Screenshot: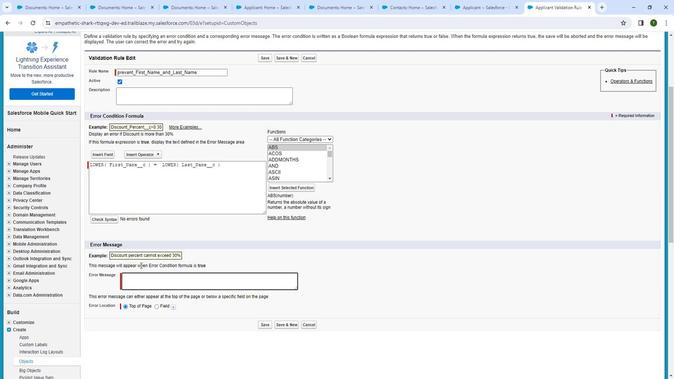 
Action: Mouse moved to (138, 258)
Screenshot: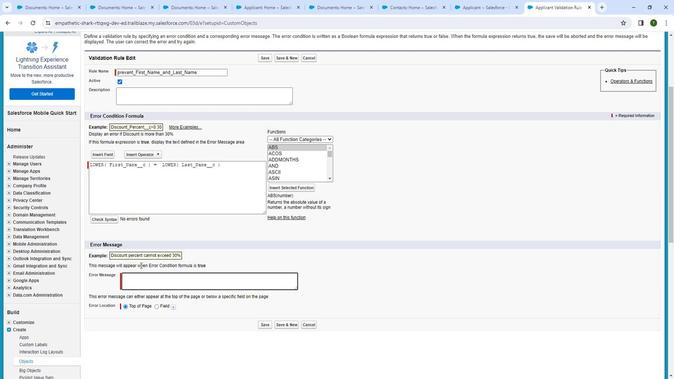 
Action: Key pressed <Key.shift_r>
Screenshot: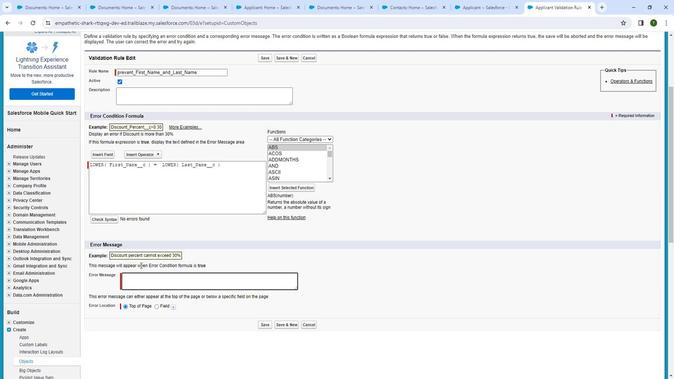 
Action: Mouse moved to (139, 254)
Screenshot: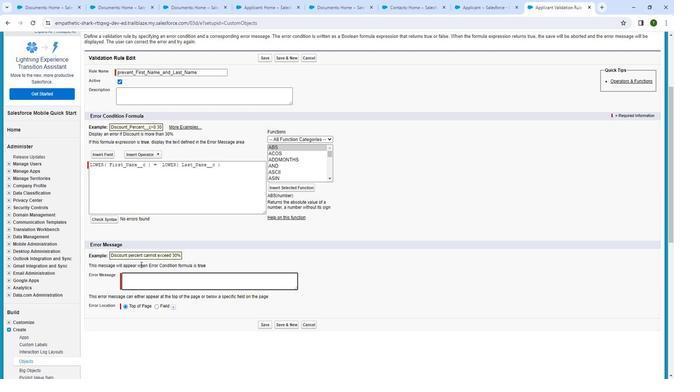 
Action: Key pressed <Key.shift_r>
Screenshot: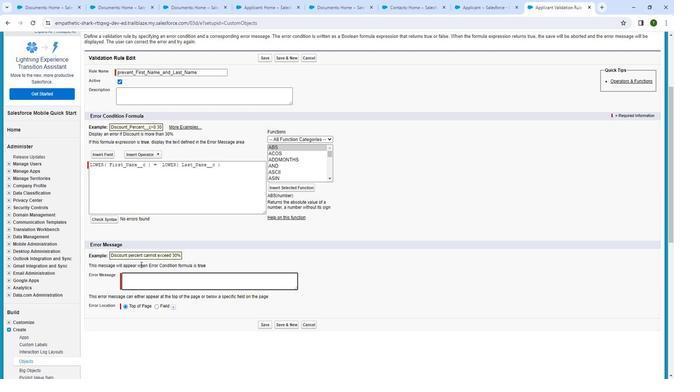 
Action: Mouse moved to (140, 234)
Screenshot: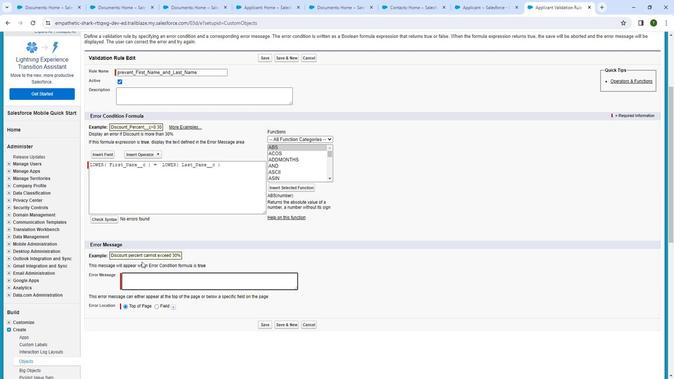 
Action: Key pressed <Key.shift_r>
Screenshot: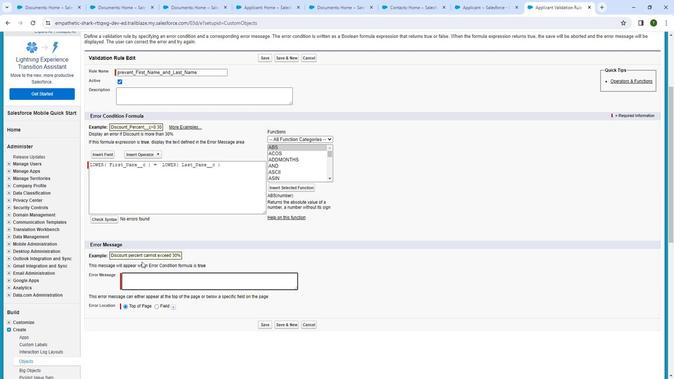 
Action: Mouse moved to (135, 206)
Screenshot: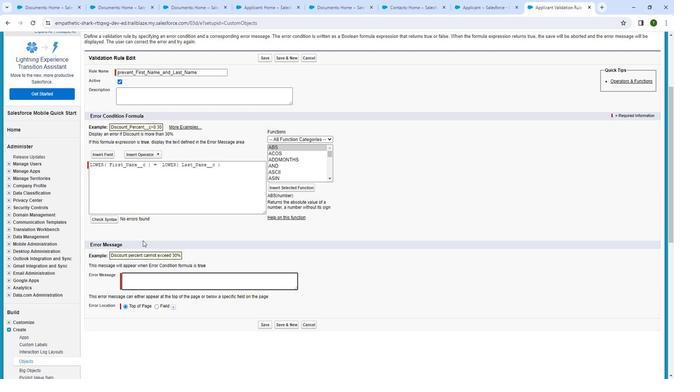 
Action: Key pressed <Key.shift_r>
